 Task: Search one way flight ticket for 4 adults, 1 infant in seat and 1 infant on lap in premium economy from Portland: Portland International Jetport to Gillette: Gillette Campbell County Airport on 5-1-2023. Choice of flights is Delta. Number of bags: 5 checked bags. Price is upto 20000. Outbound departure time preference is 10:15.
Action: Mouse moved to (234, 420)
Screenshot: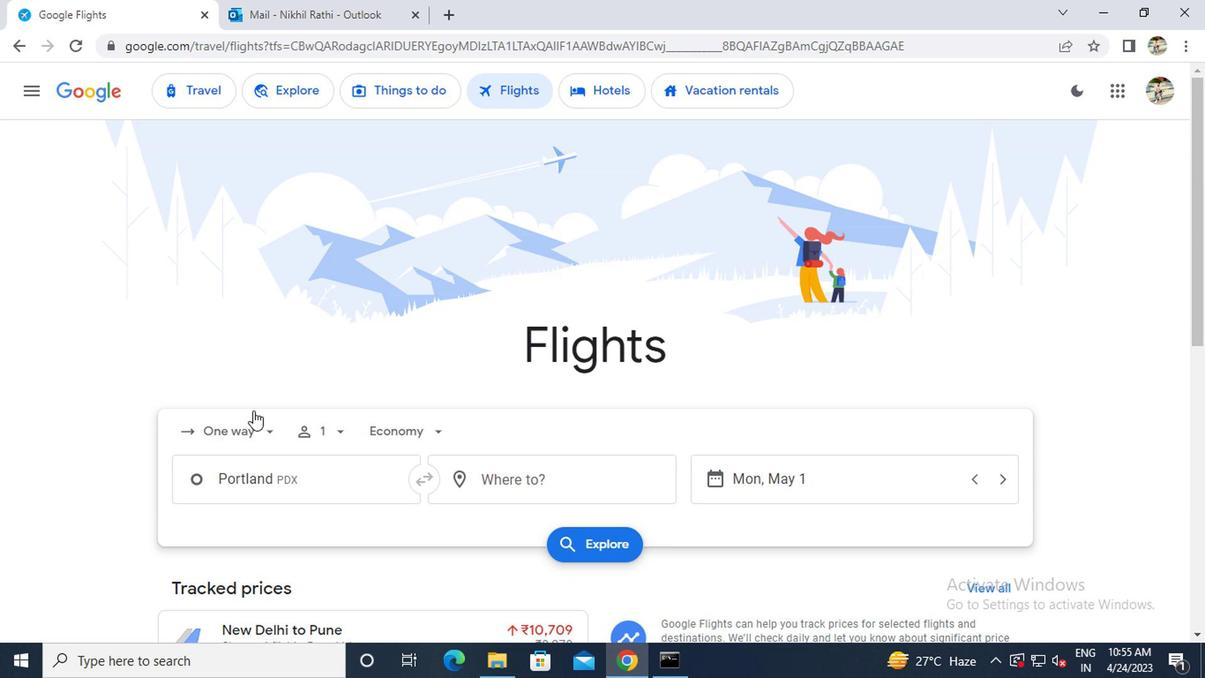 
Action: Mouse pressed left at (234, 420)
Screenshot: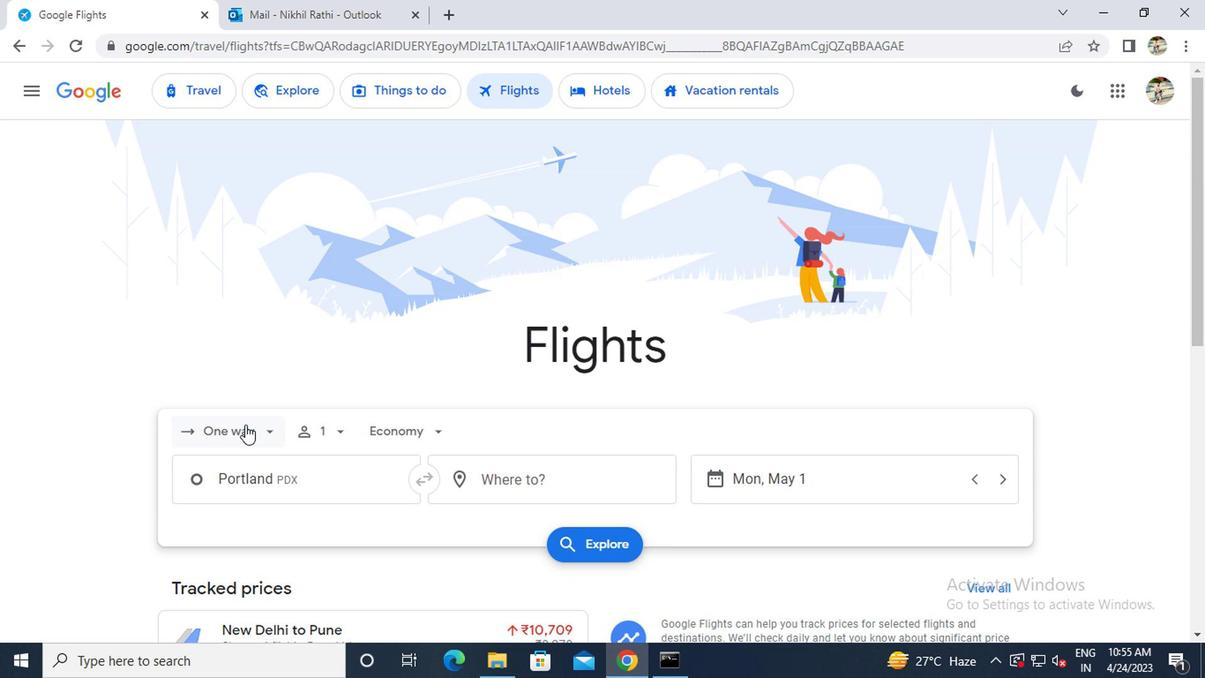 
Action: Mouse moved to (227, 516)
Screenshot: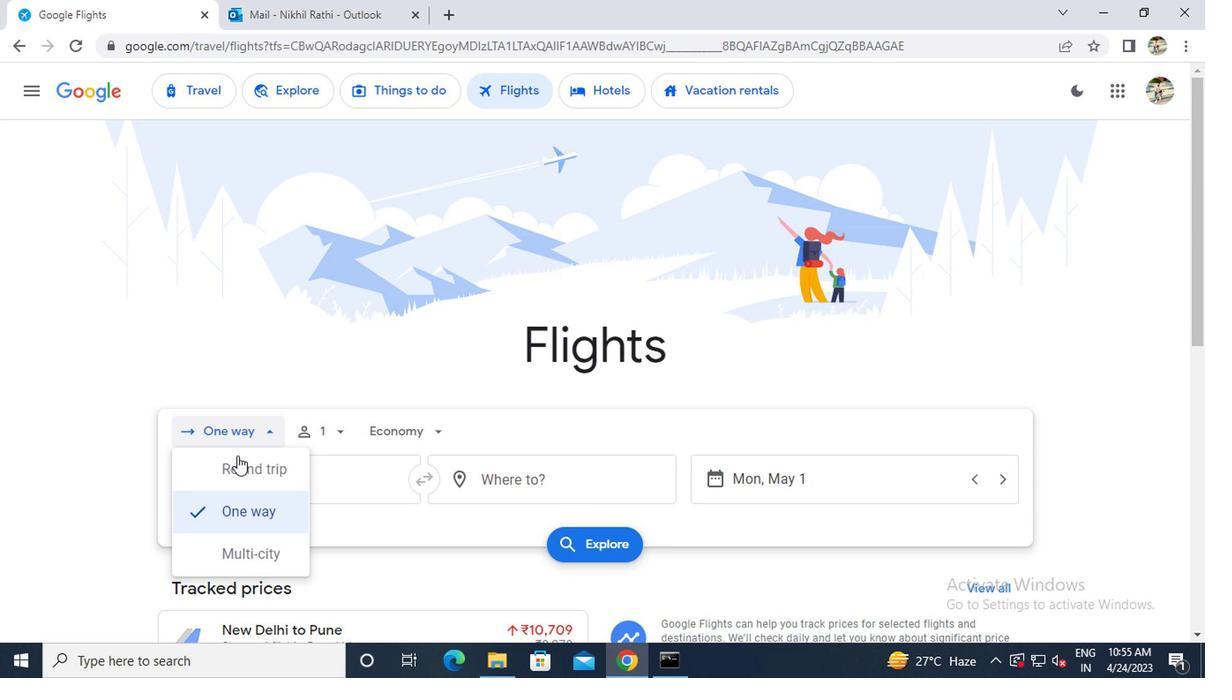 
Action: Mouse pressed left at (227, 516)
Screenshot: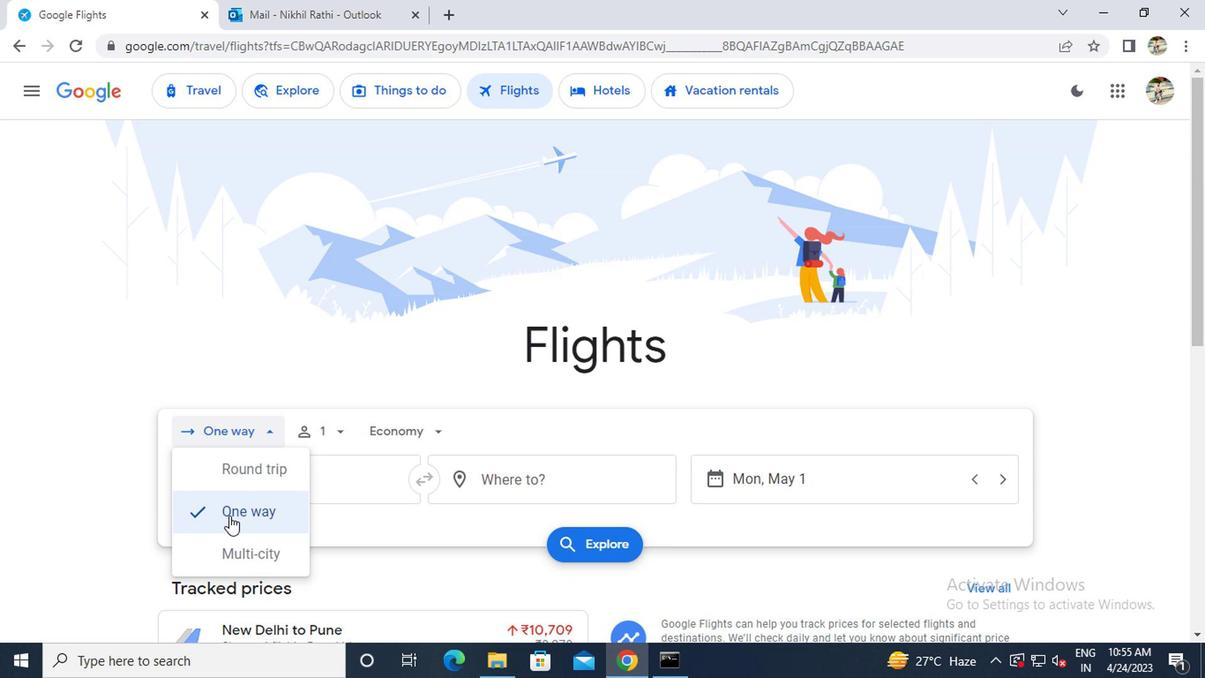 
Action: Mouse moved to (321, 413)
Screenshot: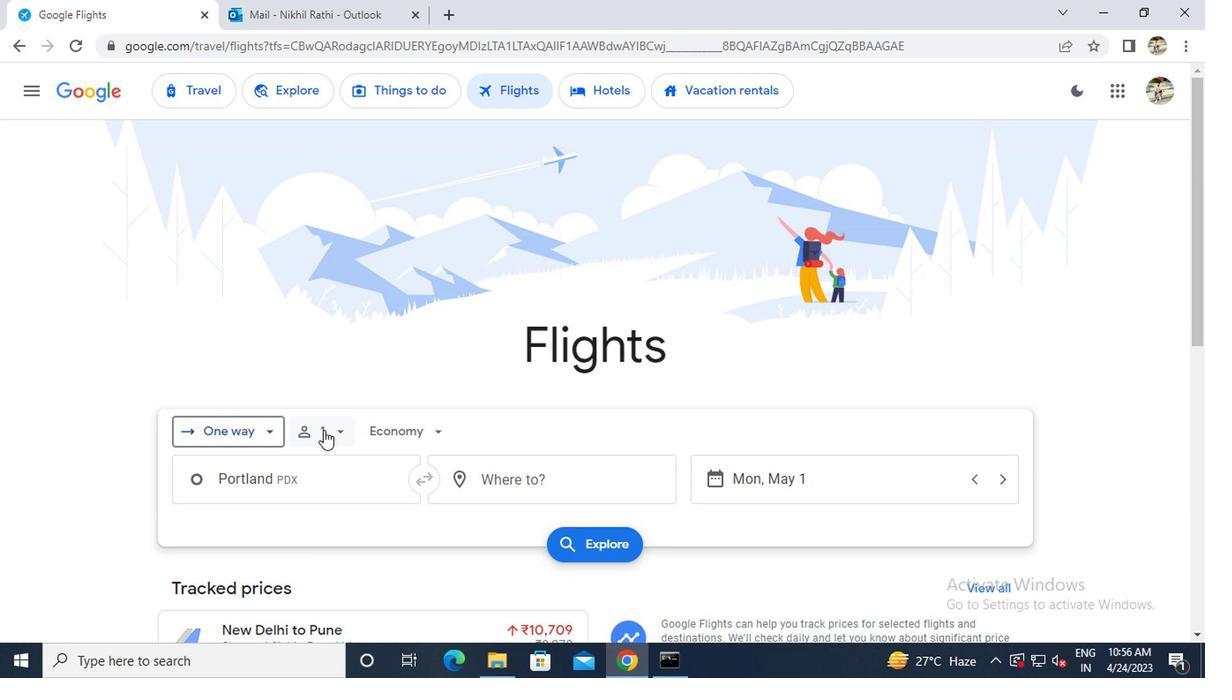 
Action: Mouse pressed left at (321, 413)
Screenshot: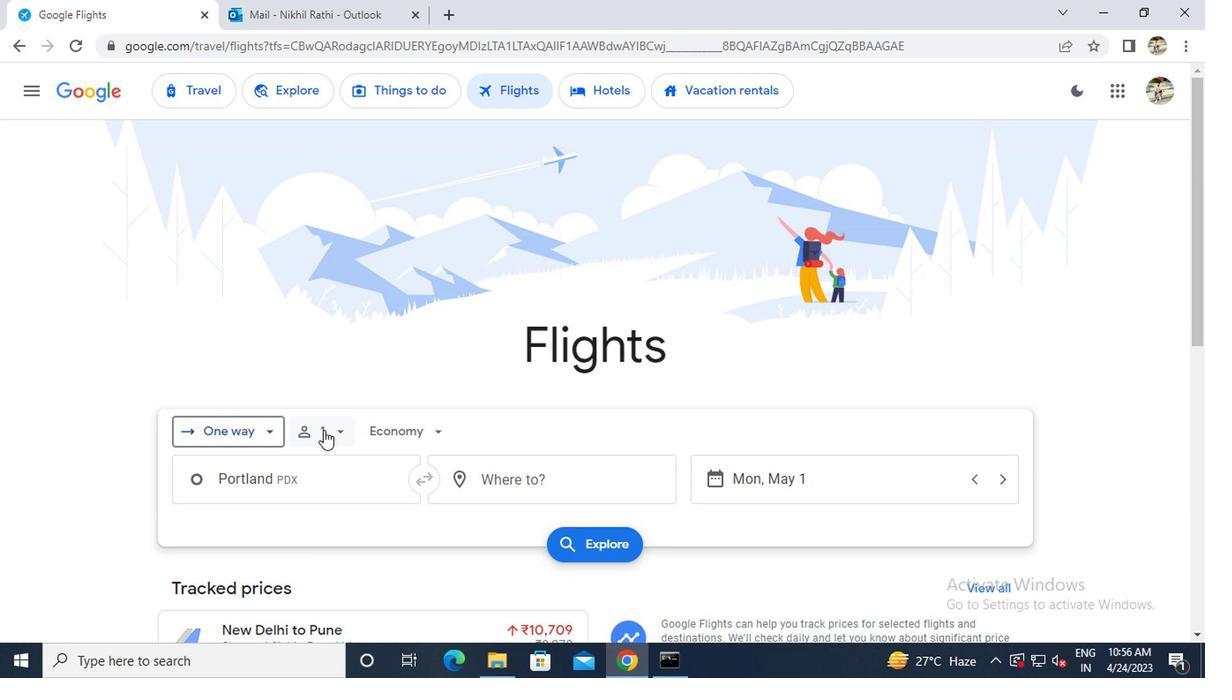 
Action: Mouse moved to (476, 458)
Screenshot: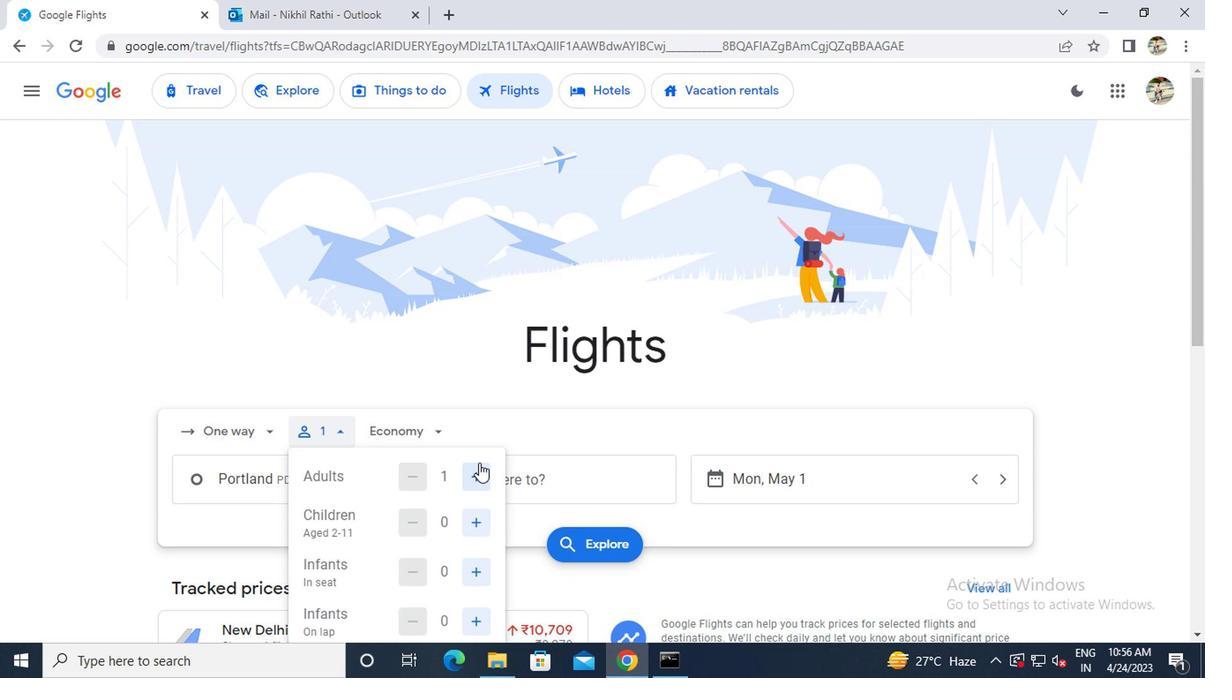 
Action: Mouse pressed left at (476, 458)
Screenshot: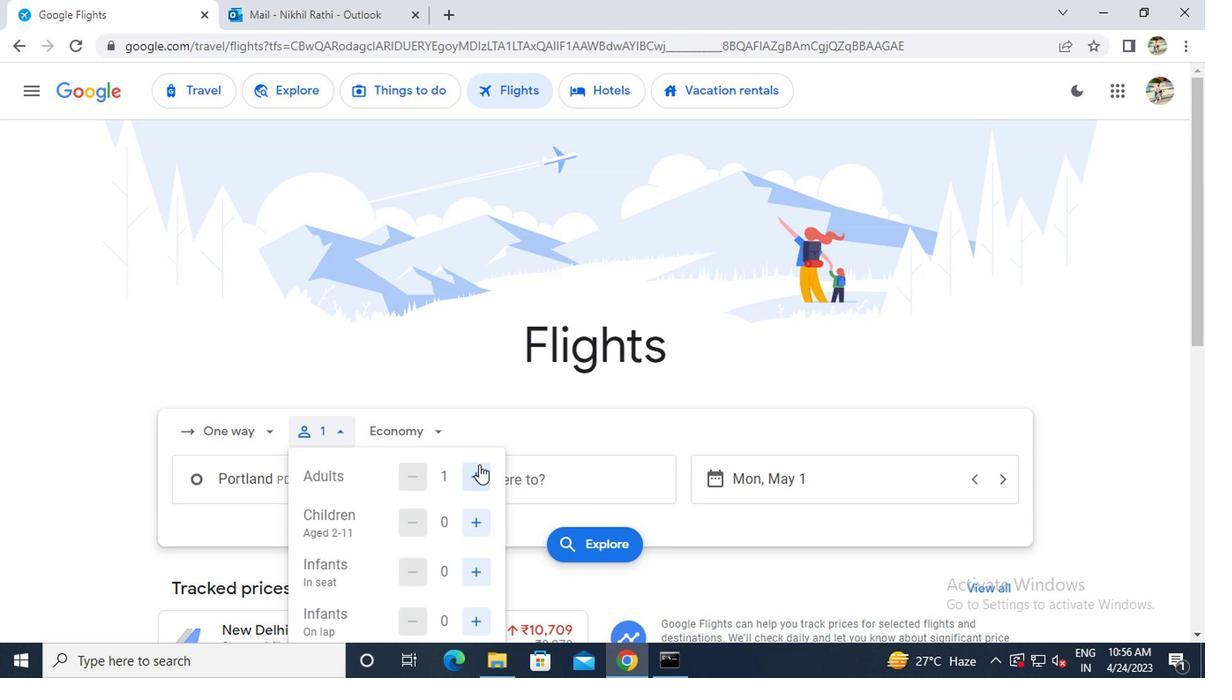 
Action: Mouse pressed left at (476, 458)
Screenshot: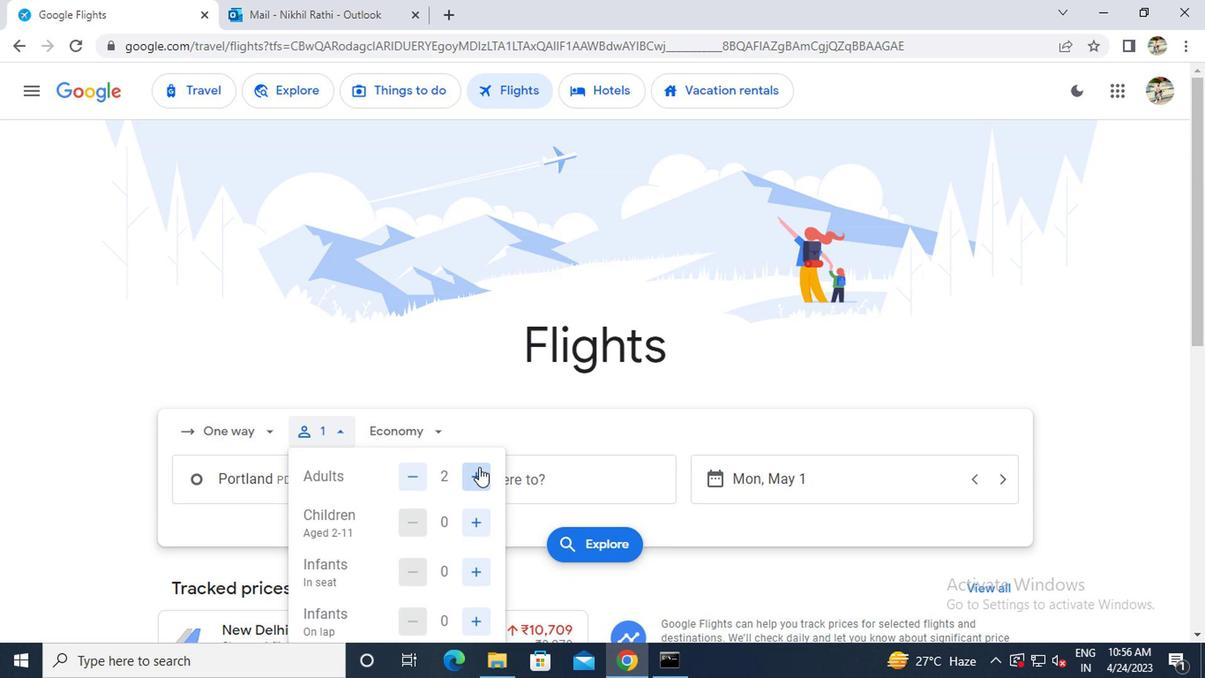 
Action: Mouse pressed left at (476, 458)
Screenshot: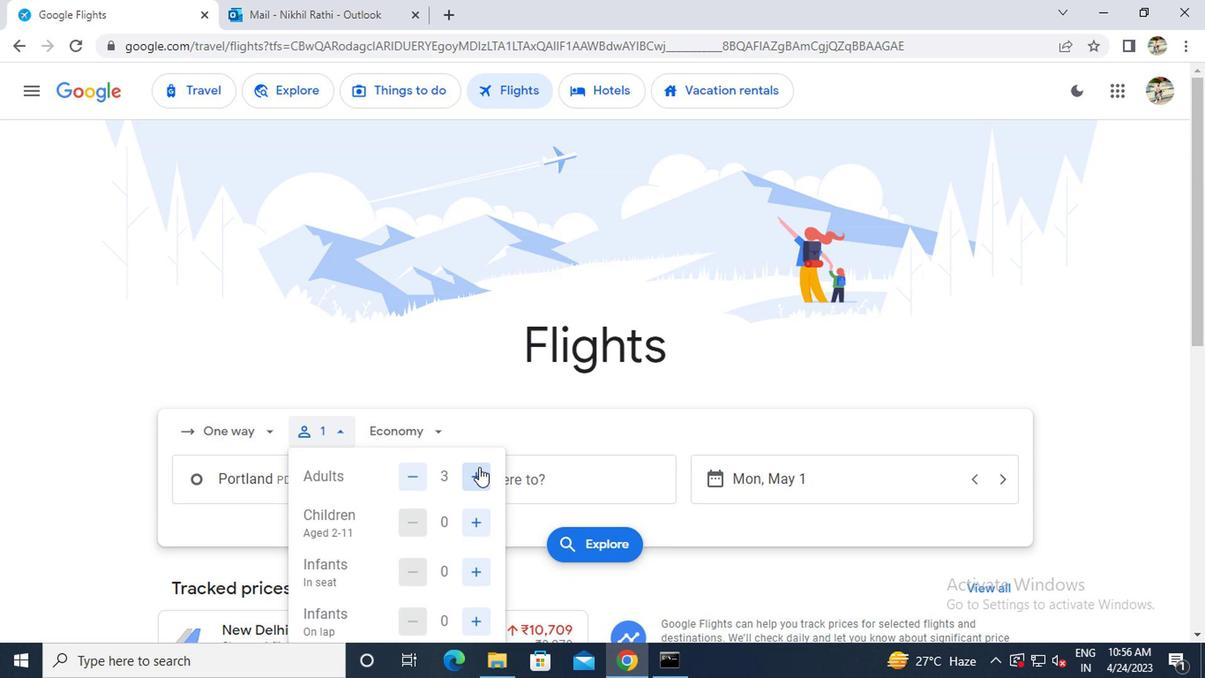 
Action: Mouse moved to (467, 588)
Screenshot: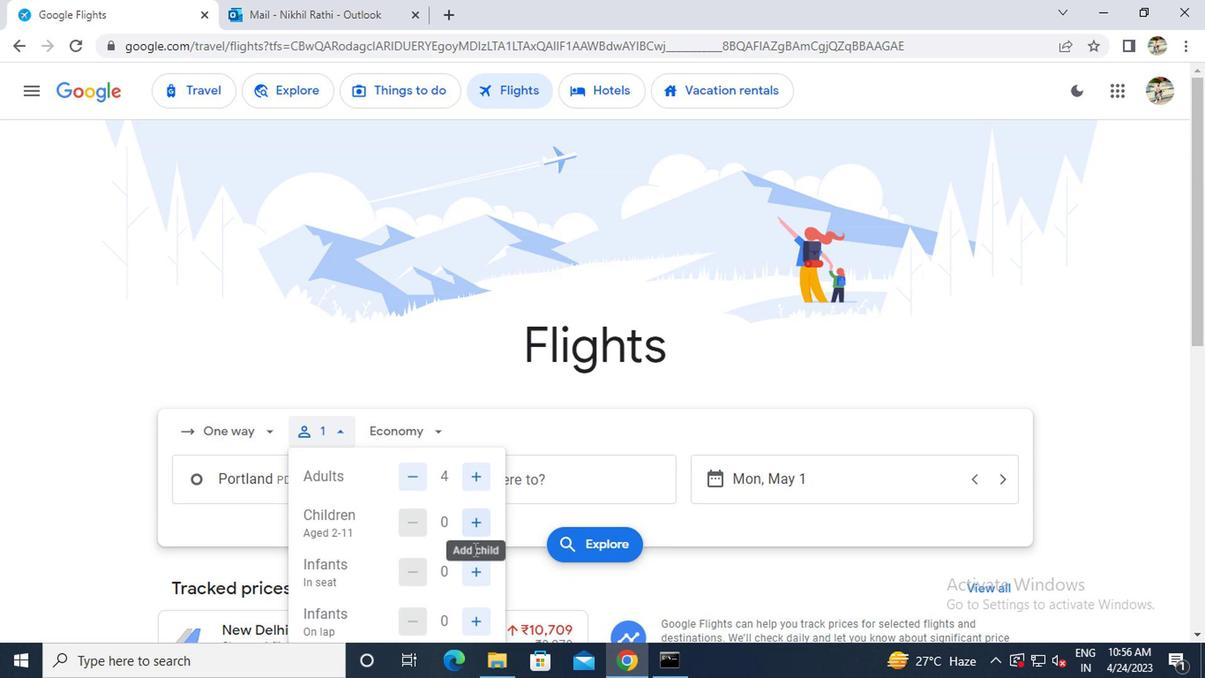 
Action: Mouse pressed left at (467, 588)
Screenshot: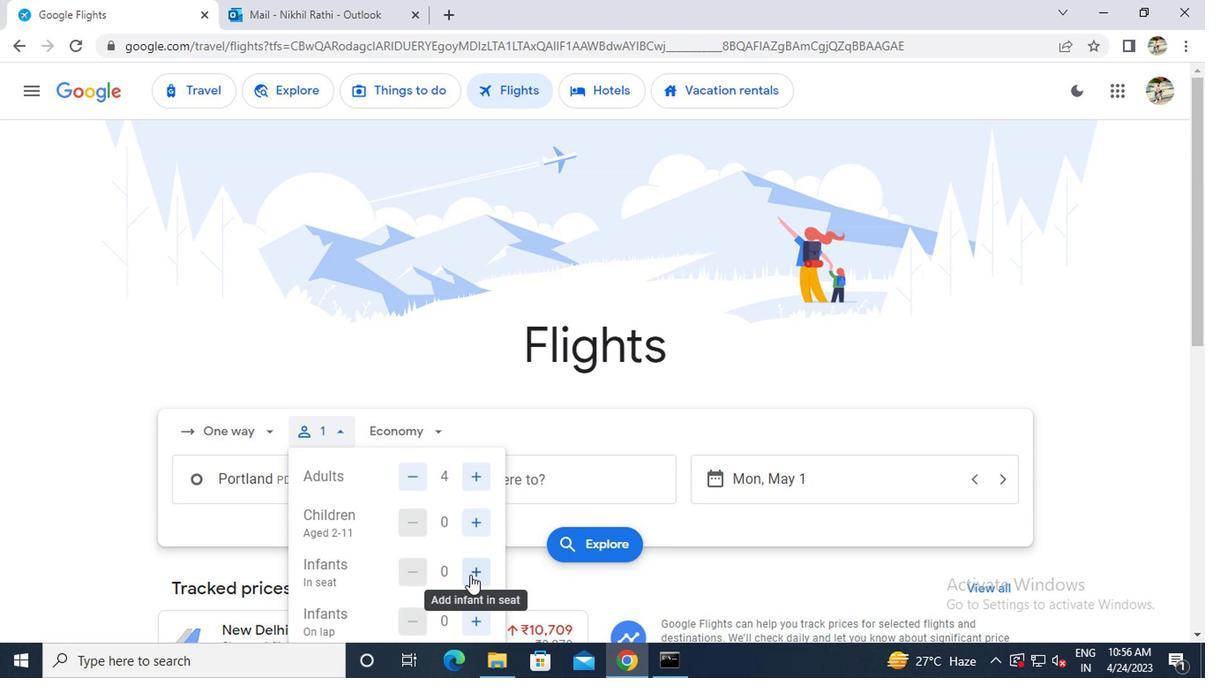 
Action: Mouse moved to (475, 643)
Screenshot: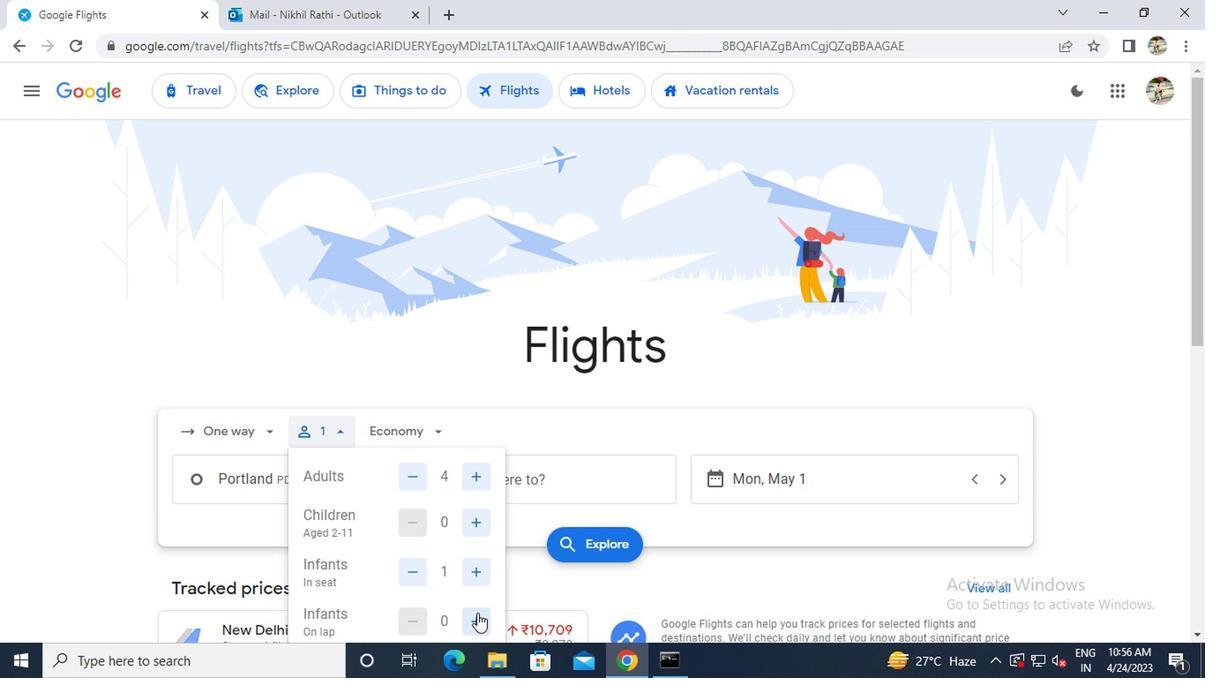 
Action: Mouse pressed left at (475, 643)
Screenshot: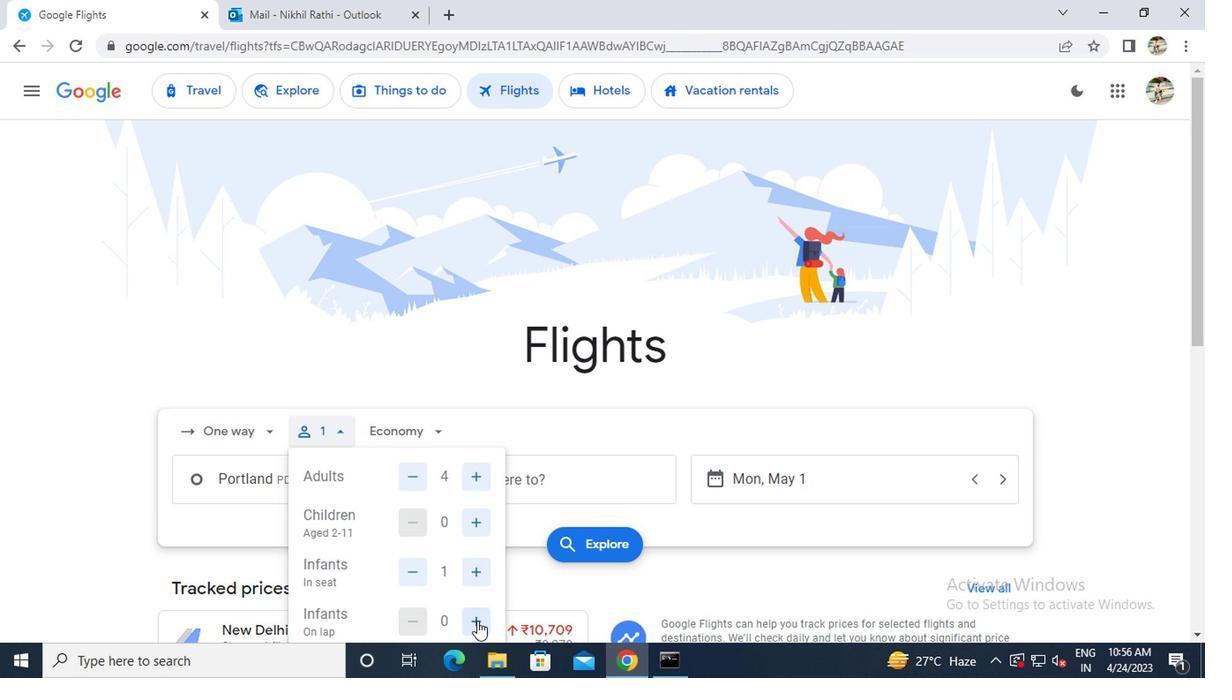
Action: Mouse moved to (403, 418)
Screenshot: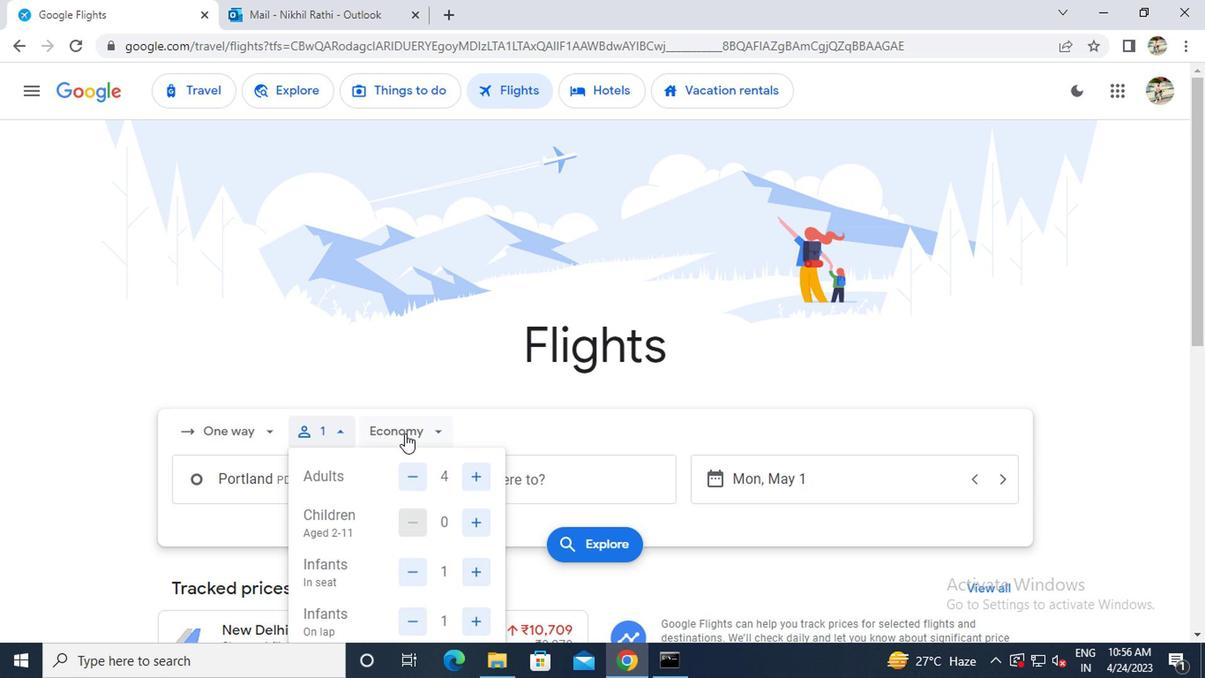 
Action: Mouse pressed left at (403, 418)
Screenshot: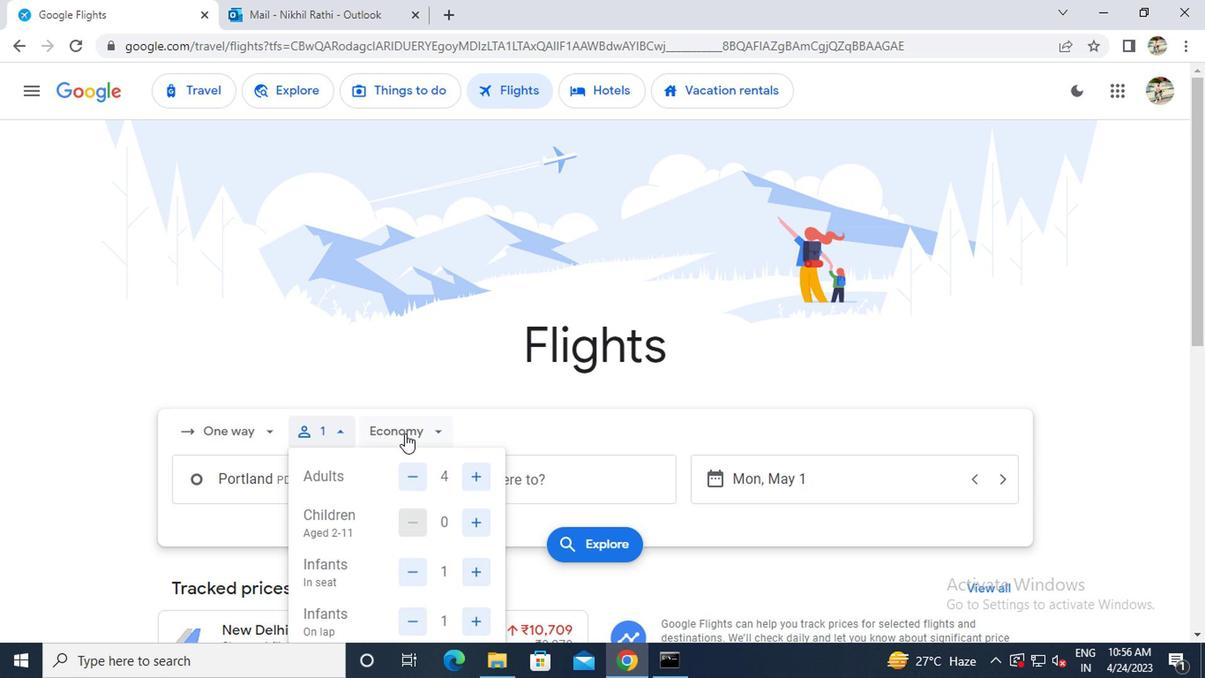 
Action: Mouse moved to (422, 503)
Screenshot: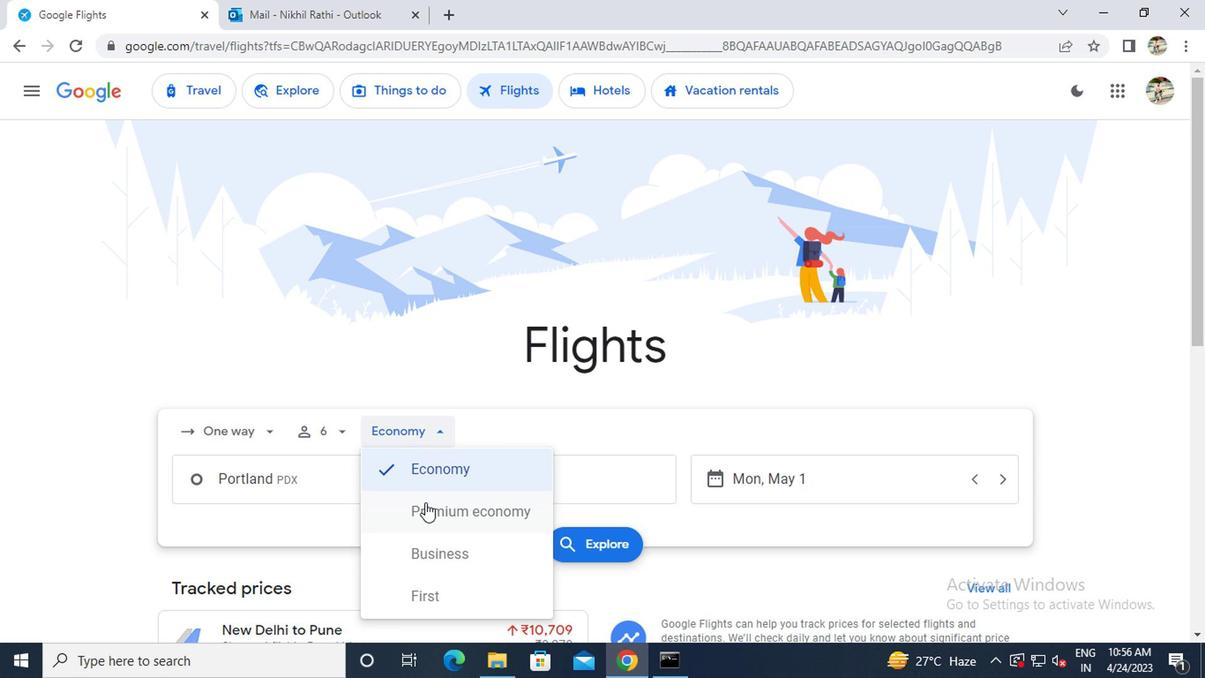 
Action: Mouse pressed left at (422, 503)
Screenshot: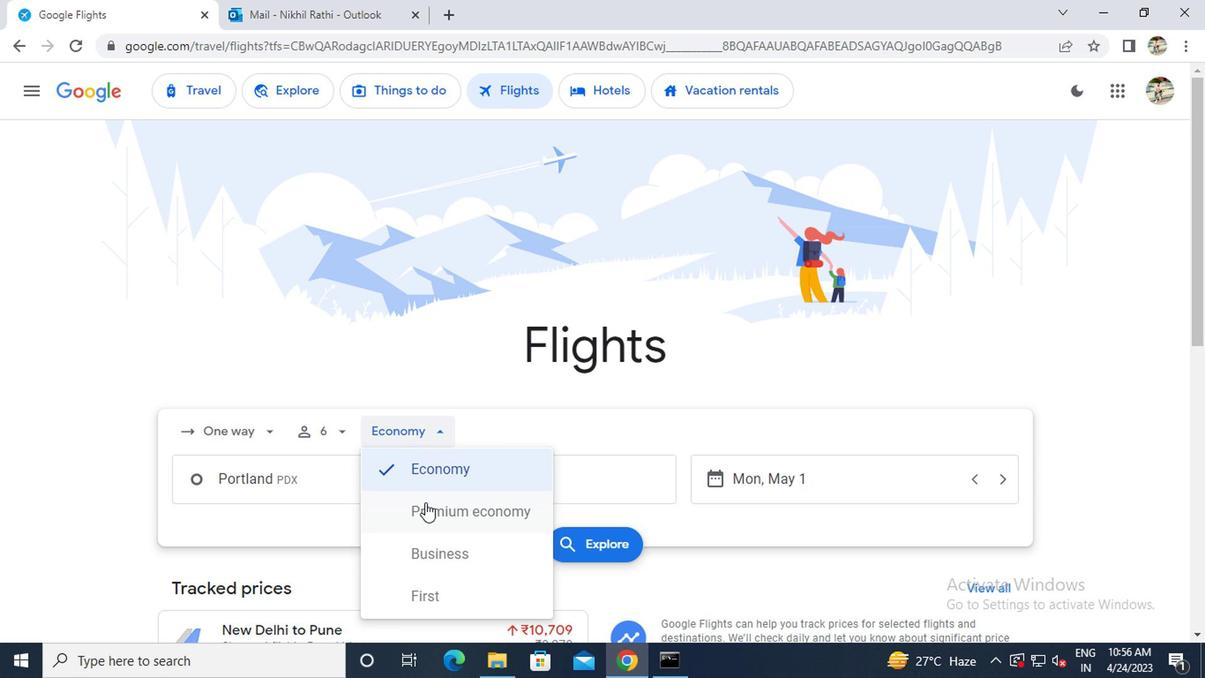 
Action: Mouse moved to (345, 478)
Screenshot: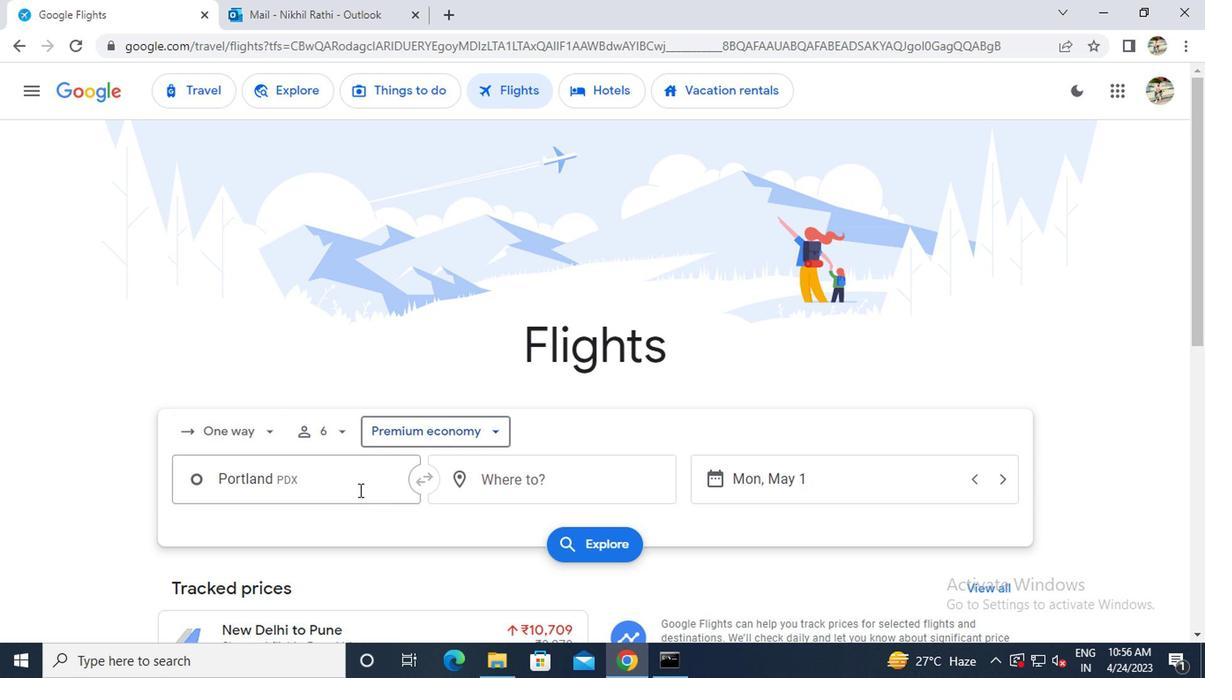 
Action: Mouse pressed left at (345, 478)
Screenshot: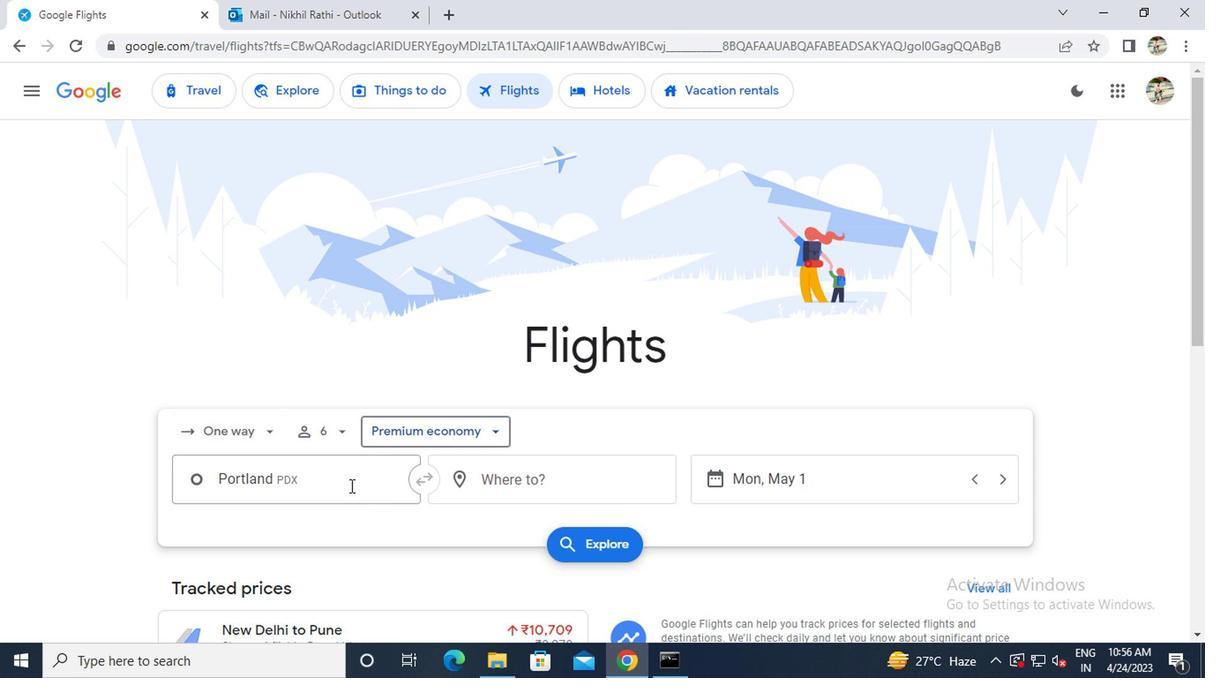 
Action: Key pressed <Key.backspace><Key.caps_lock><Key.caps_lock>p<Key.caps_lock>or
Screenshot: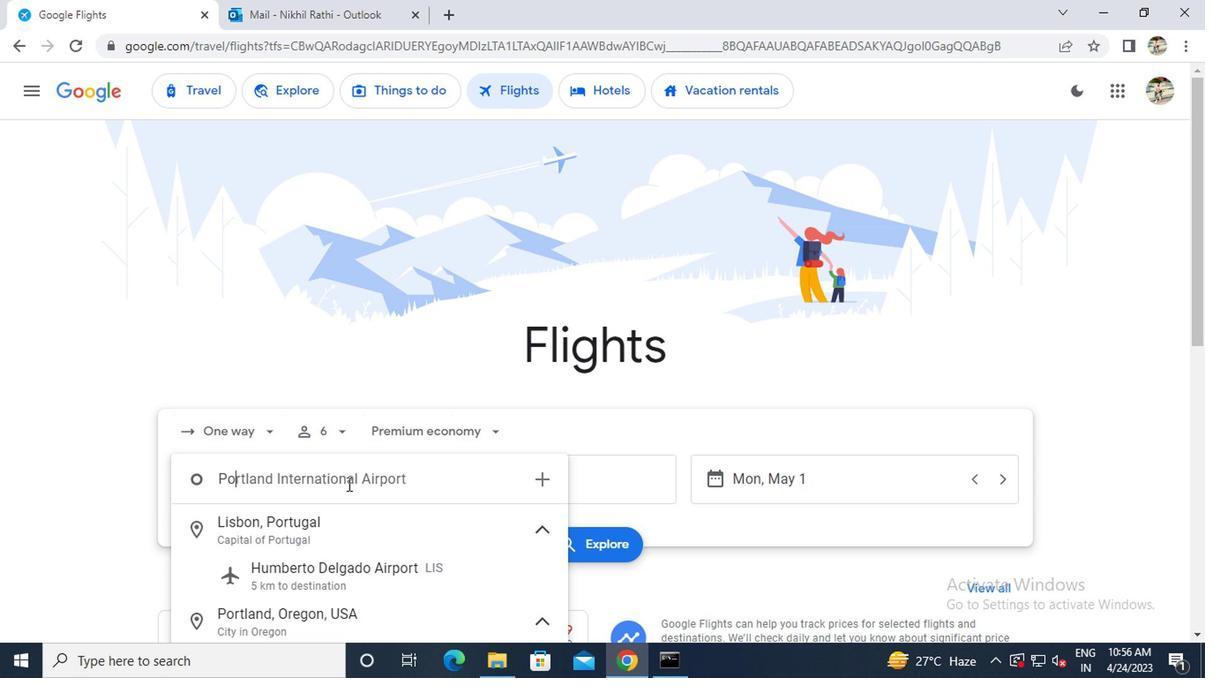 
Action: Mouse moved to (421, 409)
Screenshot: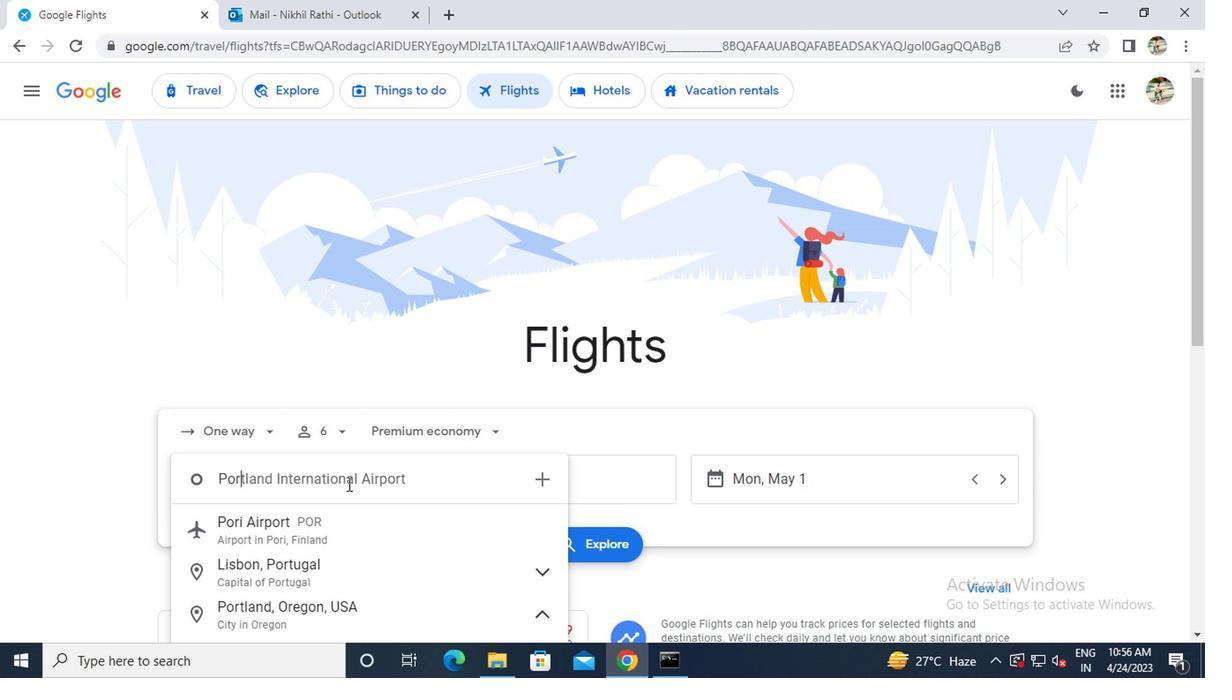 
Action: Key pressed tland<Key.space>
Screenshot: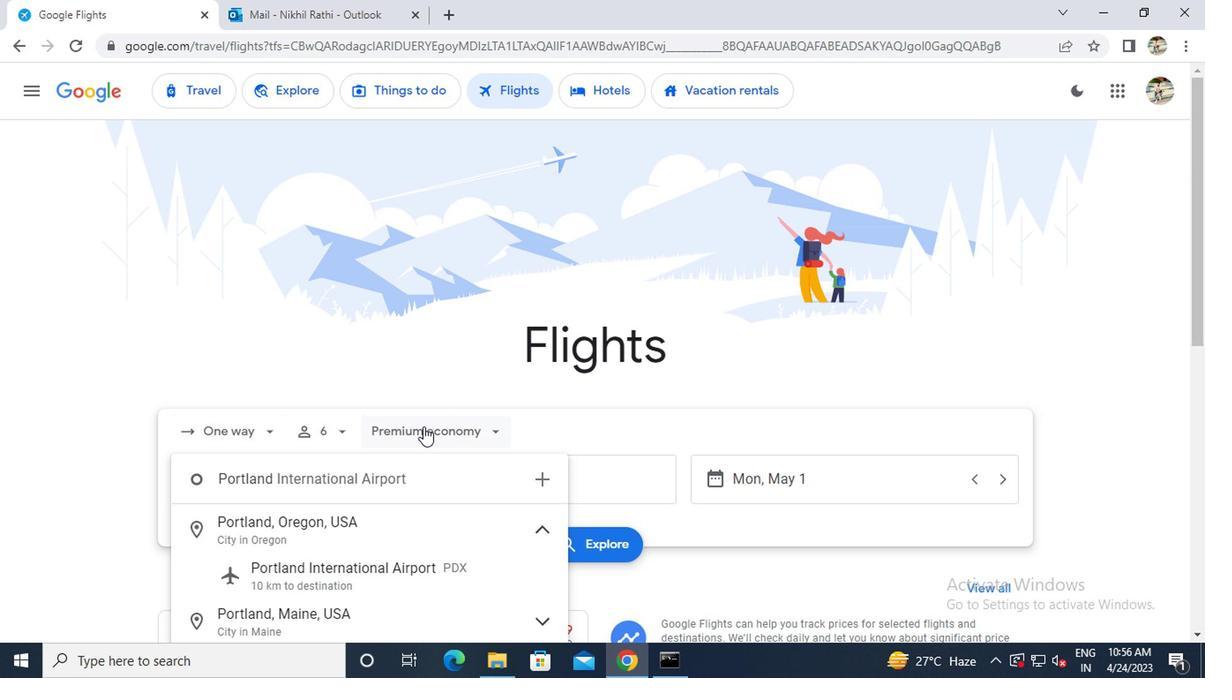 
Action: Mouse moved to (371, 594)
Screenshot: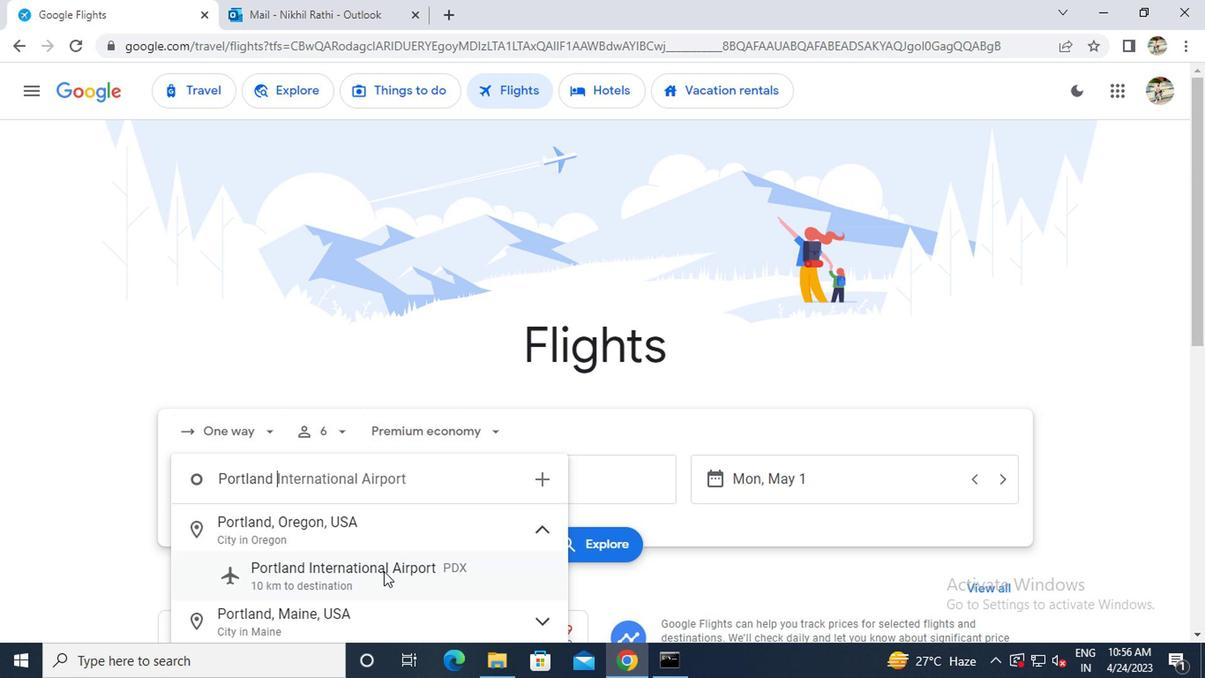 
Action: Mouse pressed left at (371, 594)
Screenshot: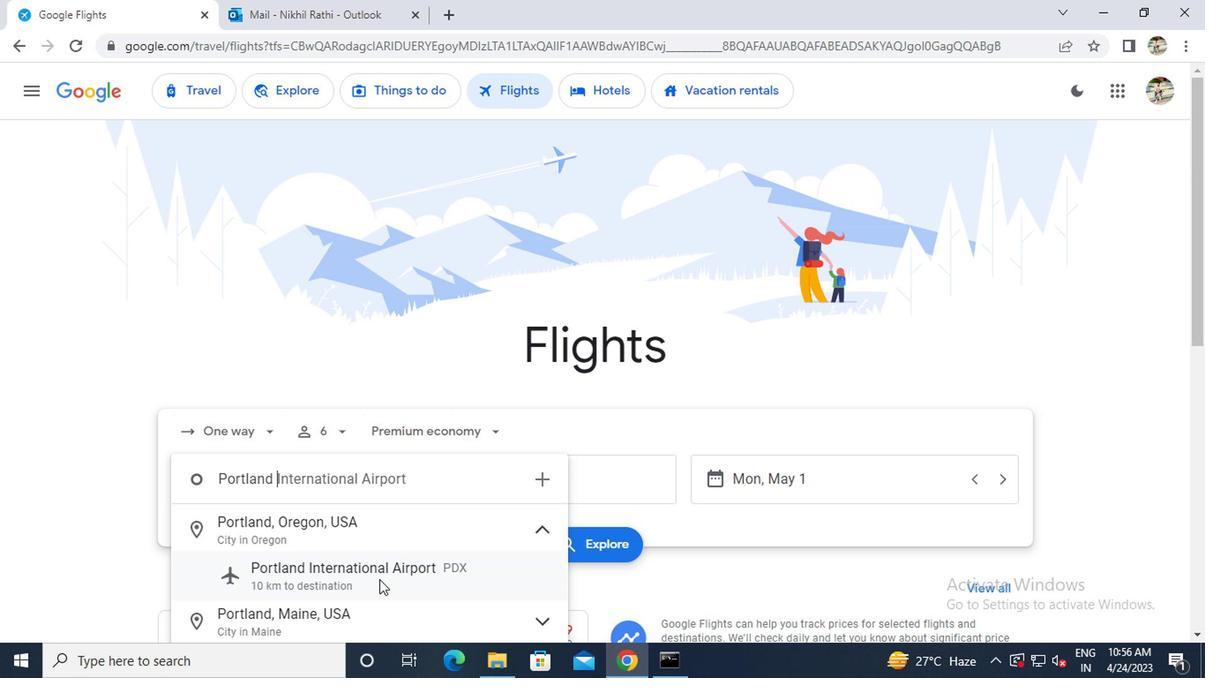 
Action: Mouse moved to (499, 486)
Screenshot: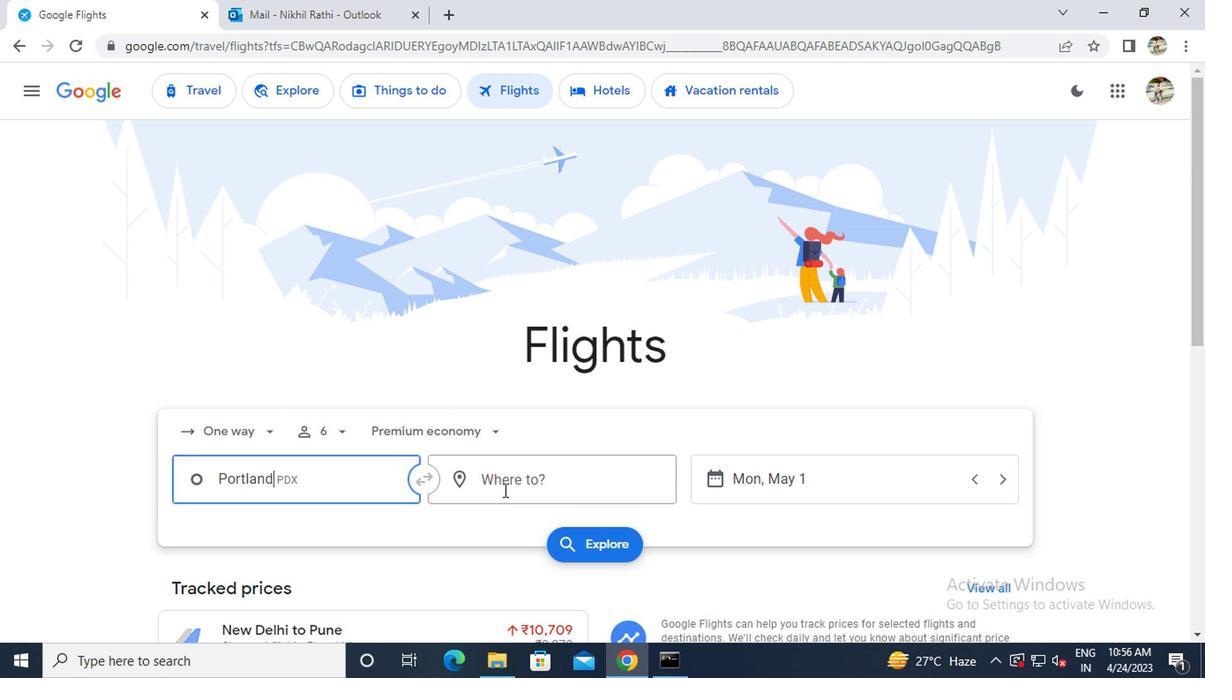 
Action: Mouse pressed left at (499, 486)
Screenshot: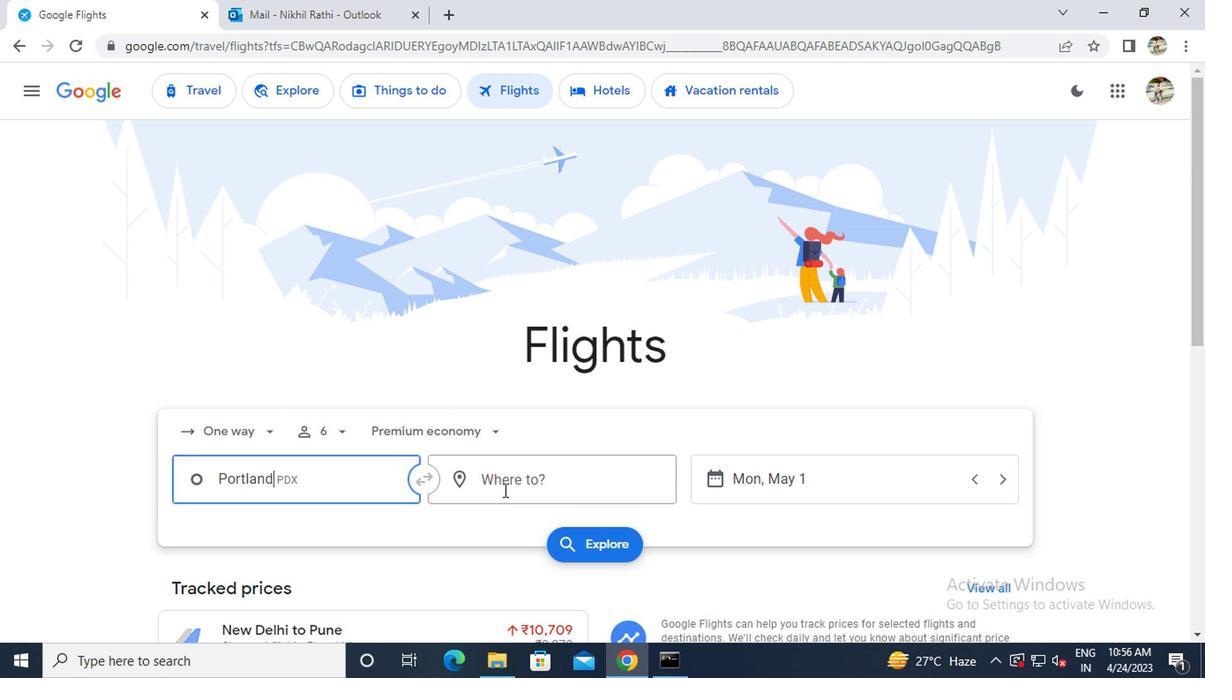 
Action: Mouse moved to (496, 487)
Screenshot: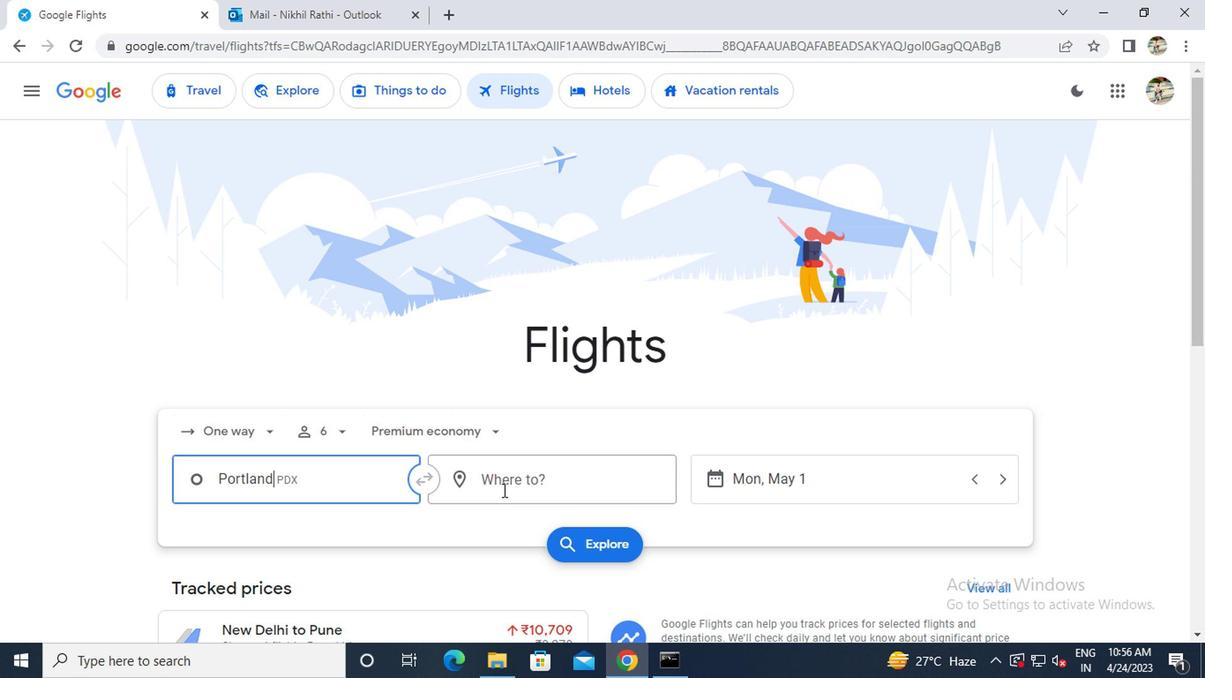 
Action: Key pressed <Key.caps_lock>g<Key.caps_lock>illettw<Key.space><Key.caps_lock>c<Key.backspace>
Screenshot: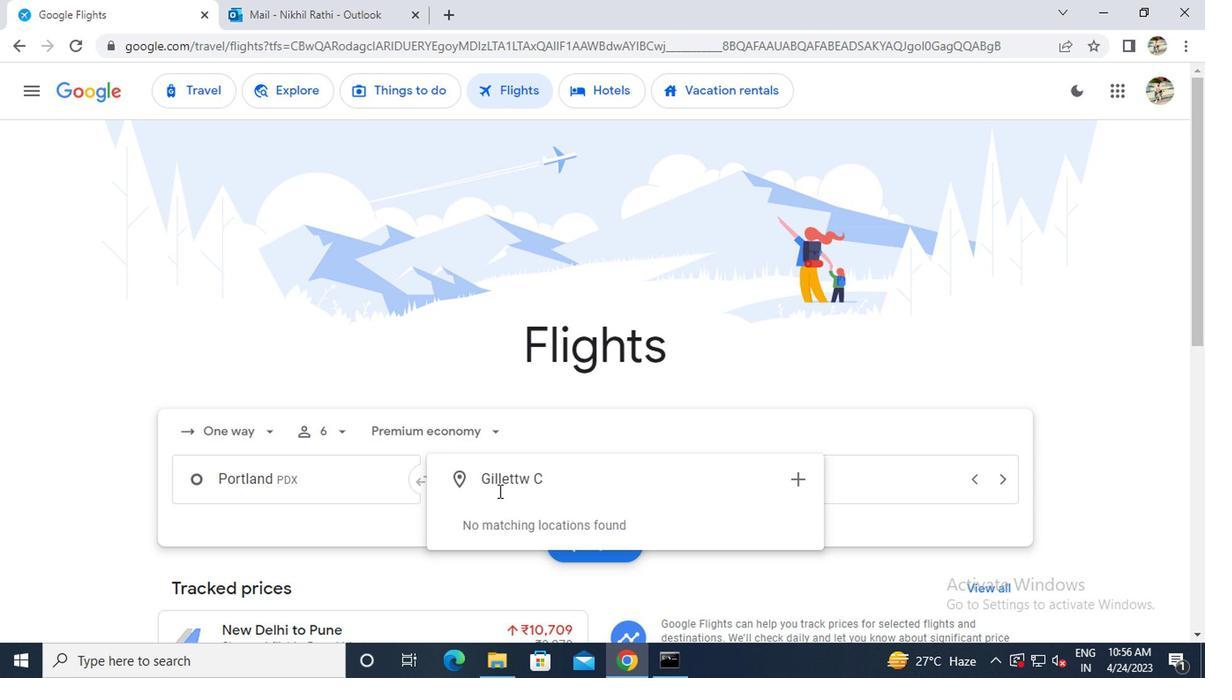
Action: Mouse moved to (531, 530)
Screenshot: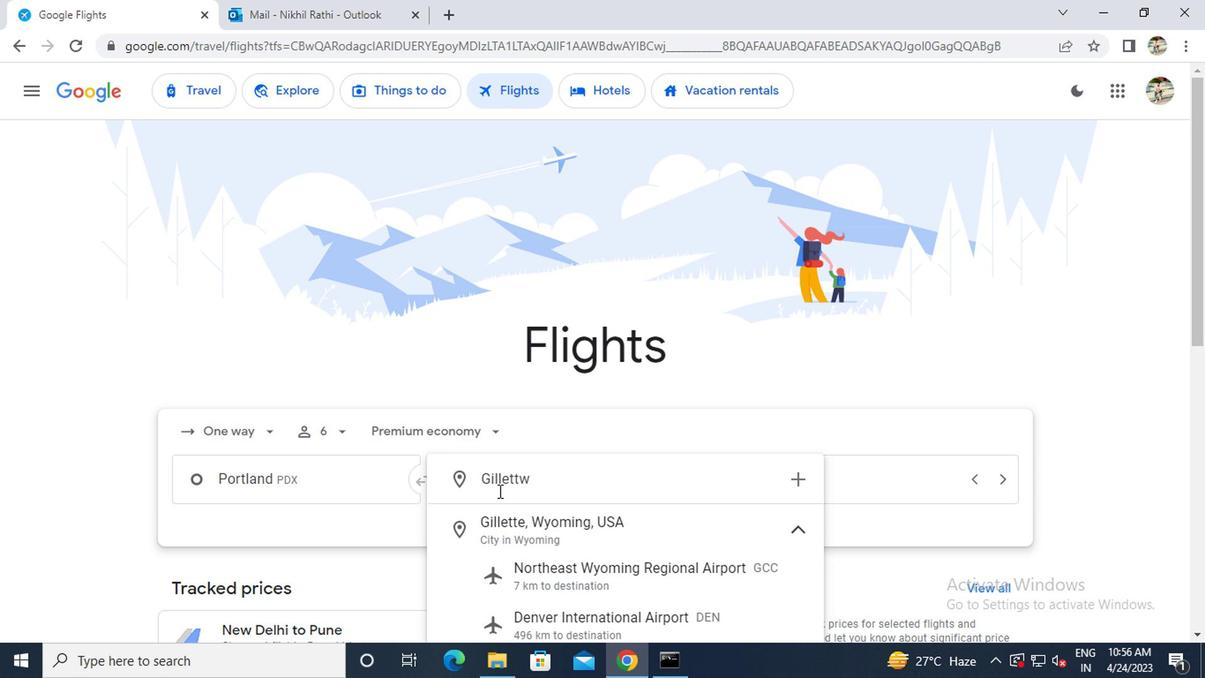 
Action: Mouse pressed left at (531, 530)
Screenshot: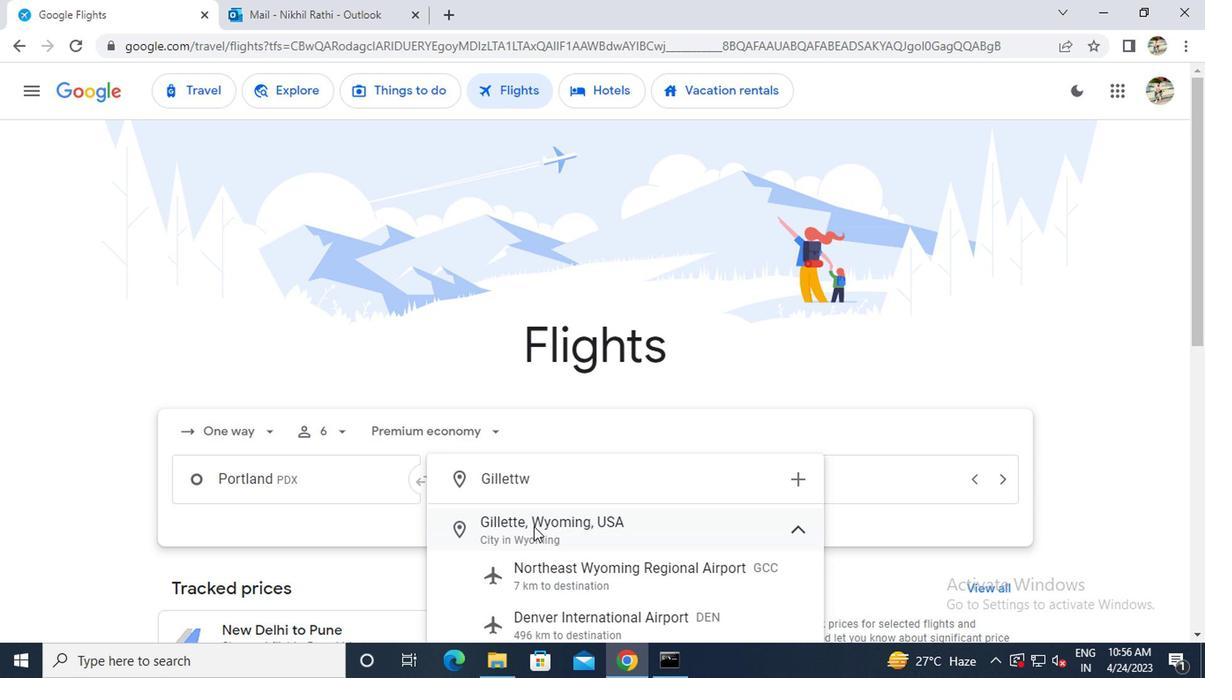 
Action: Mouse moved to (796, 490)
Screenshot: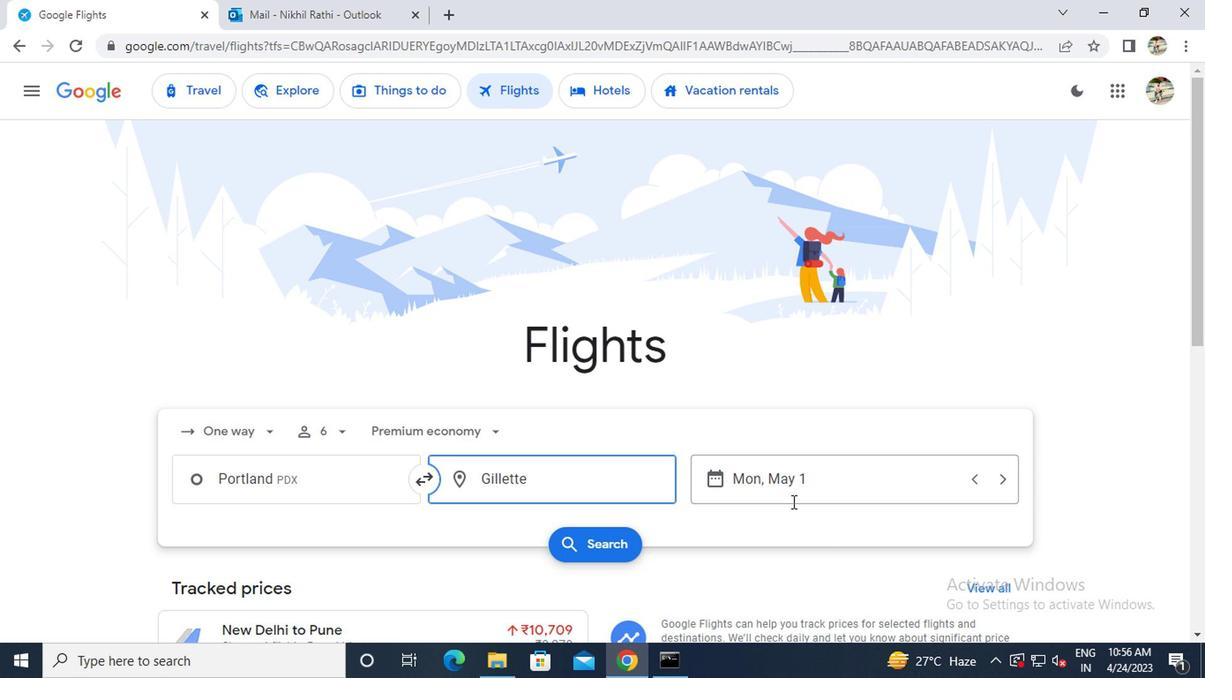 
Action: Mouse pressed left at (796, 490)
Screenshot: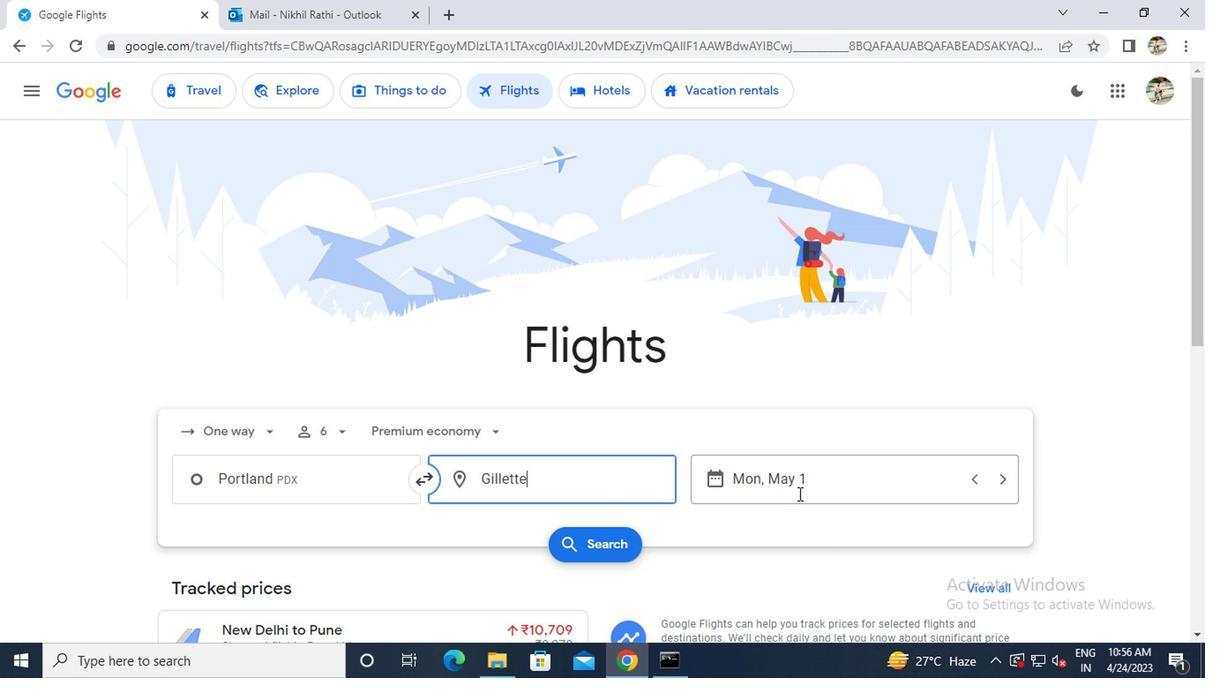 
Action: Mouse moved to (770, 274)
Screenshot: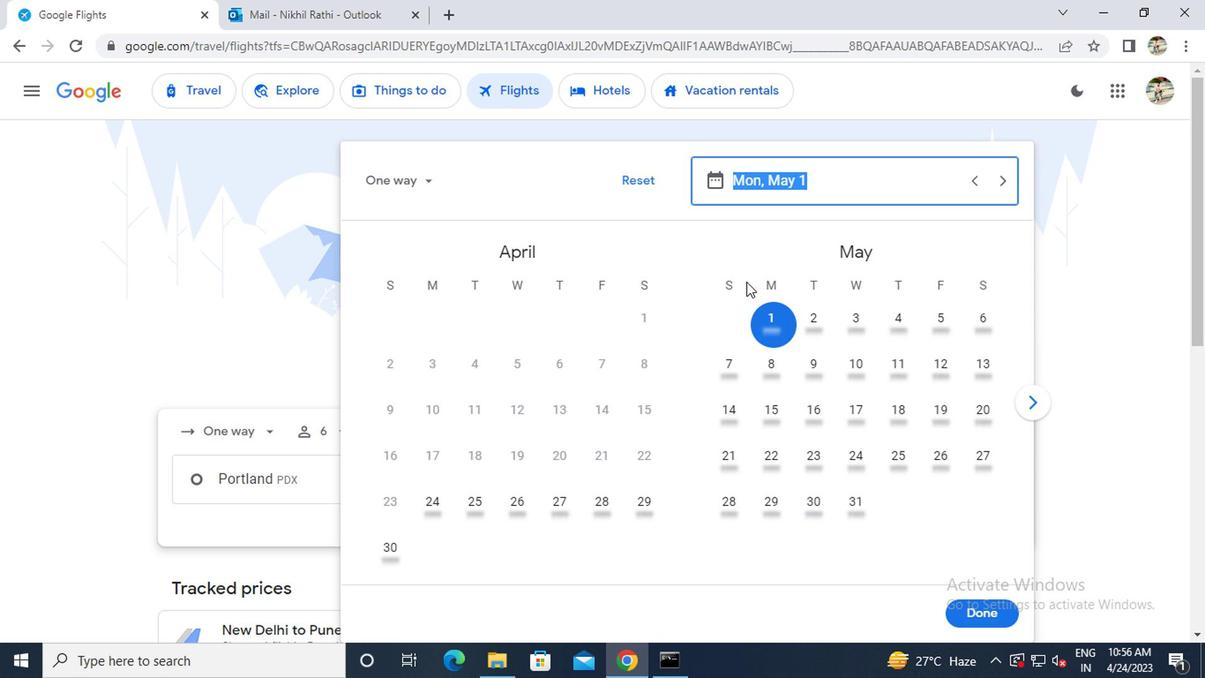 
Action: Mouse pressed left at (770, 274)
Screenshot: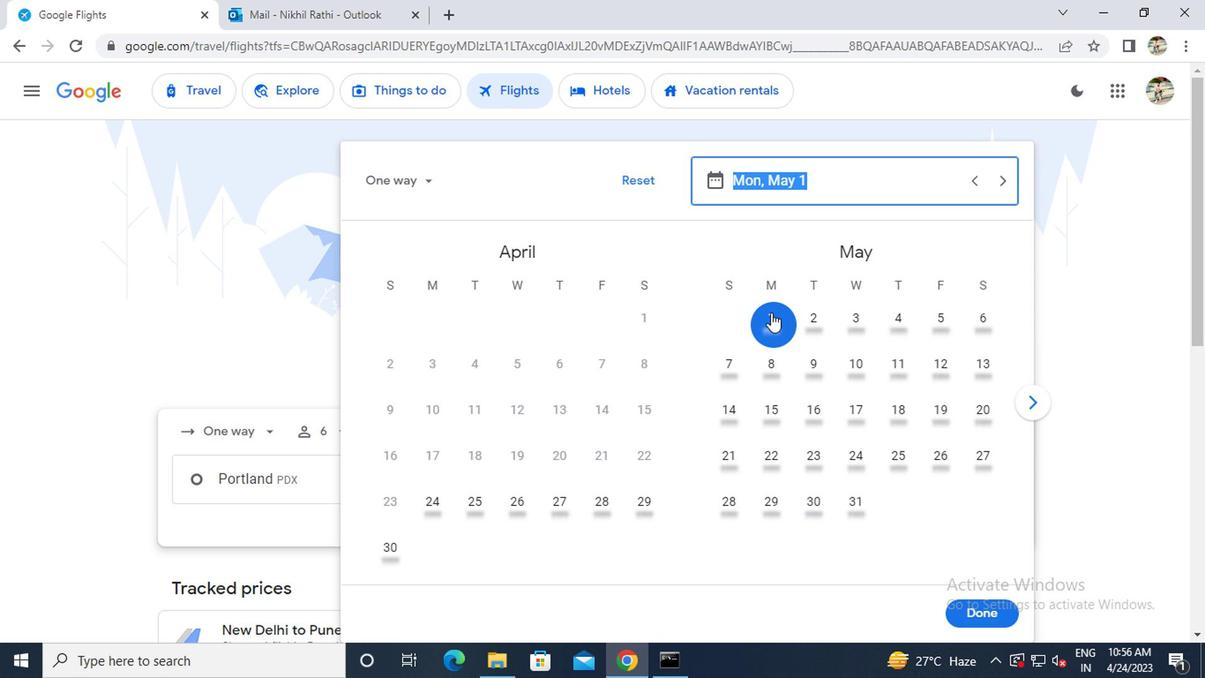 
Action: Mouse moved to (964, 638)
Screenshot: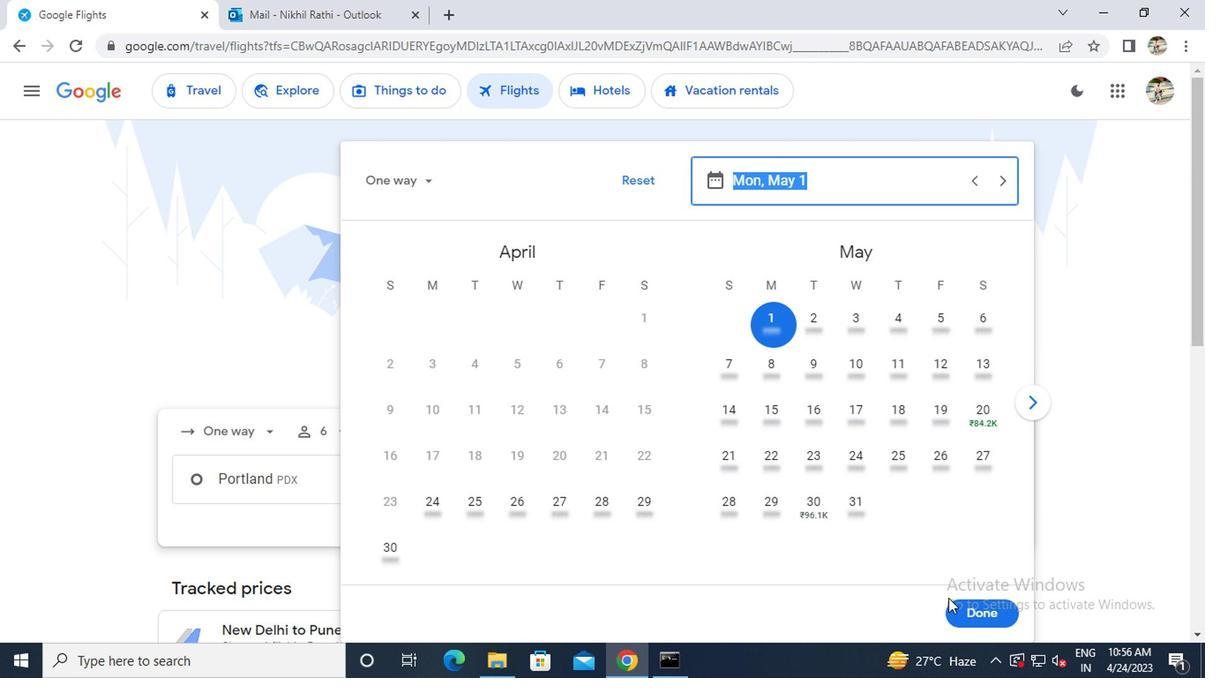 
Action: Mouse pressed left at (964, 638)
Screenshot: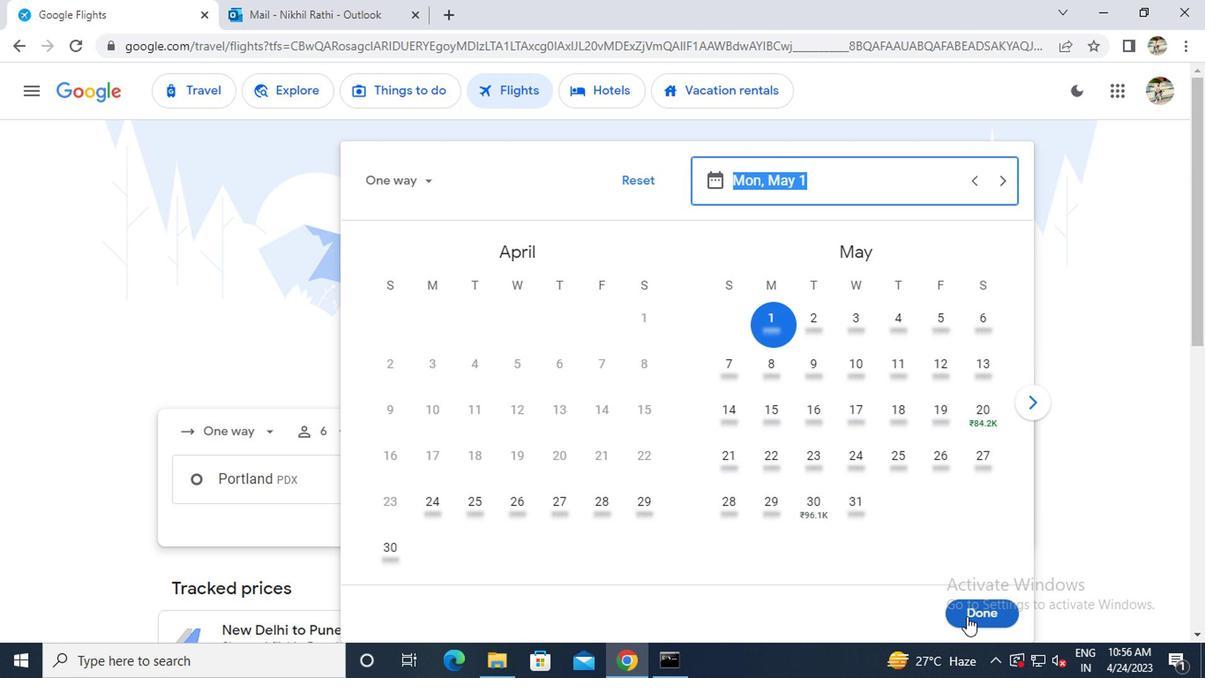 
Action: Mouse moved to (604, 540)
Screenshot: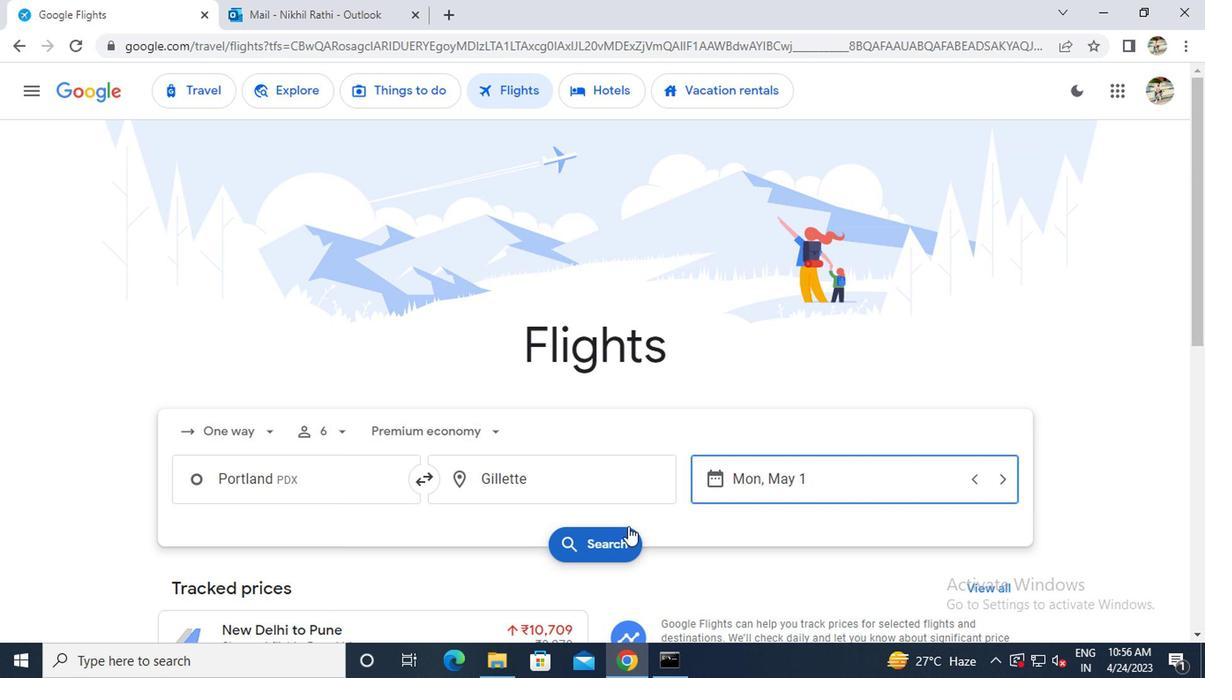 
Action: Mouse pressed left at (604, 540)
Screenshot: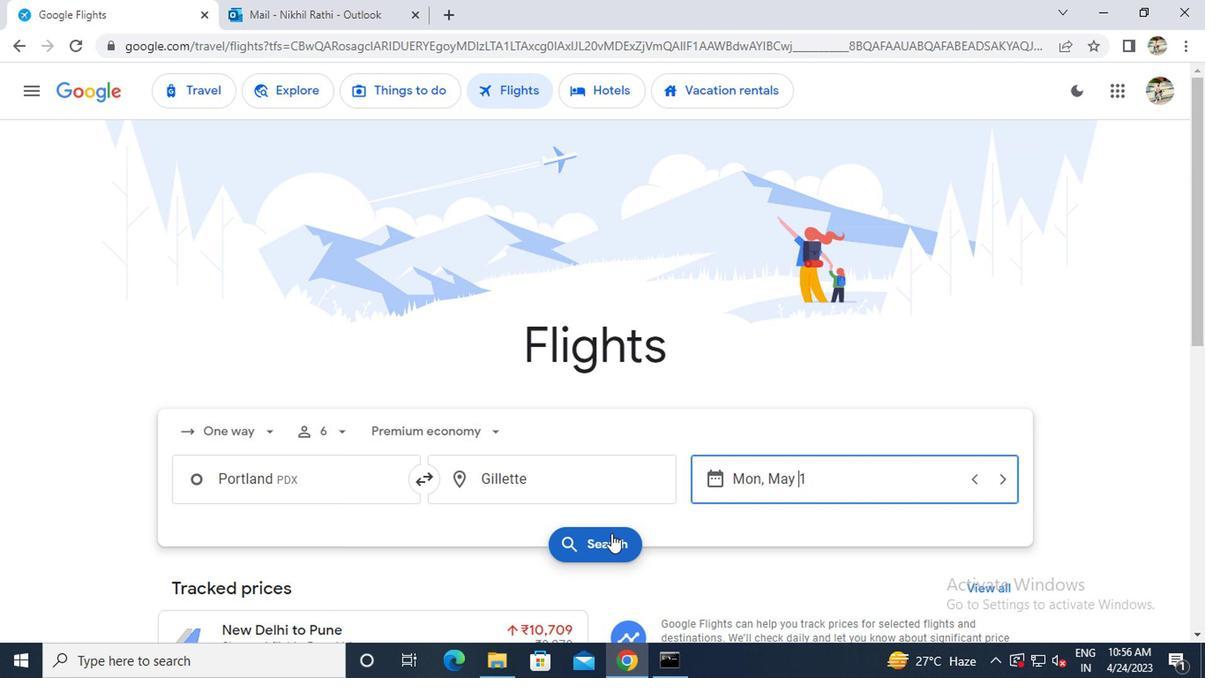 
Action: Mouse moved to (178, 200)
Screenshot: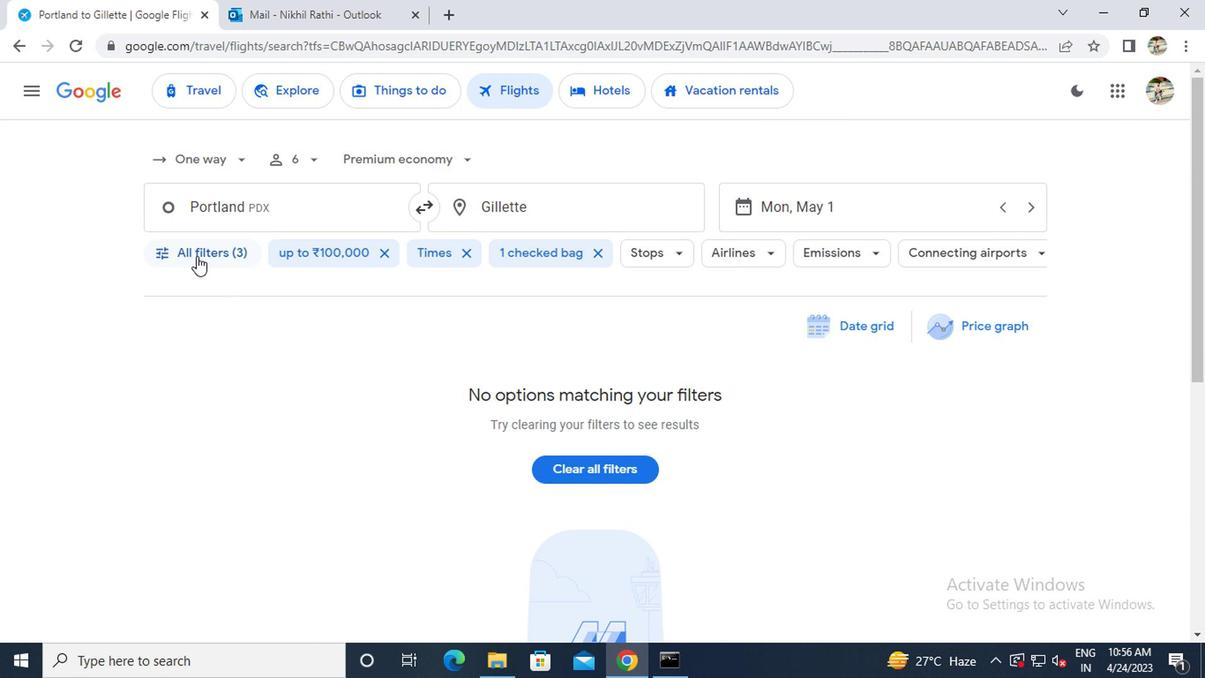 
Action: Mouse pressed left at (178, 200)
Screenshot: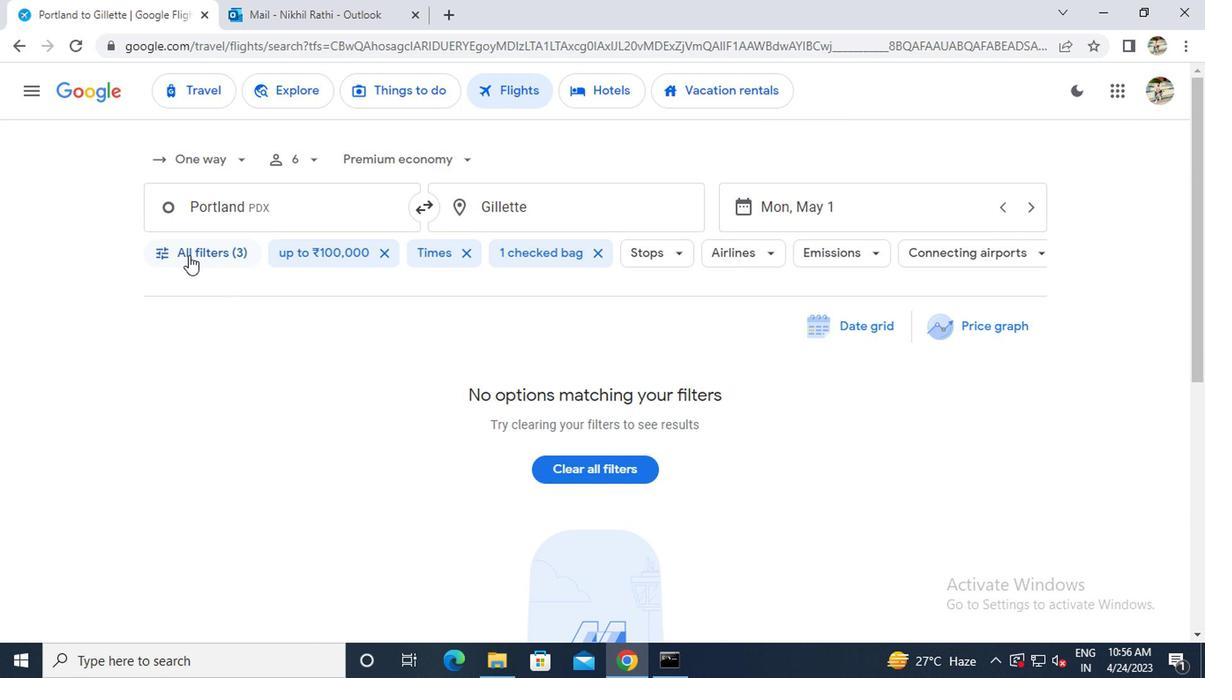 
Action: Mouse moved to (271, 343)
Screenshot: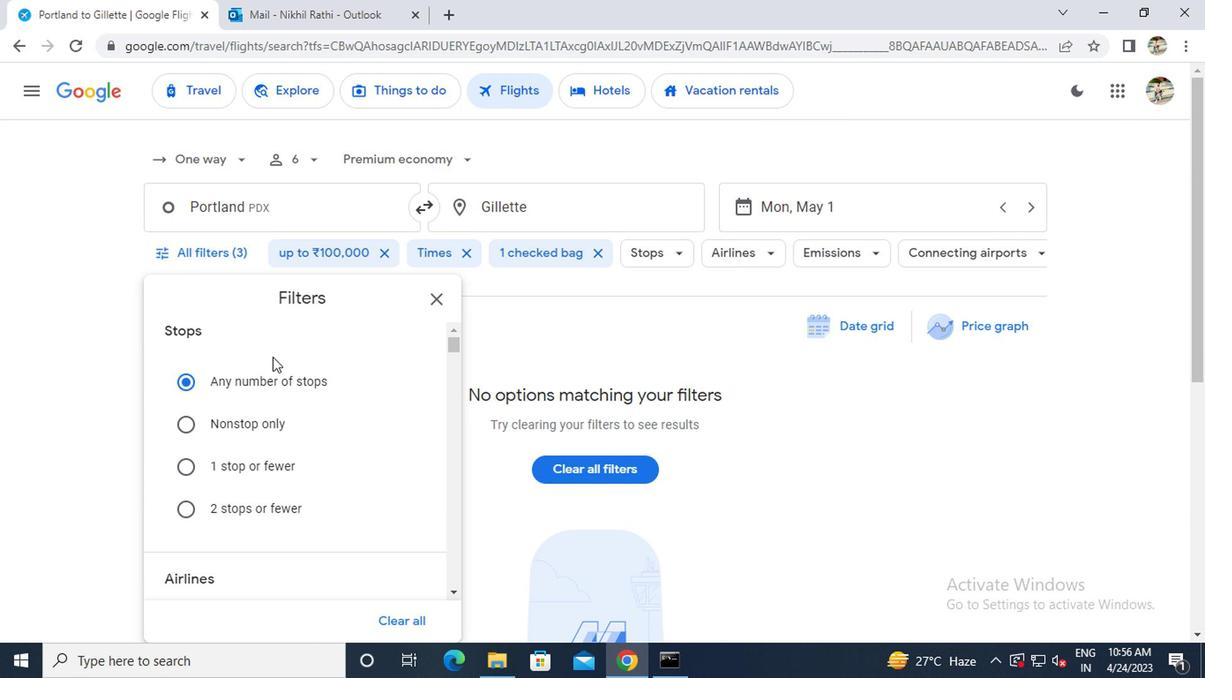 
Action: Mouse scrolled (271, 342) with delta (0, 0)
Screenshot: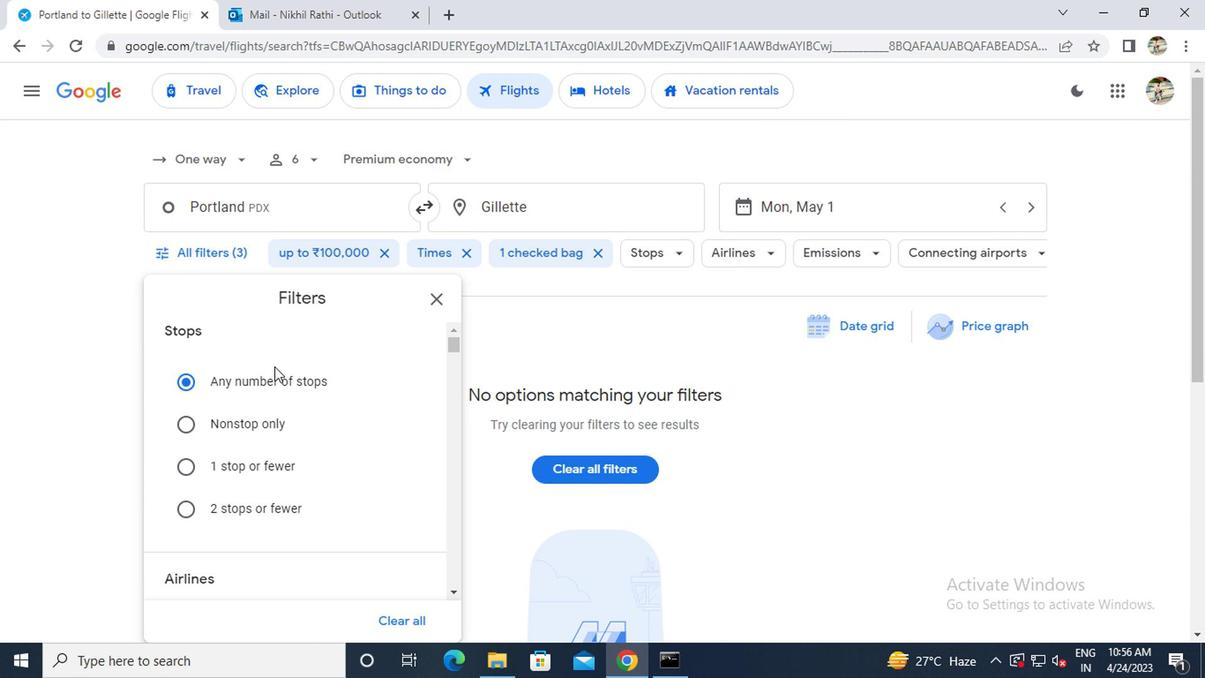 
Action: Mouse scrolled (271, 342) with delta (0, 0)
Screenshot: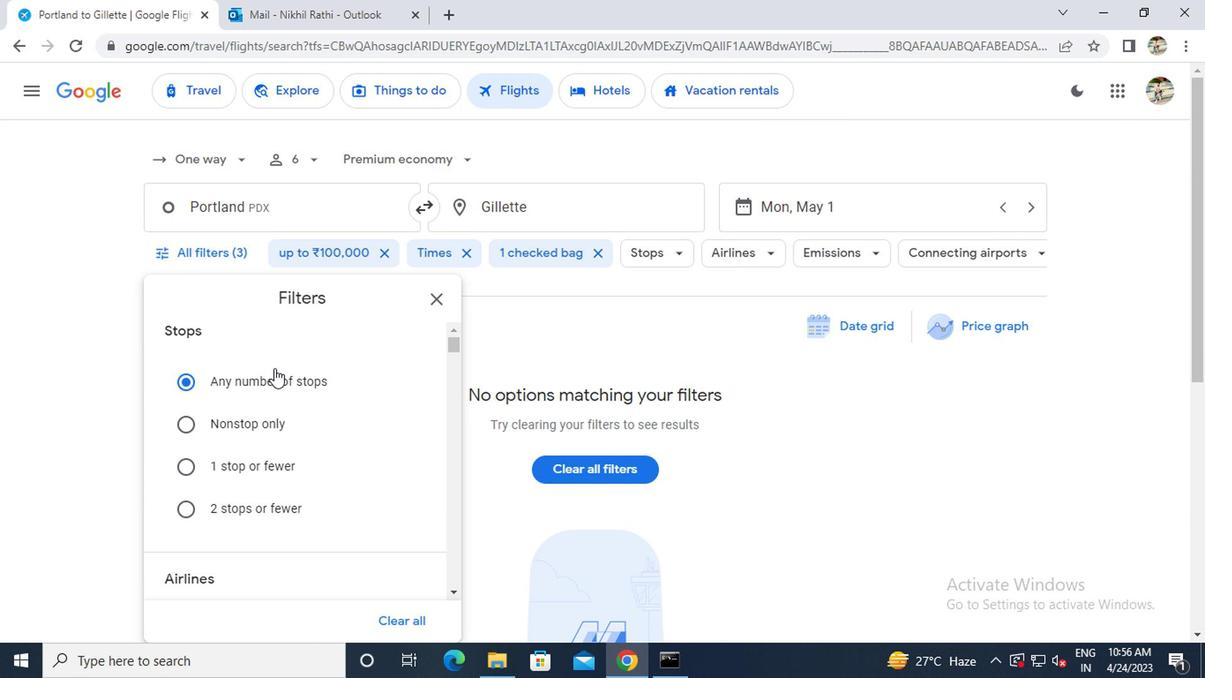 
Action: Mouse scrolled (271, 342) with delta (0, 0)
Screenshot: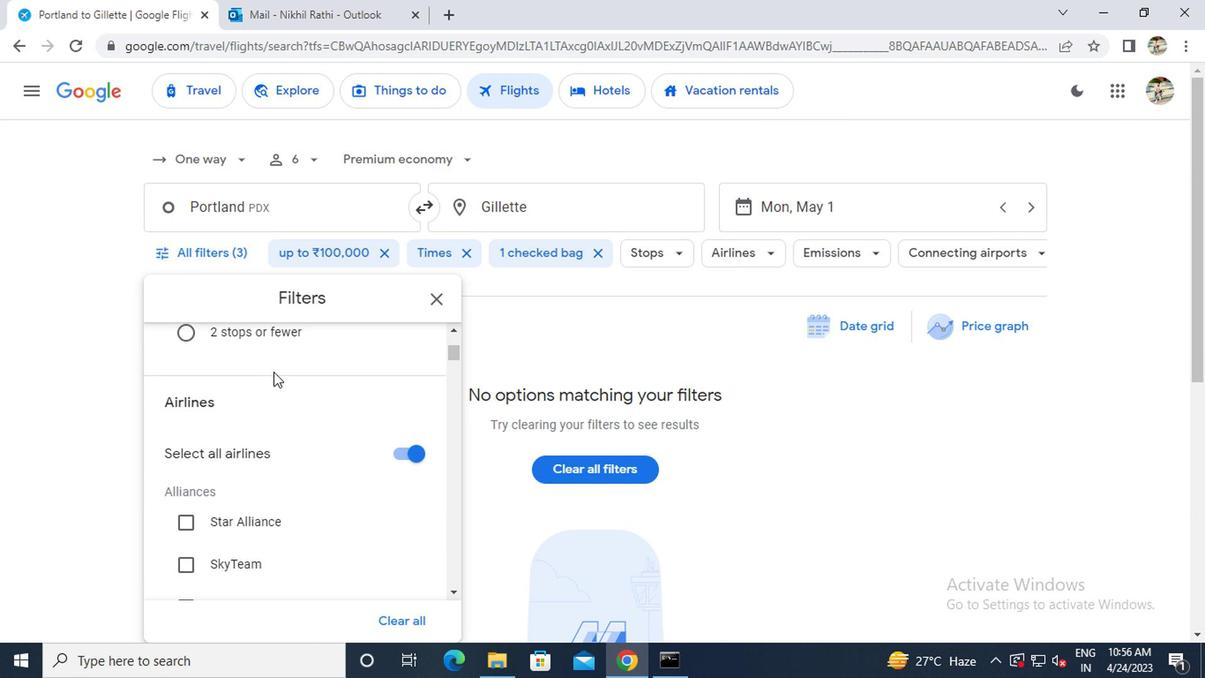 
Action: Mouse moved to (275, 342)
Screenshot: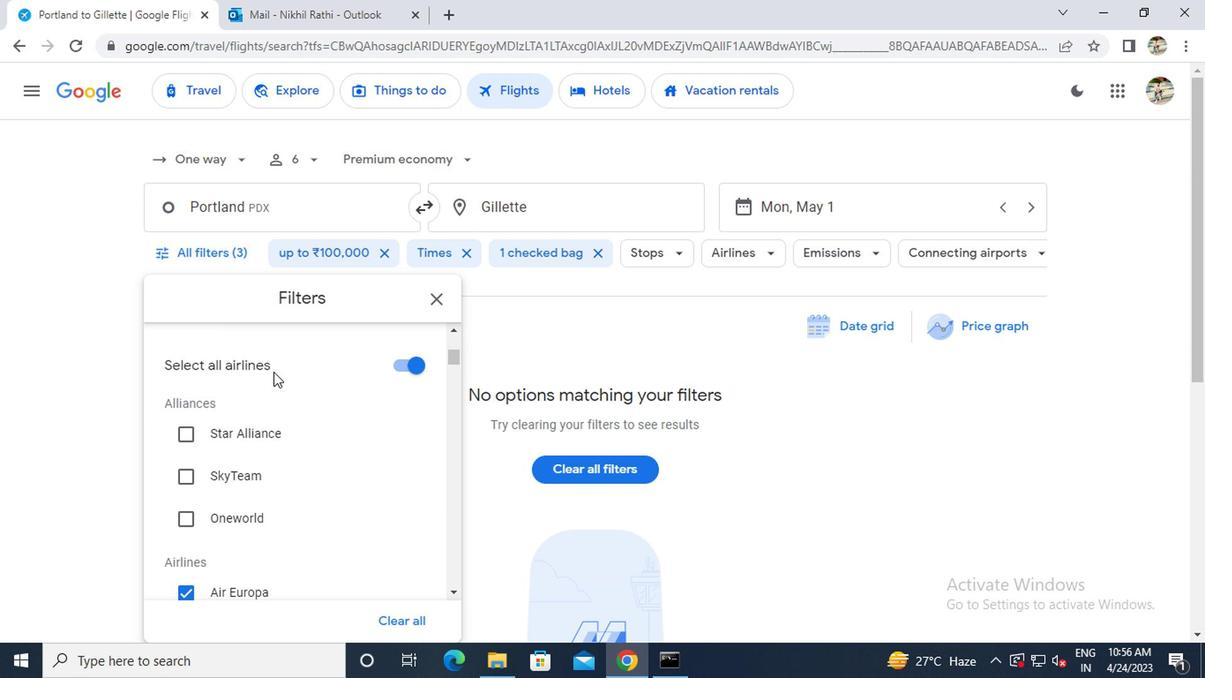 
Action: Mouse scrolled (275, 341) with delta (0, -1)
Screenshot: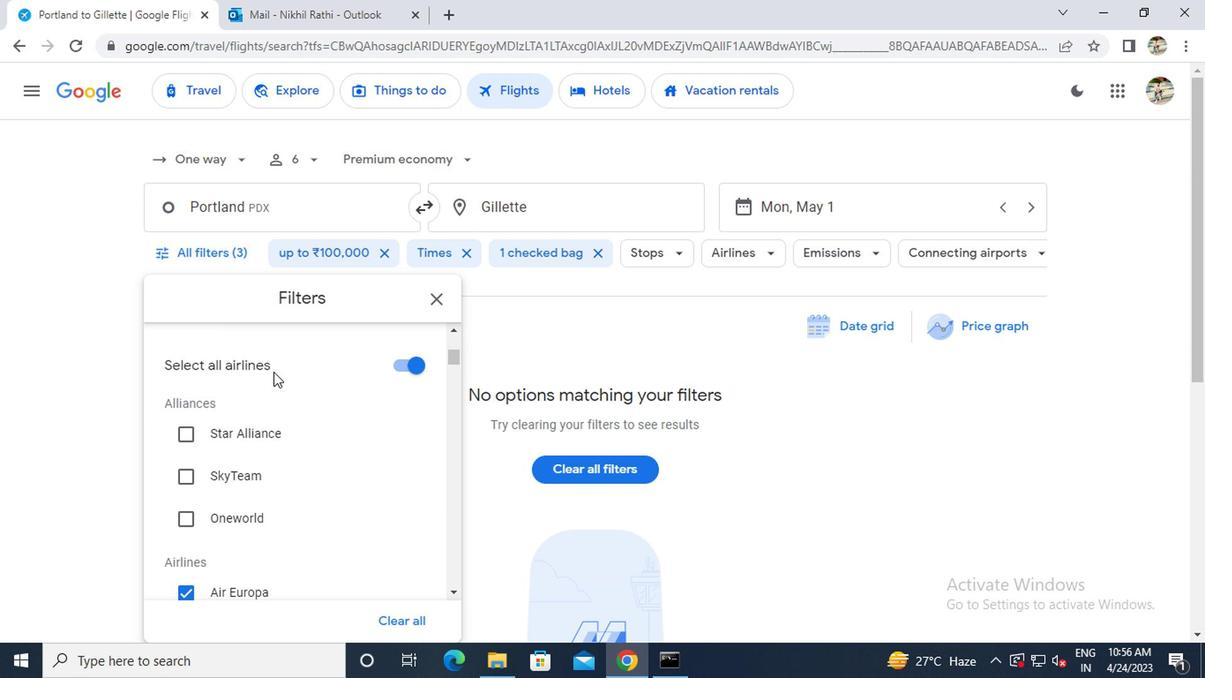 
Action: Mouse scrolled (275, 341) with delta (0, -1)
Screenshot: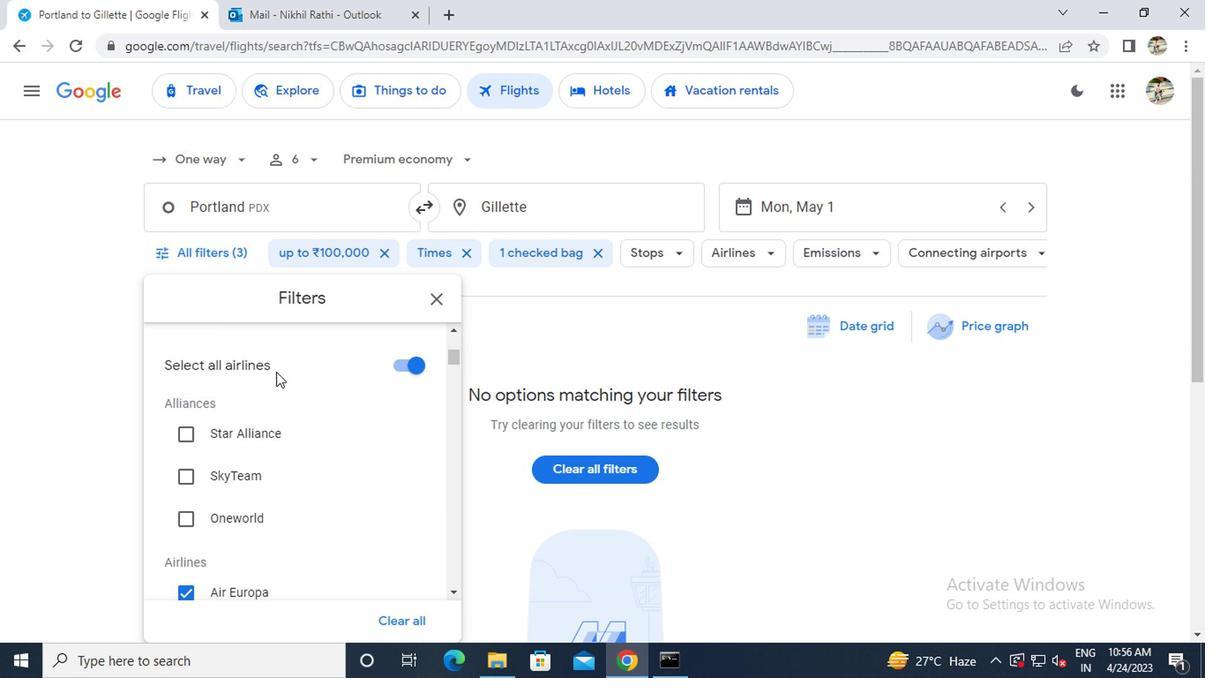 
Action: Mouse moved to (401, 548)
Screenshot: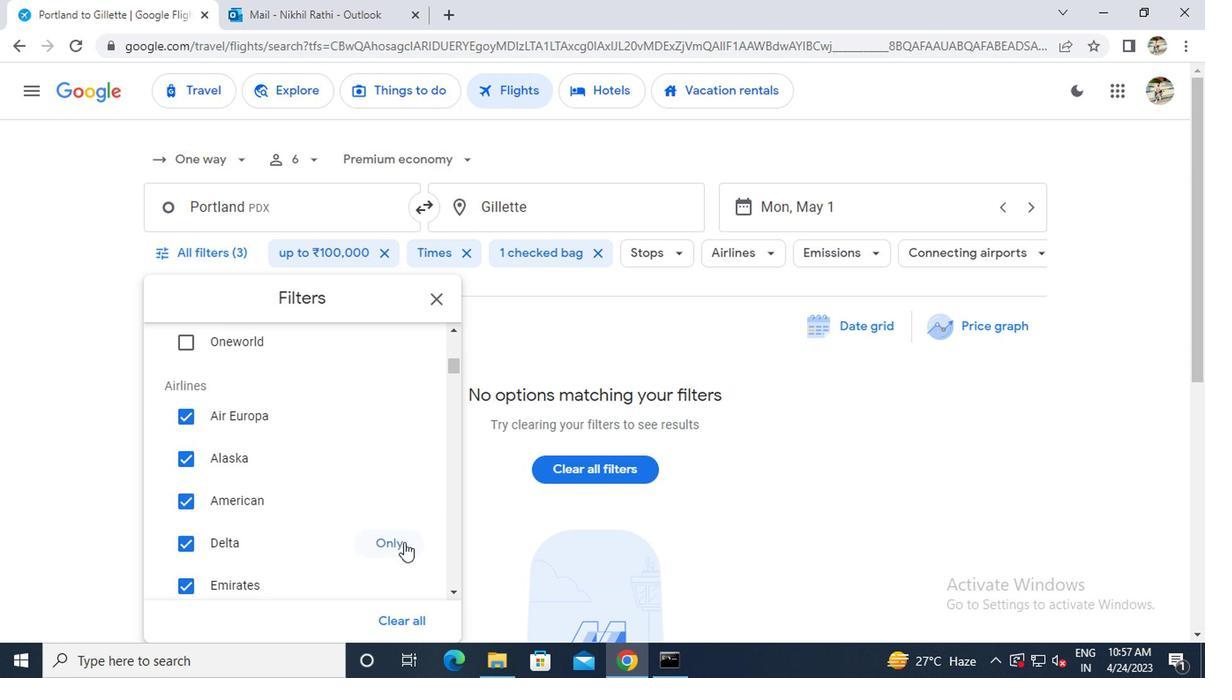 
Action: Mouse pressed left at (401, 548)
Screenshot: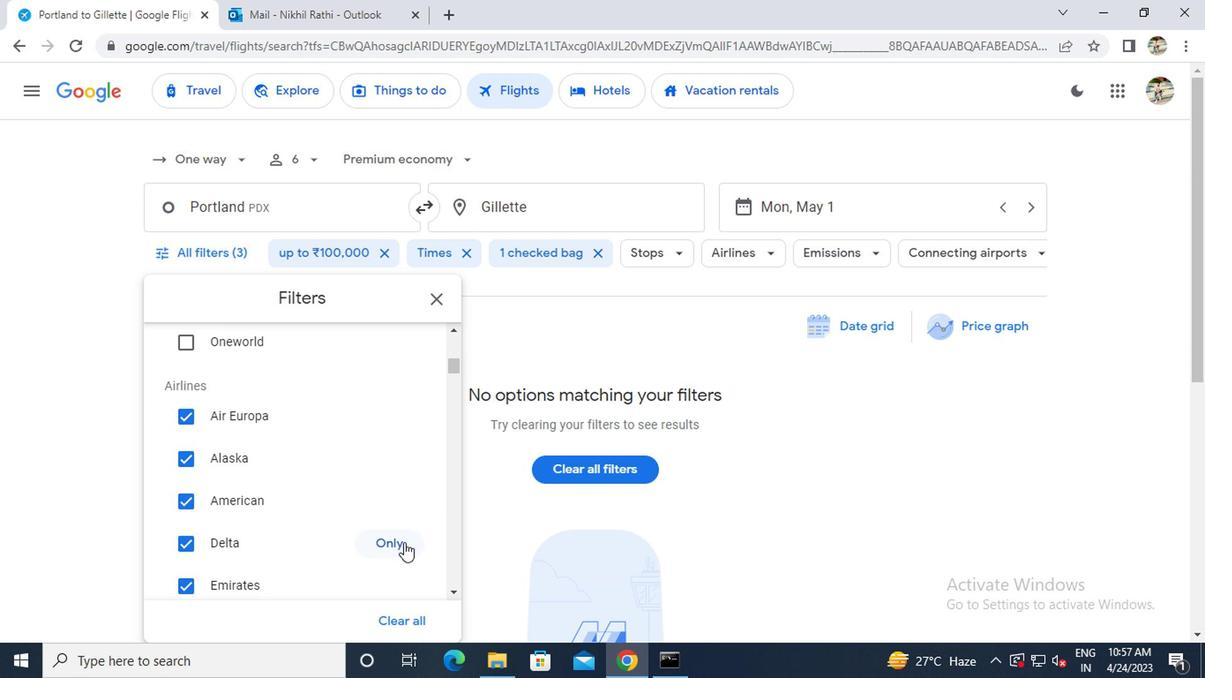 
Action: Mouse moved to (340, 552)
Screenshot: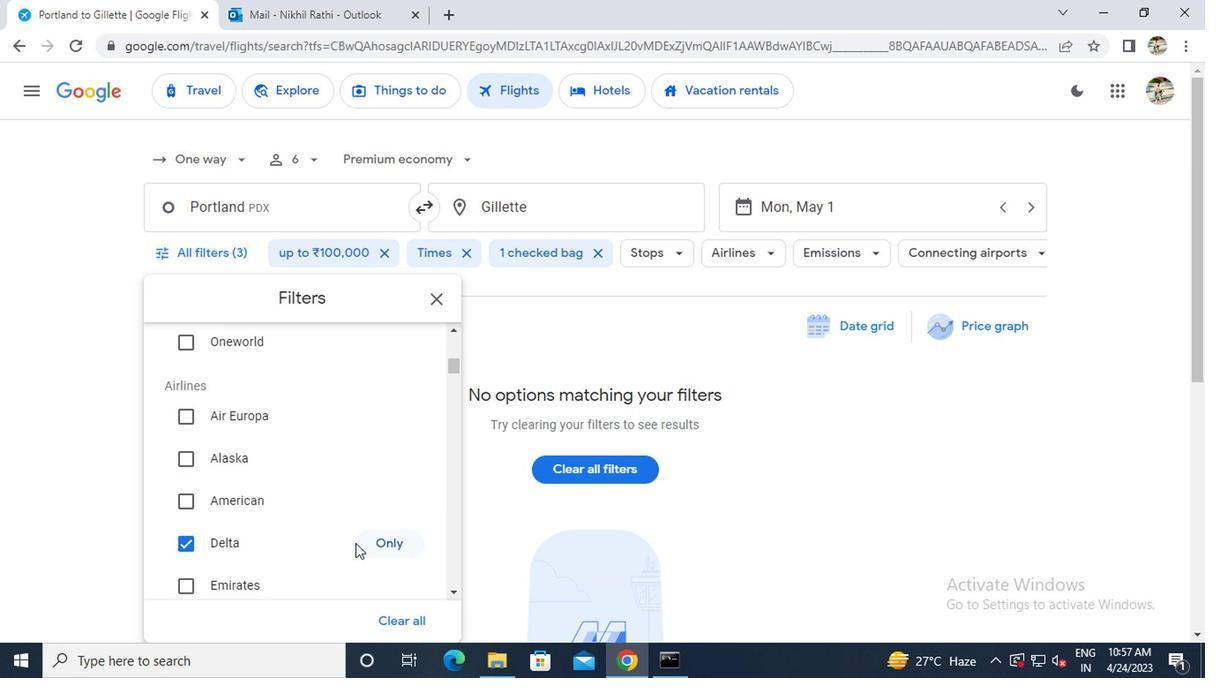 
Action: Mouse scrolled (340, 550) with delta (0, -1)
Screenshot: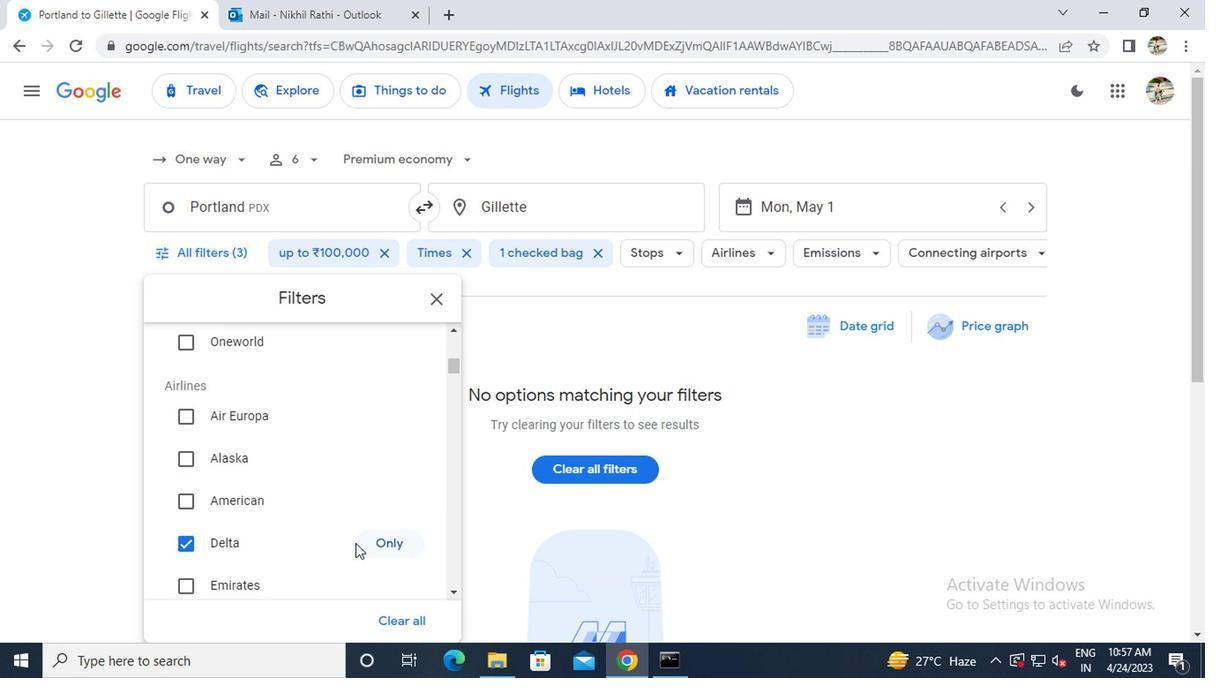 
Action: Mouse scrolled (340, 550) with delta (0, -1)
Screenshot: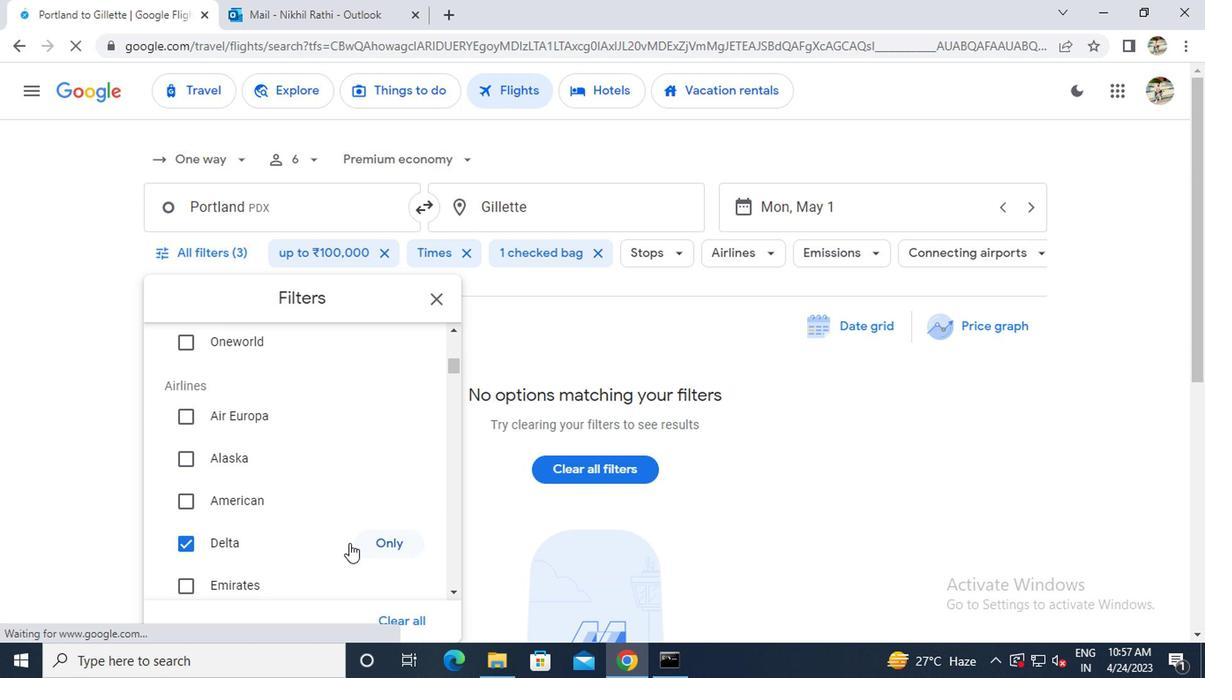 
Action: Mouse moved to (340, 552)
Screenshot: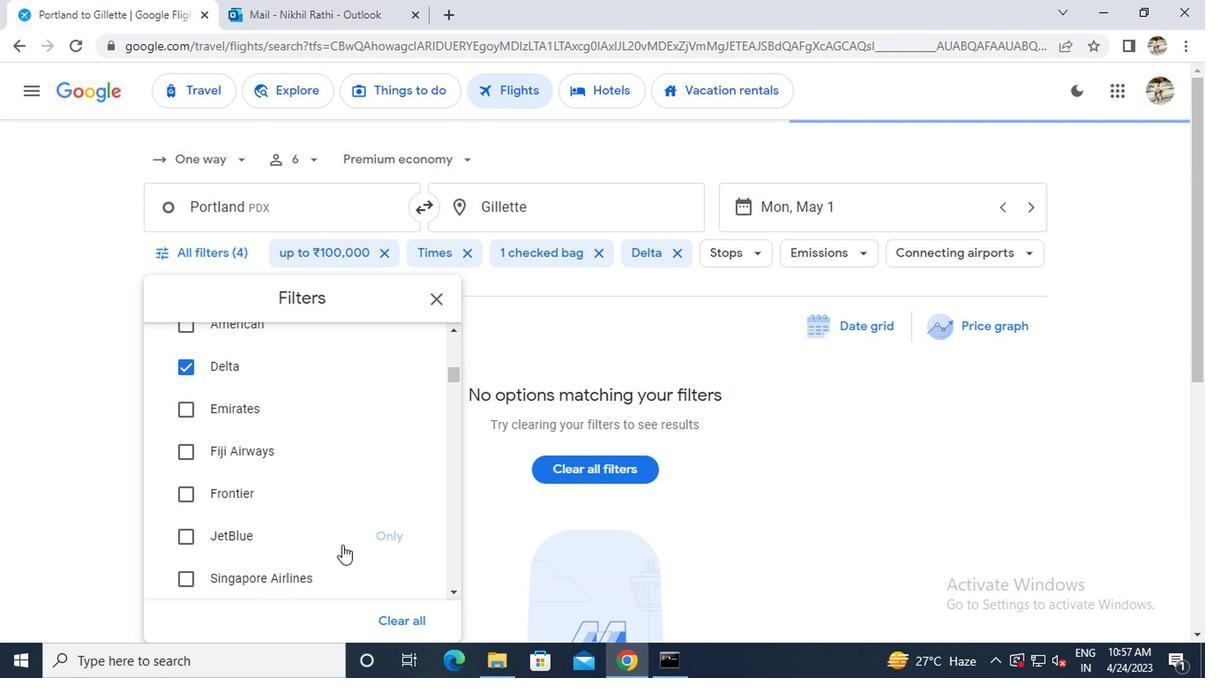 
Action: Mouse scrolled (340, 550) with delta (0, -1)
Screenshot: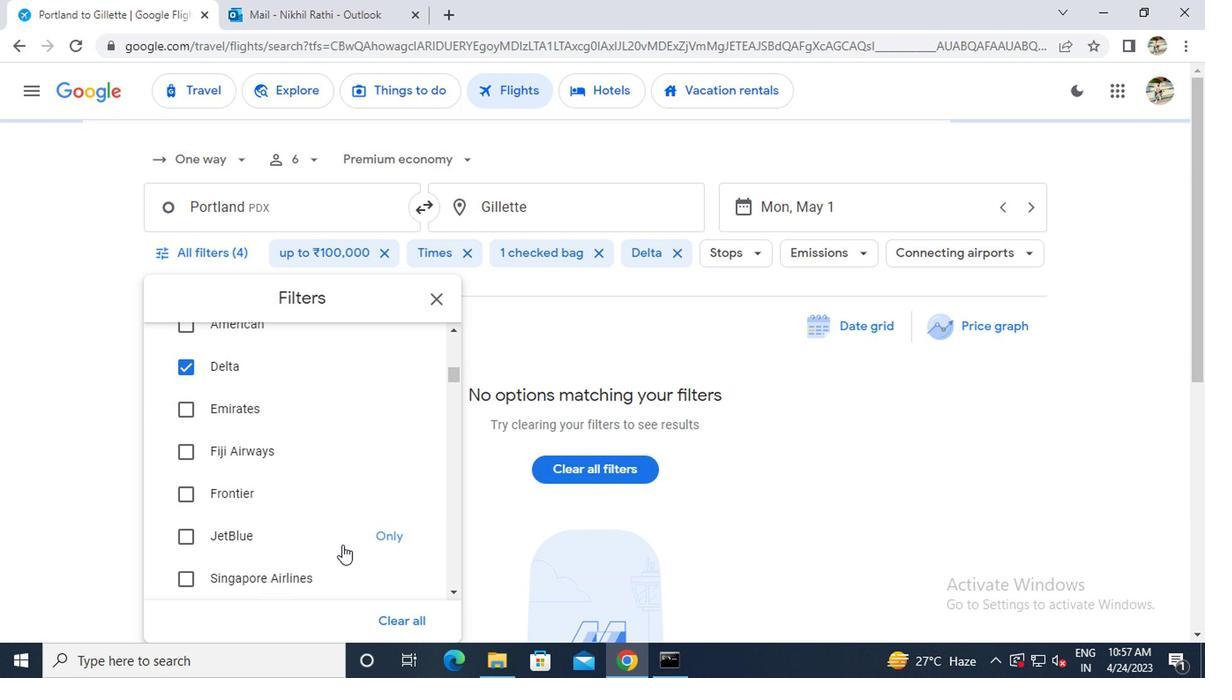 
Action: Mouse moved to (340, 552)
Screenshot: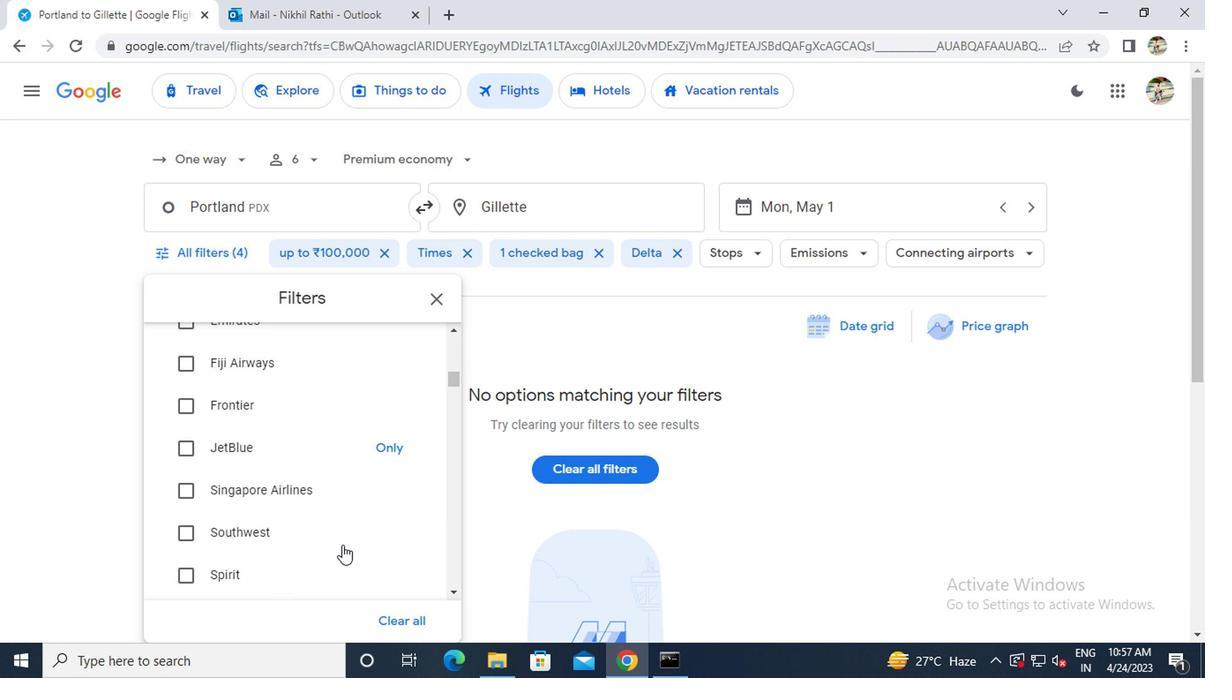 
Action: Mouse scrolled (340, 550) with delta (0, -1)
Screenshot: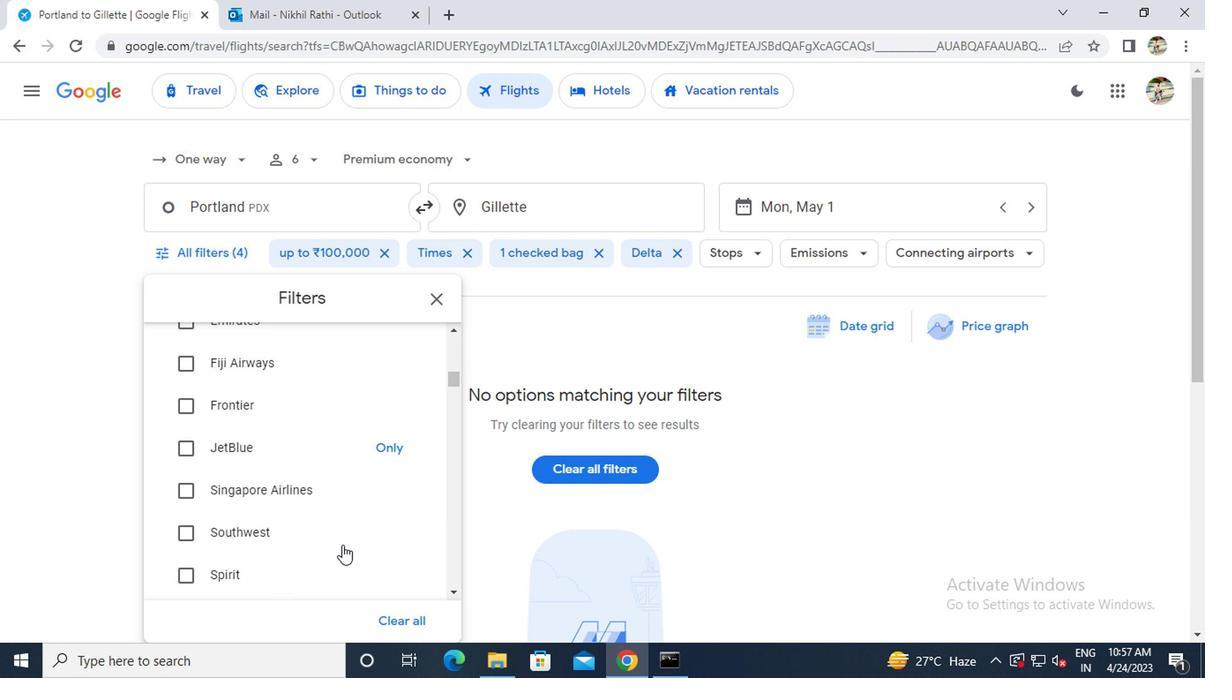 
Action: Mouse moved to (341, 550)
Screenshot: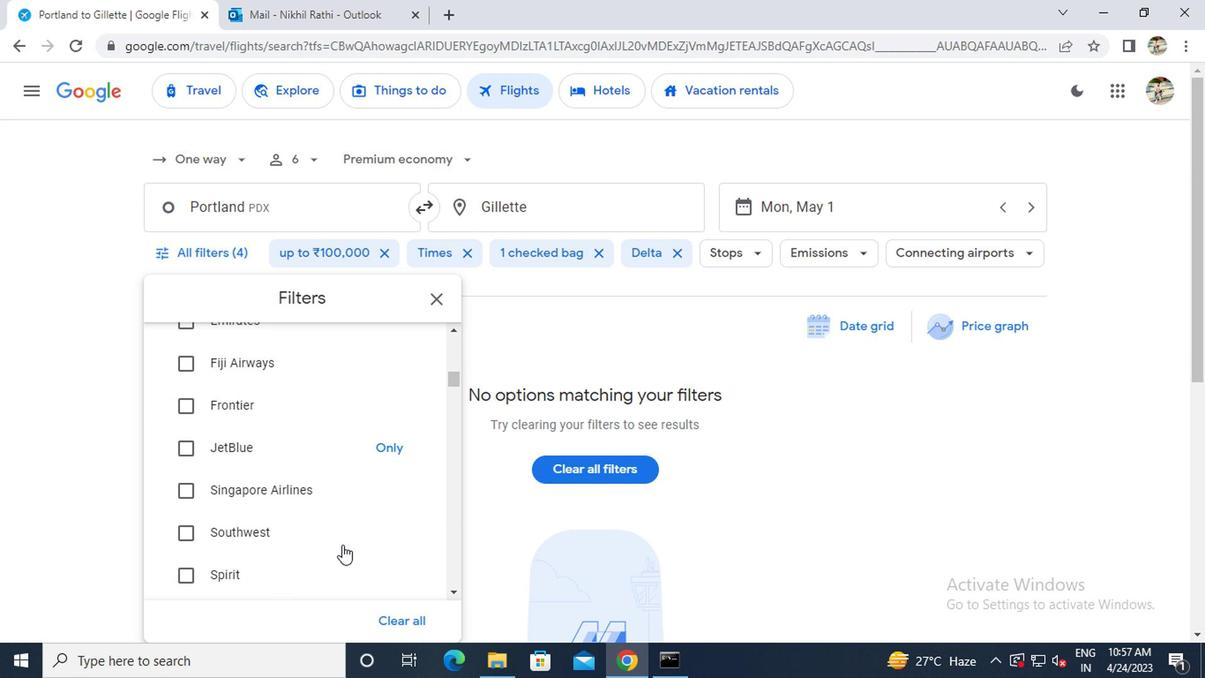 
Action: Mouse scrolled (341, 550) with delta (0, 0)
Screenshot: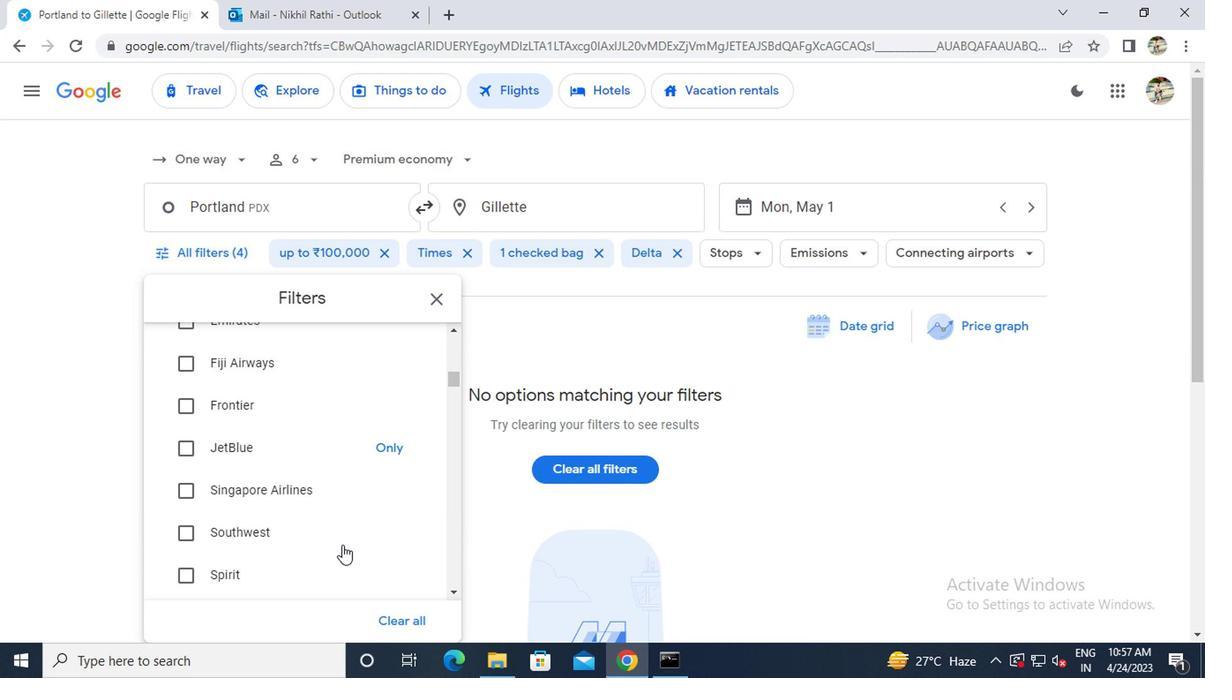
Action: Mouse scrolled (341, 550) with delta (0, 0)
Screenshot: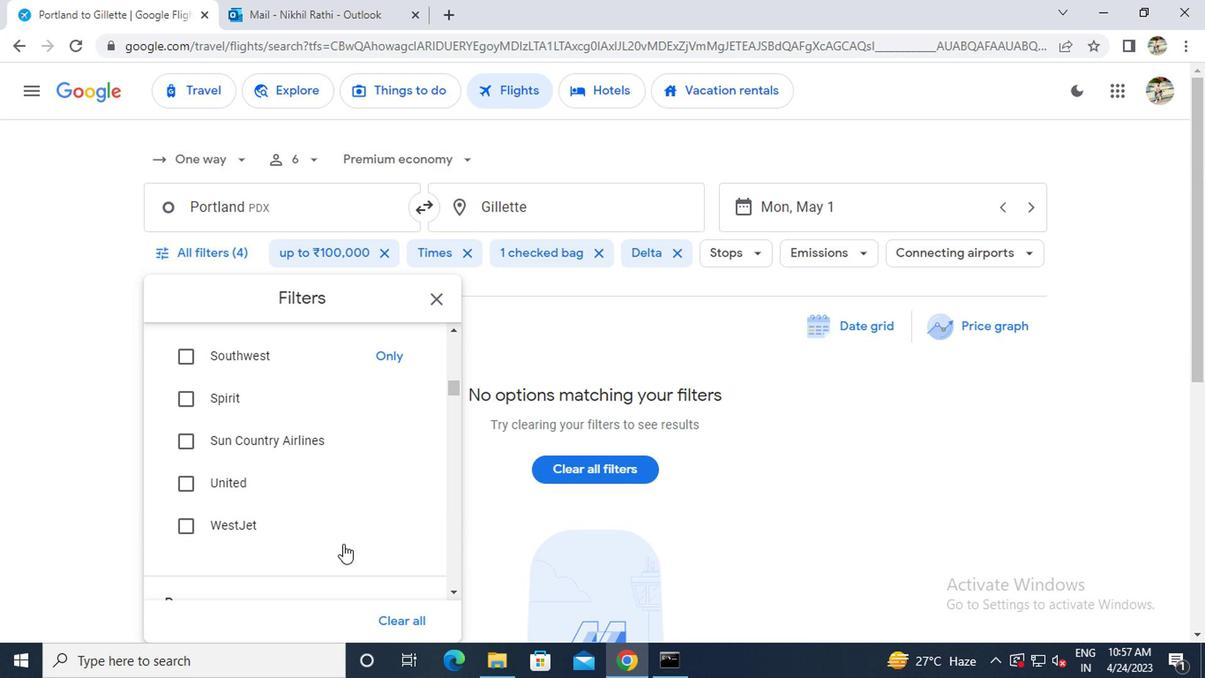 
Action: Mouse scrolled (341, 550) with delta (0, 0)
Screenshot: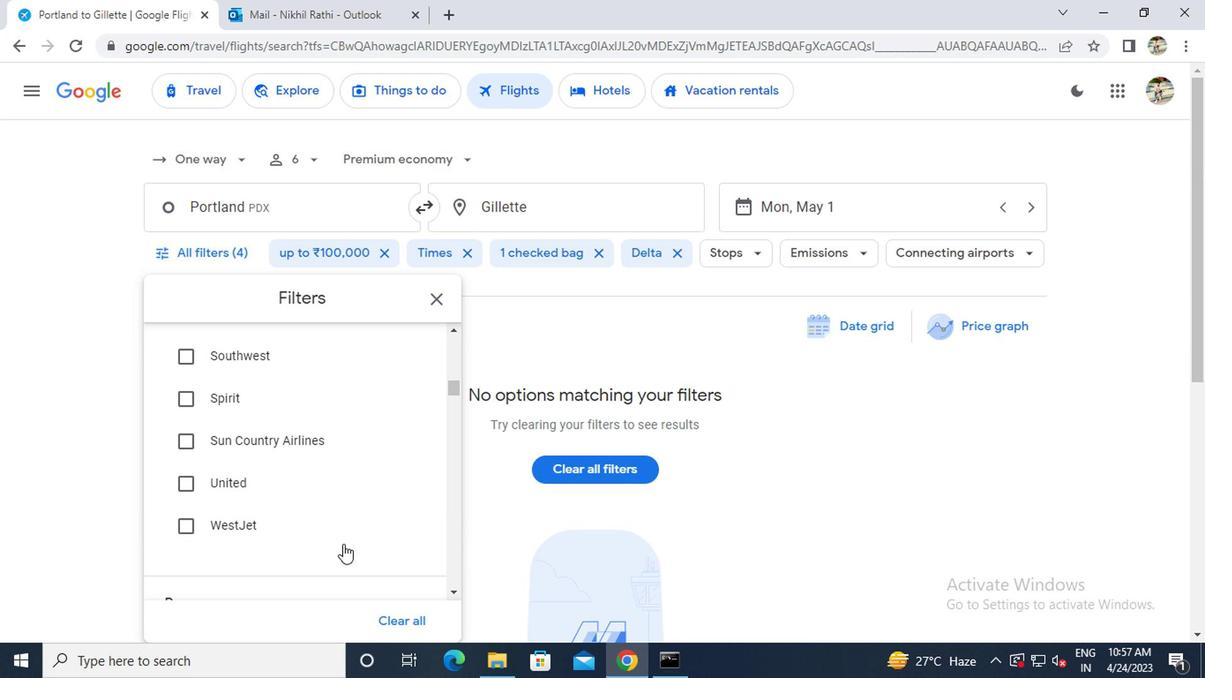 
Action: Mouse moved to (403, 510)
Screenshot: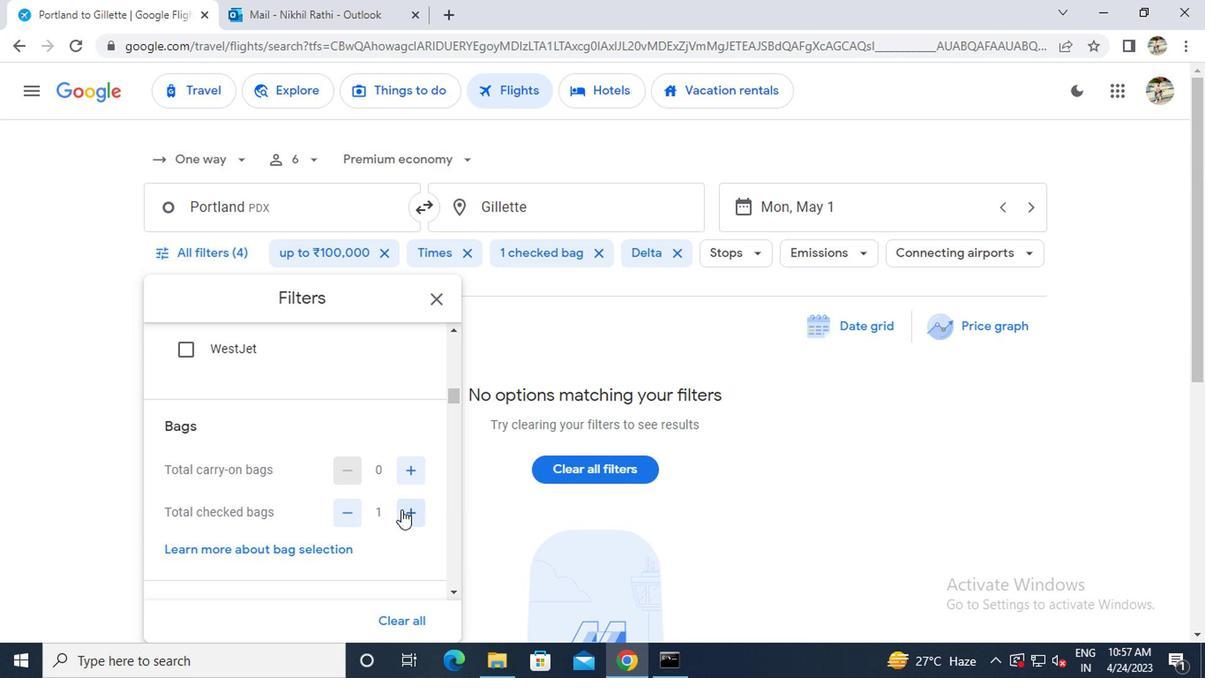 
Action: Mouse pressed left at (403, 510)
Screenshot: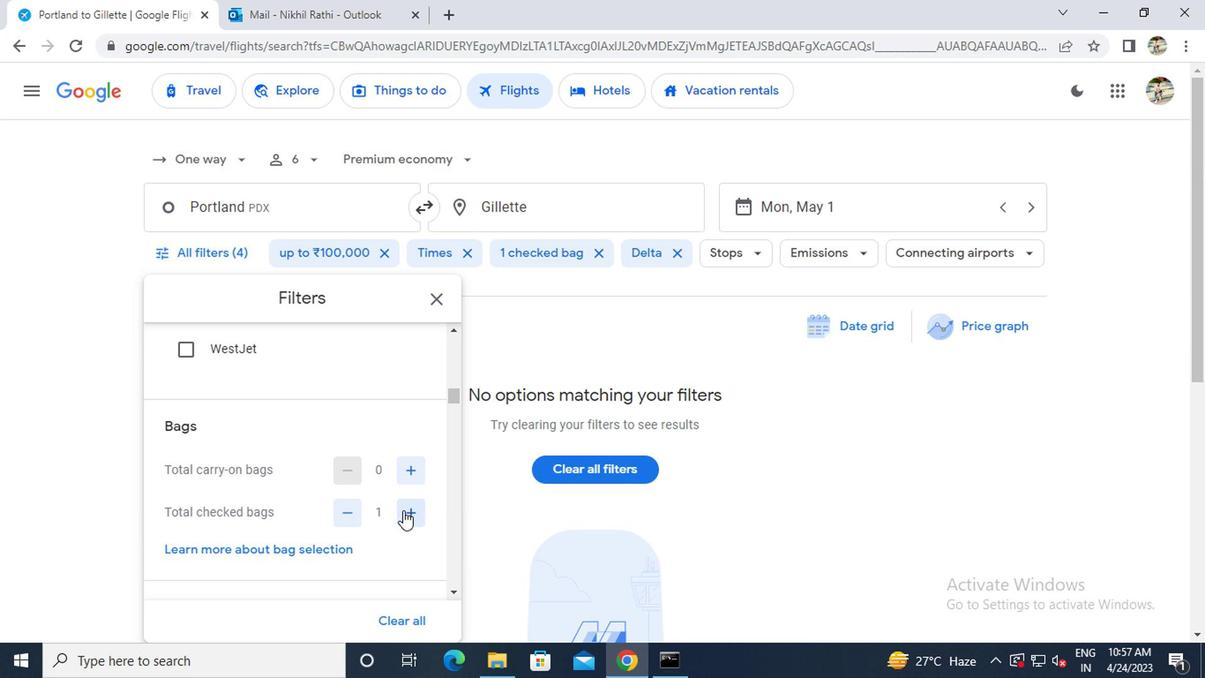 
Action: Mouse pressed left at (403, 510)
Screenshot: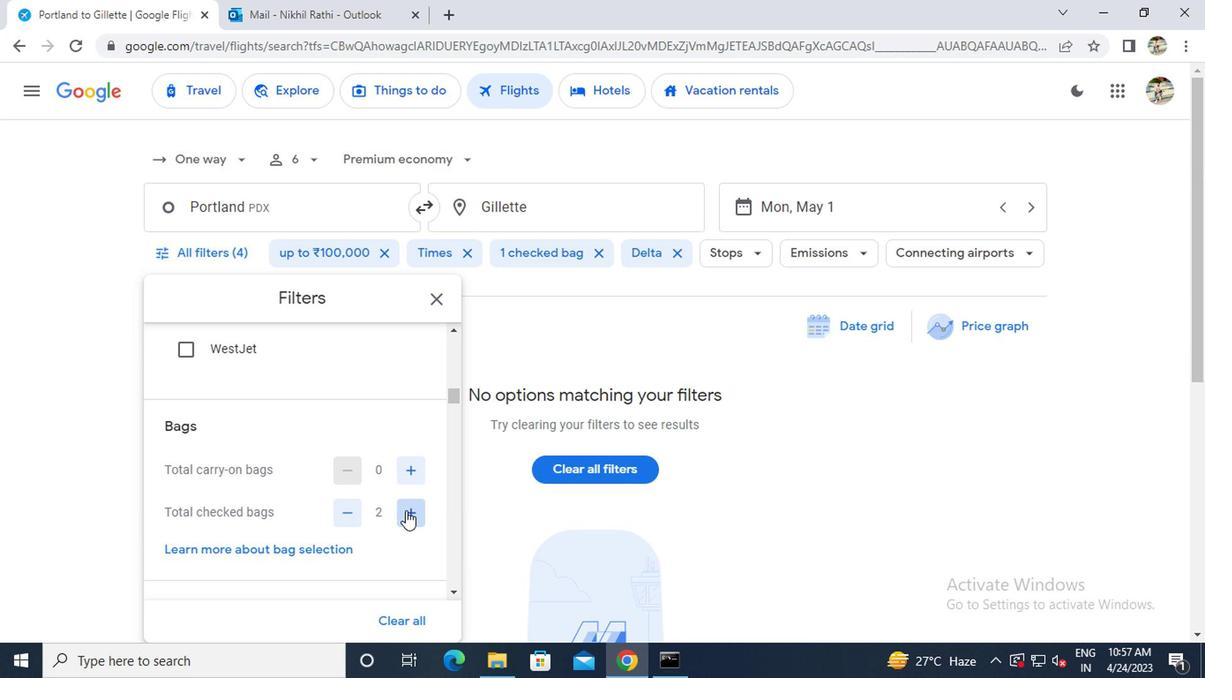 
Action: Mouse pressed left at (403, 510)
Screenshot: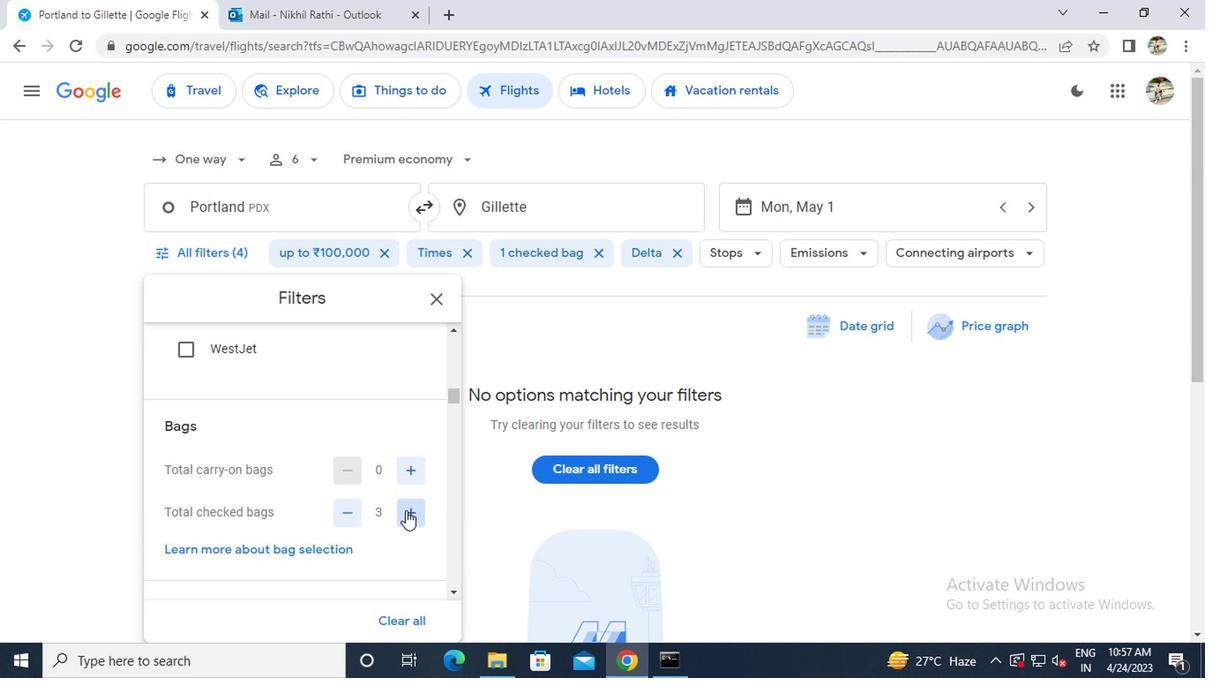 
Action: Mouse moved to (403, 510)
Screenshot: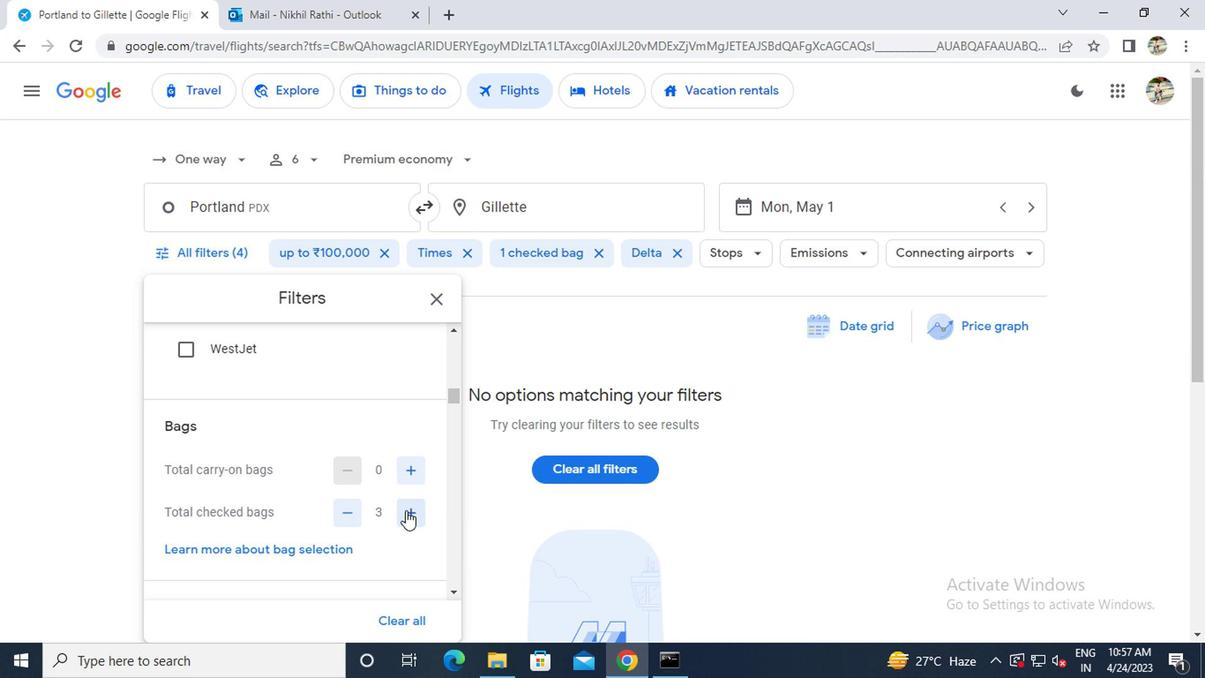 
Action: Mouse pressed left at (403, 510)
Screenshot: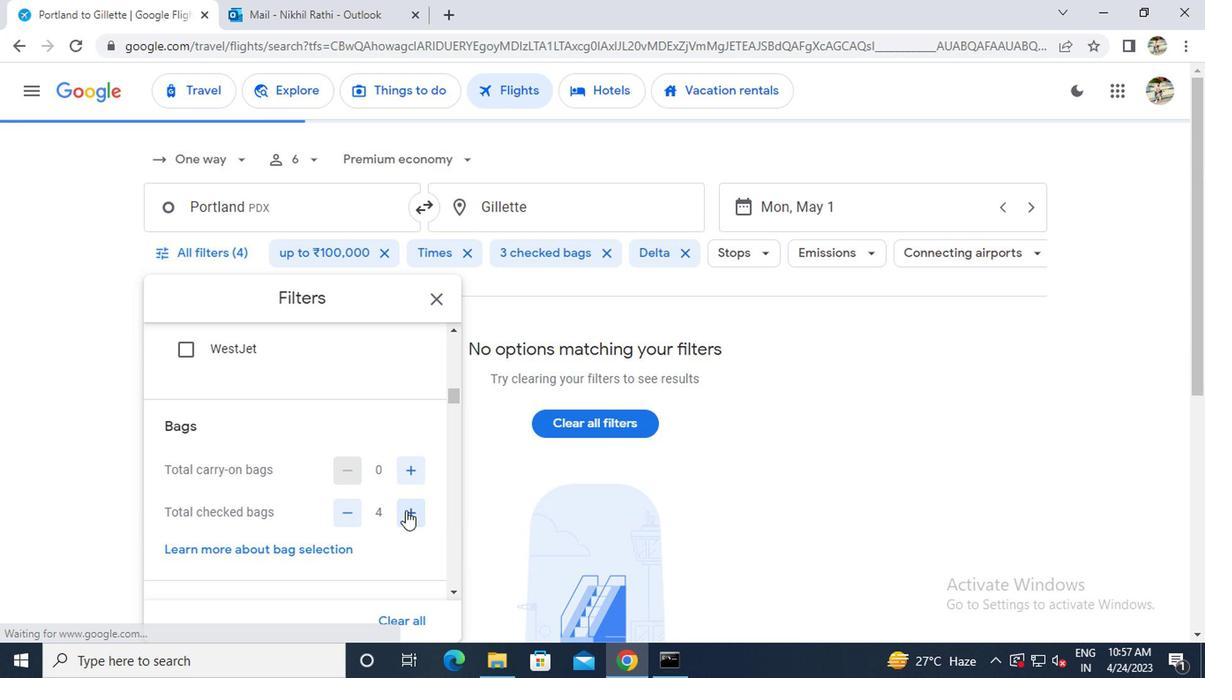 
Action: Mouse scrolled (403, 509) with delta (0, -1)
Screenshot: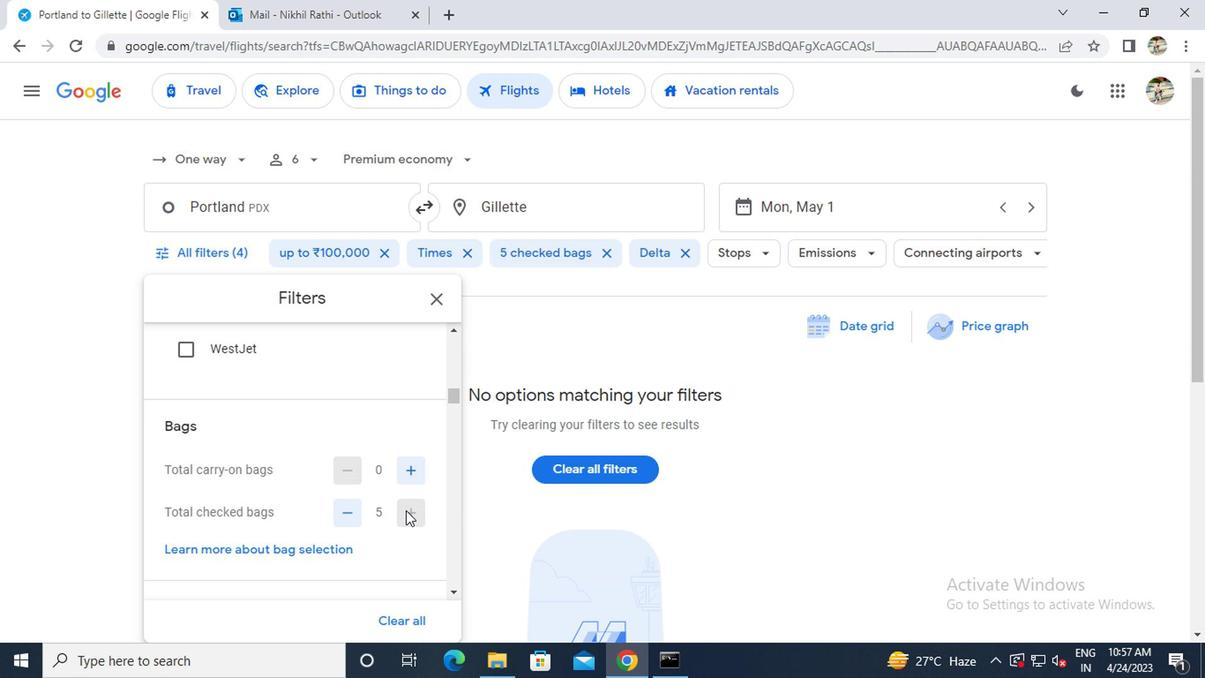 
Action: Mouse moved to (403, 510)
Screenshot: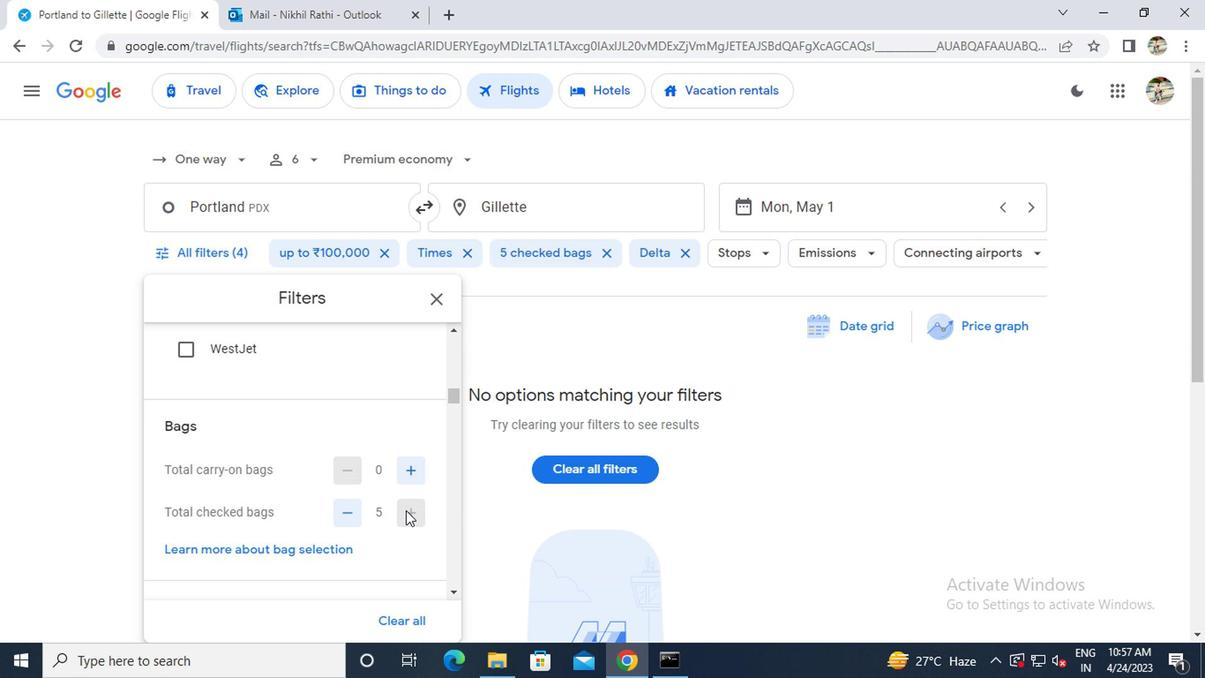 
Action: Mouse scrolled (403, 509) with delta (0, -1)
Screenshot: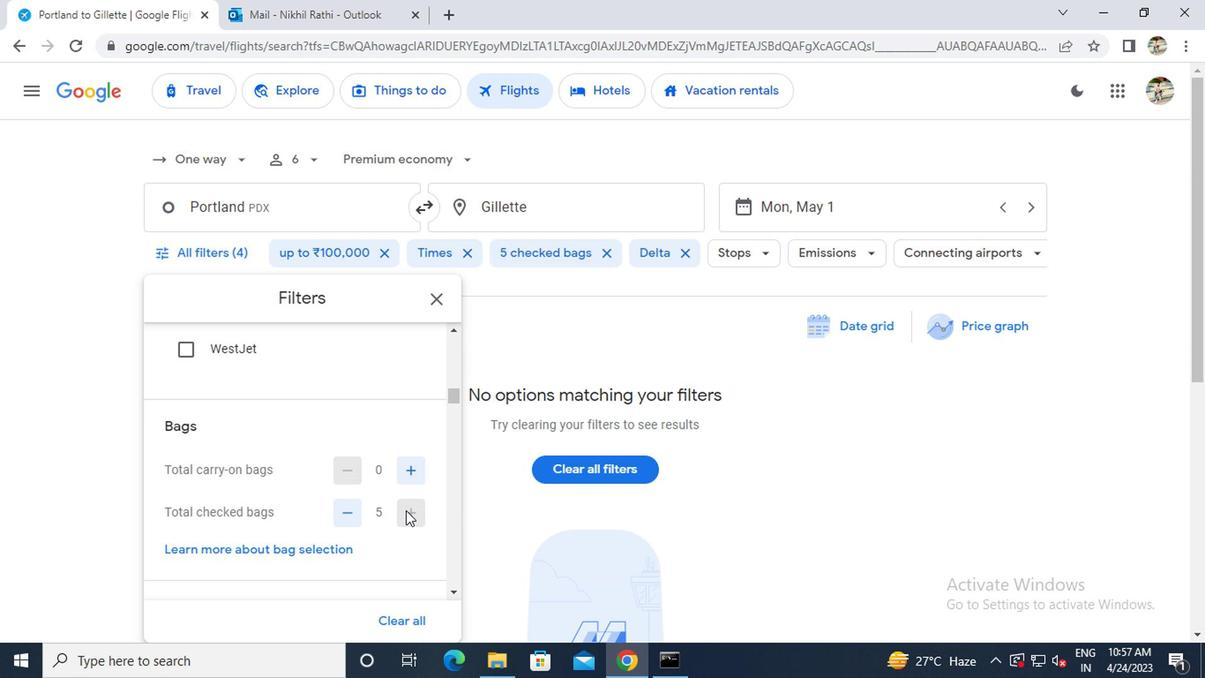 
Action: Mouse moved to (172, 509)
Screenshot: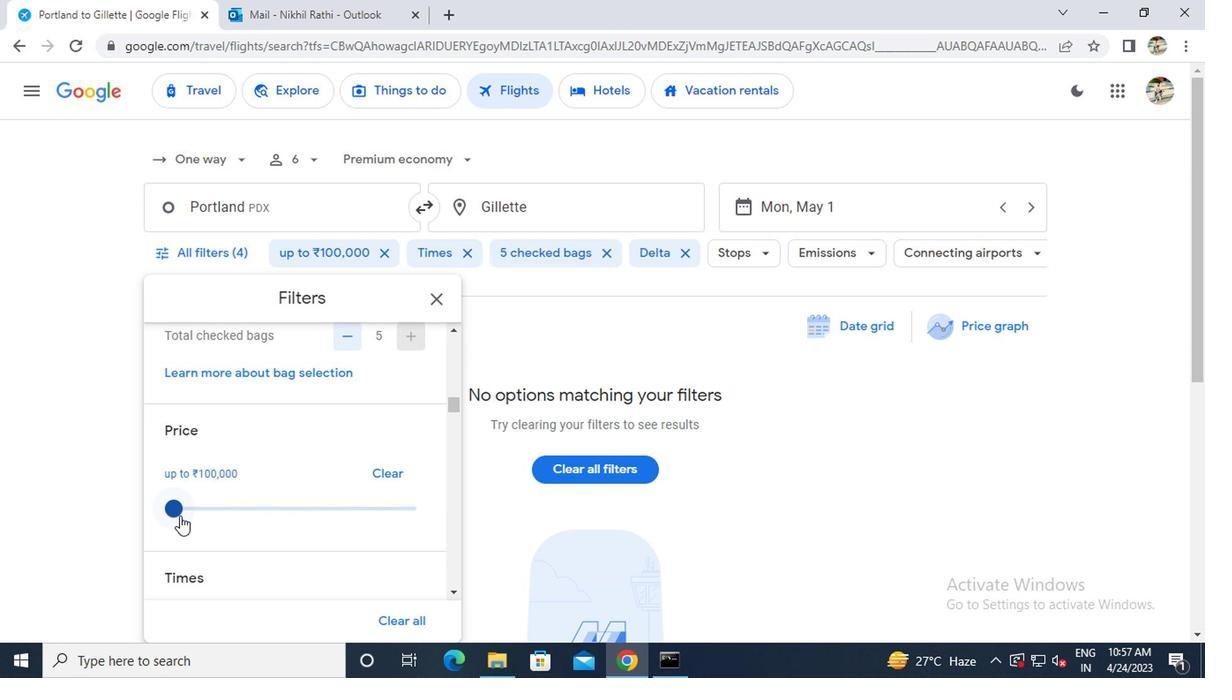 
Action: Mouse pressed left at (172, 509)
Screenshot: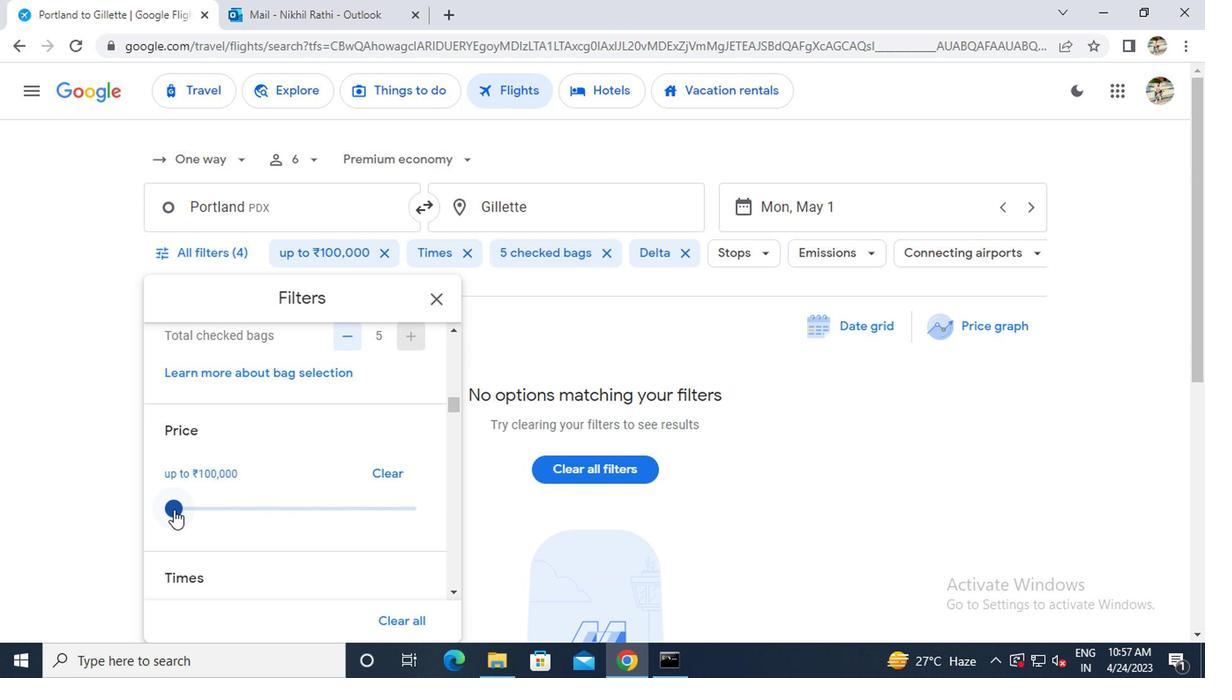 
Action: Mouse moved to (386, 462)
Screenshot: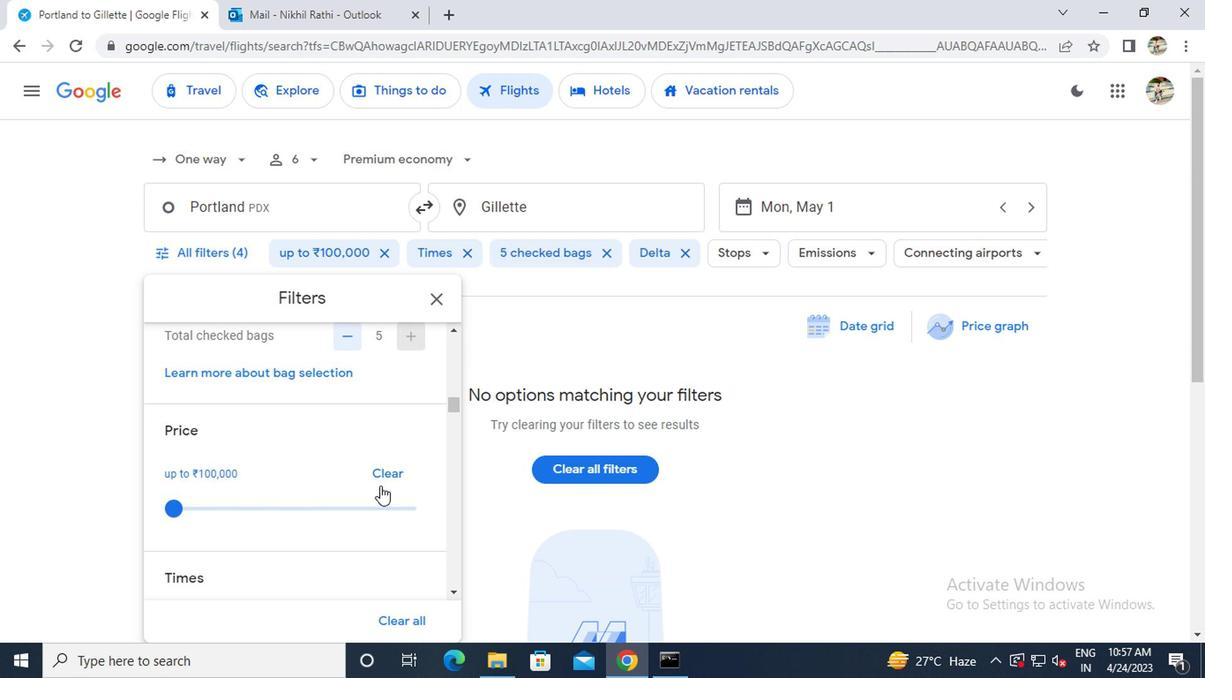
Action: Mouse pressed left at (386, 462)
Screenshot: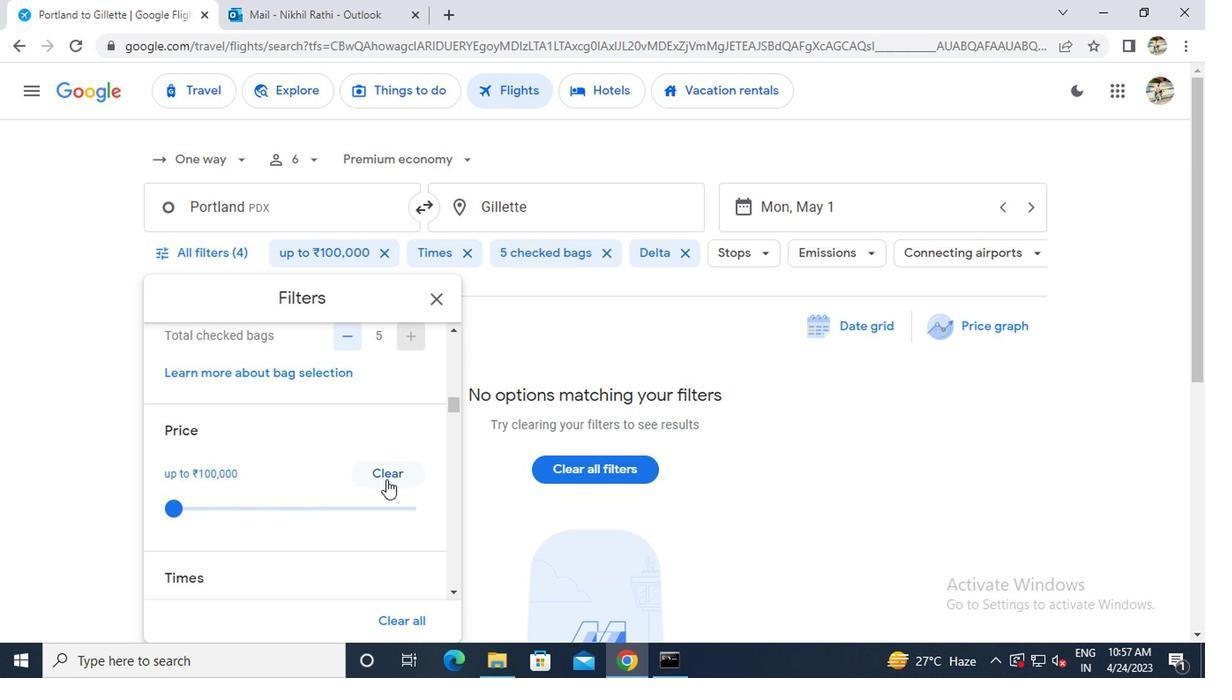
Action: Mouse moved to (417, 503)
Screenshot: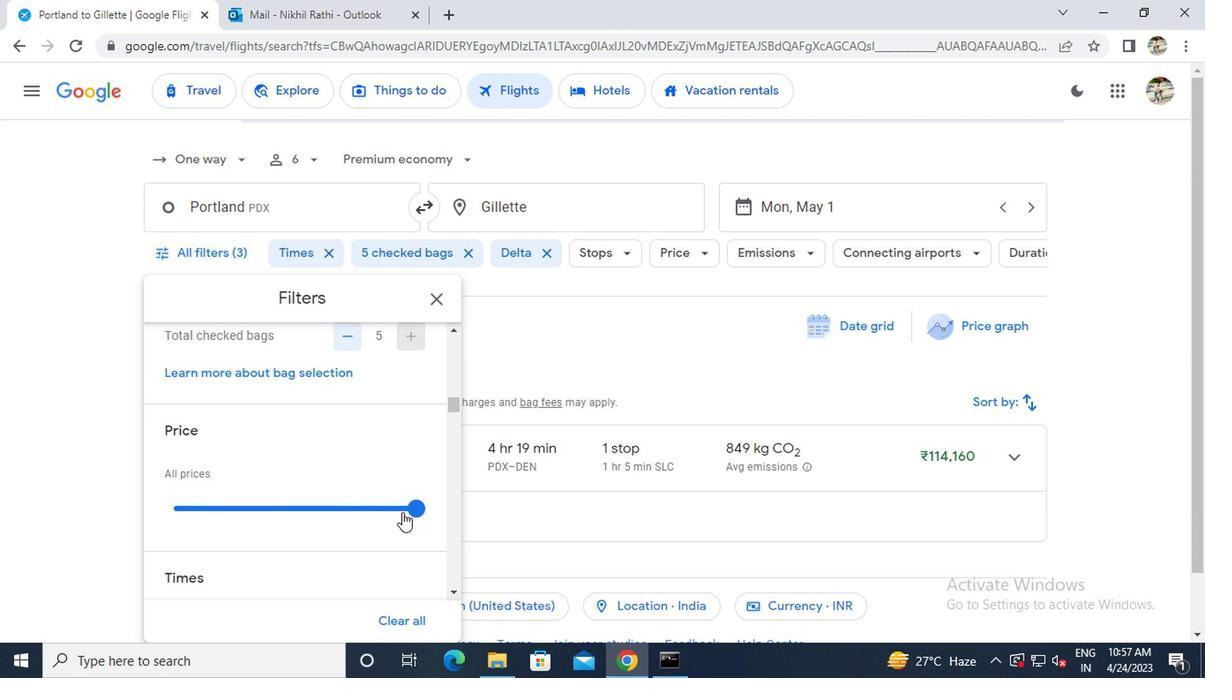 
Action: Mouse pressed left at (417, 503)
Screenshot: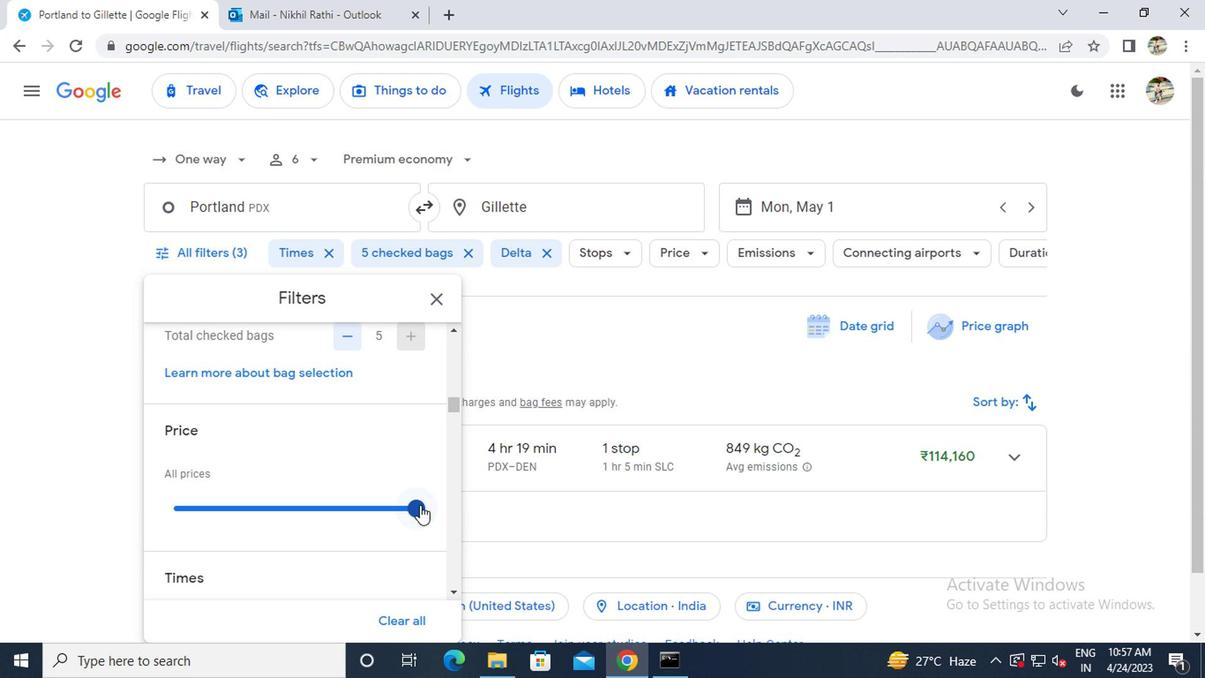 
Action: Mouse moved to (285, 528)
Screenshot: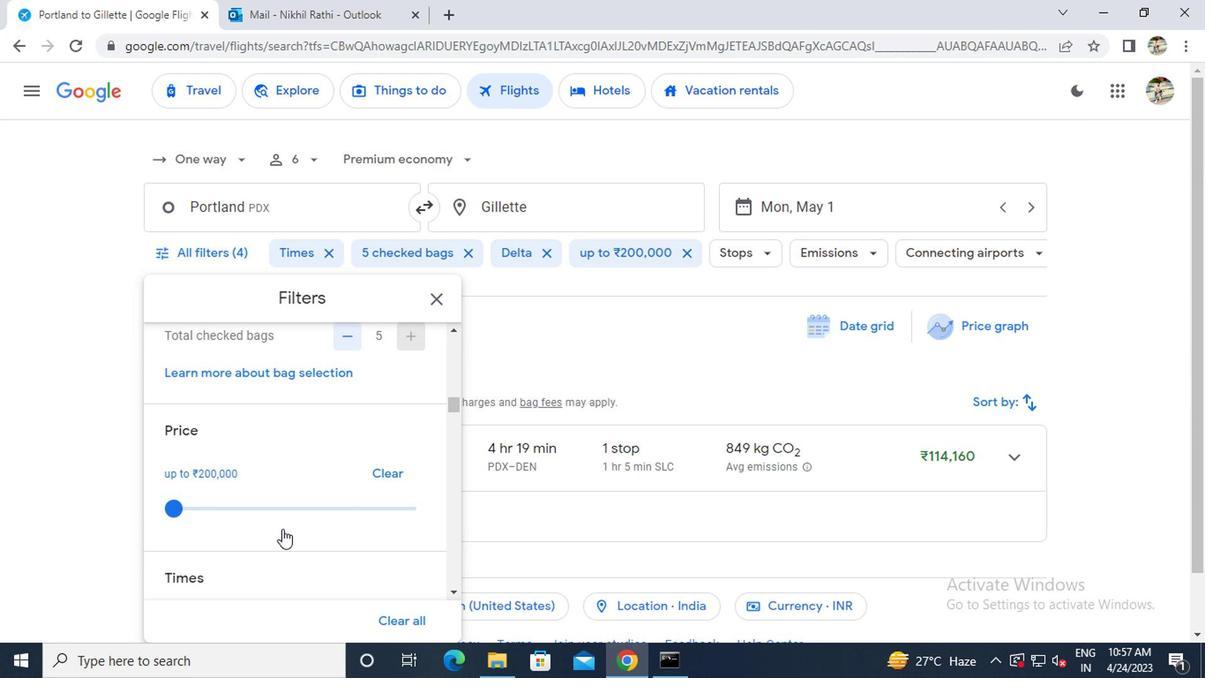 
Action: Mouse scrolled (285, 527) with delta (0, -1)
Screenshot: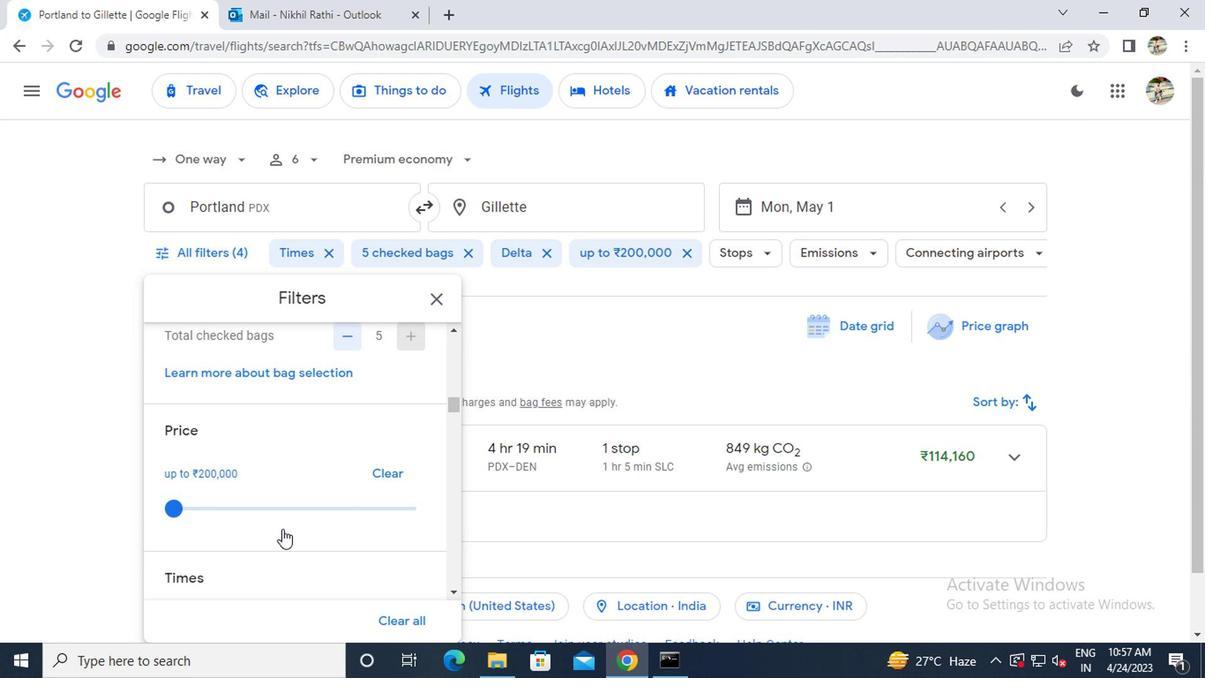 
Action: Mouse moved to (286, 527)
Screenshot: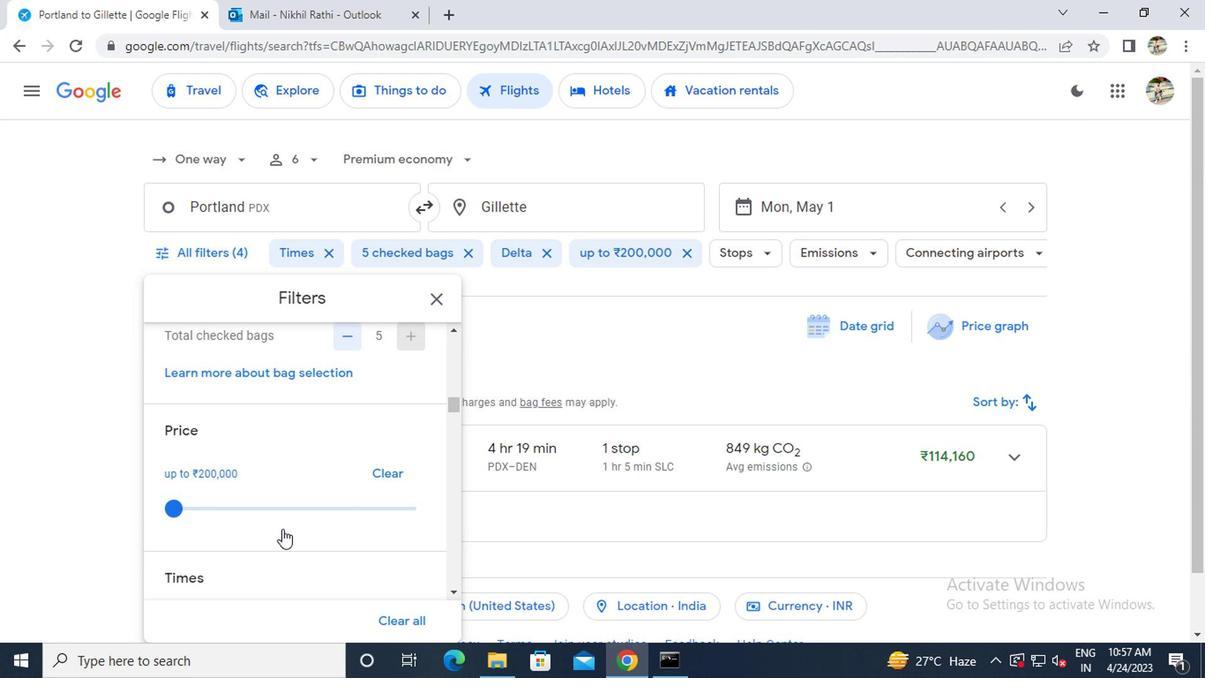 
Action: Mouse scrolled (286, 526) with delta (0, -1)
Screenshot: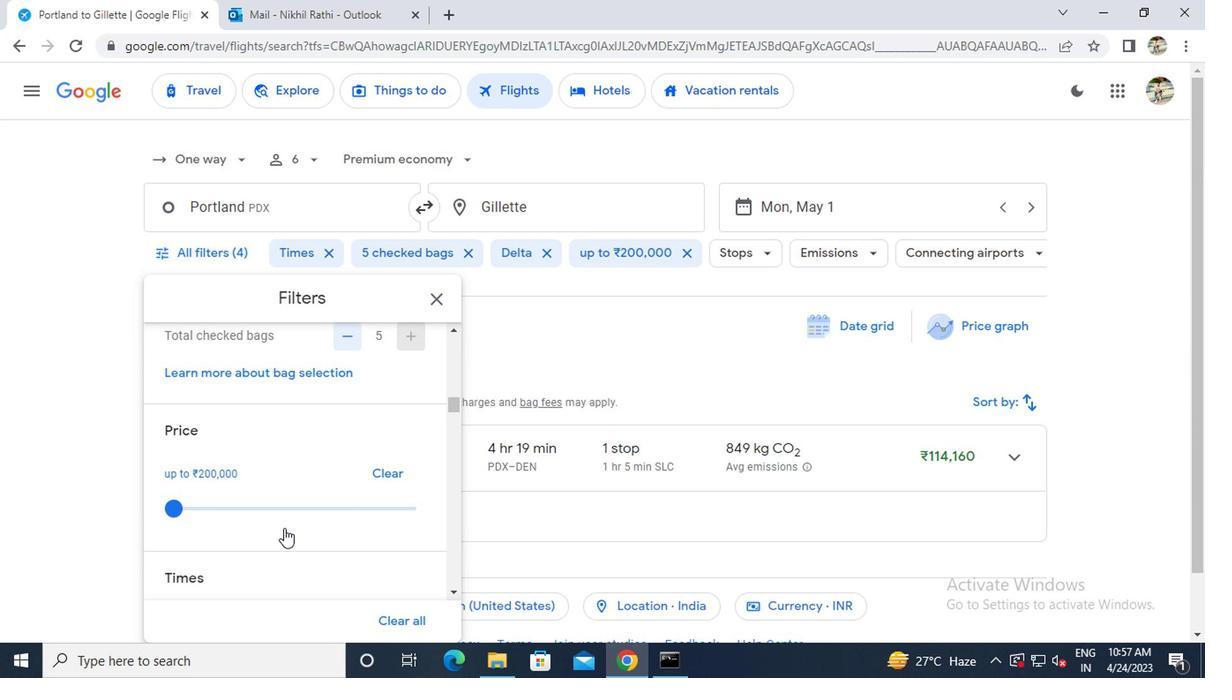 
Action: Mouse moved to (270, 533)
Screenshot: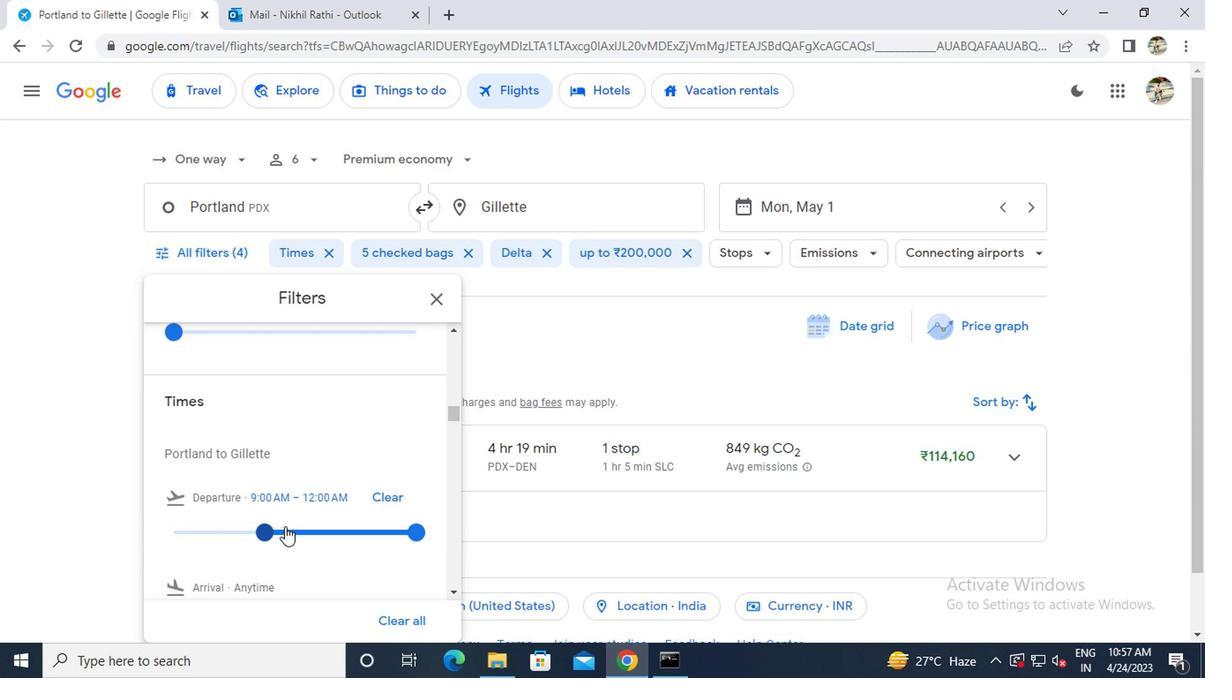 
Action: Mouse pressed left at (270, 533)
Screenshot: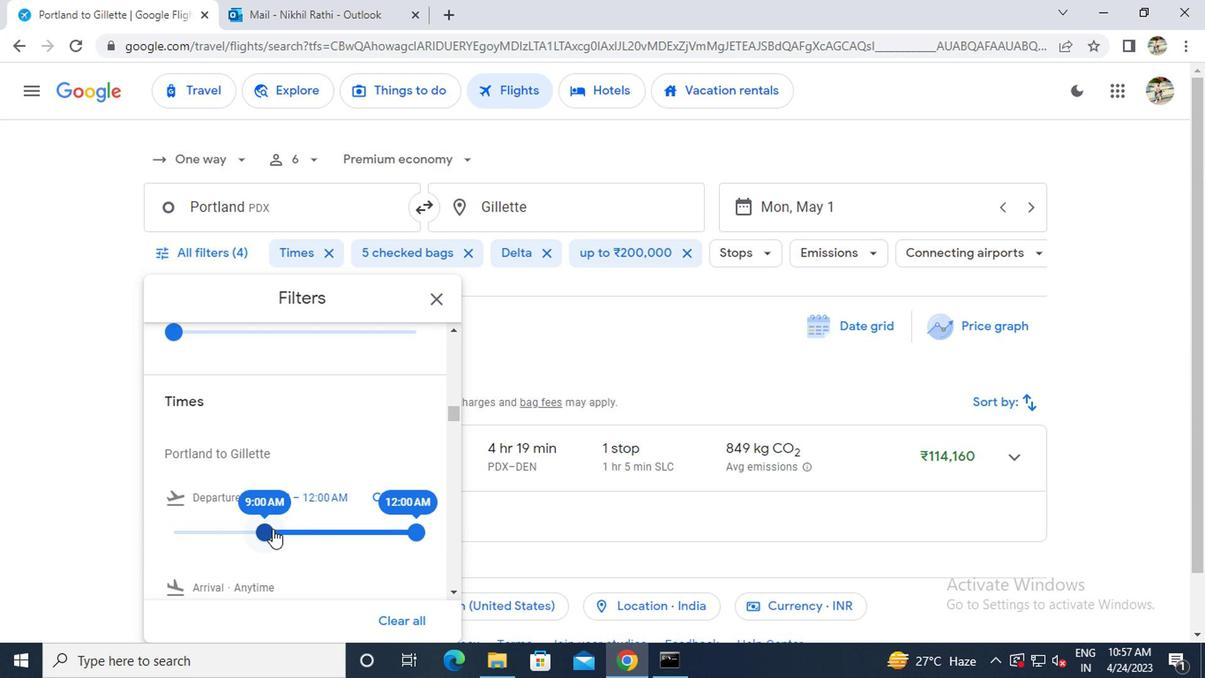 
Action: Mouse moved to (433, 261)
Screenshot: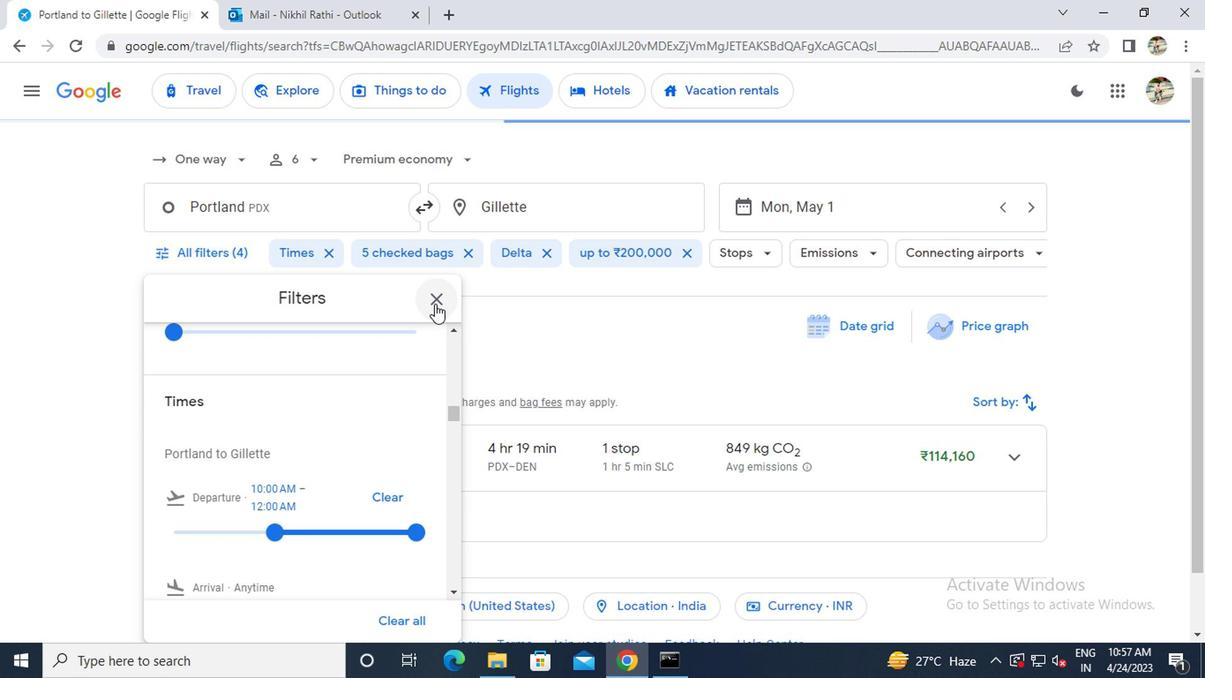 
Action: Mouse pressed left at (433, 261)
Screenshot: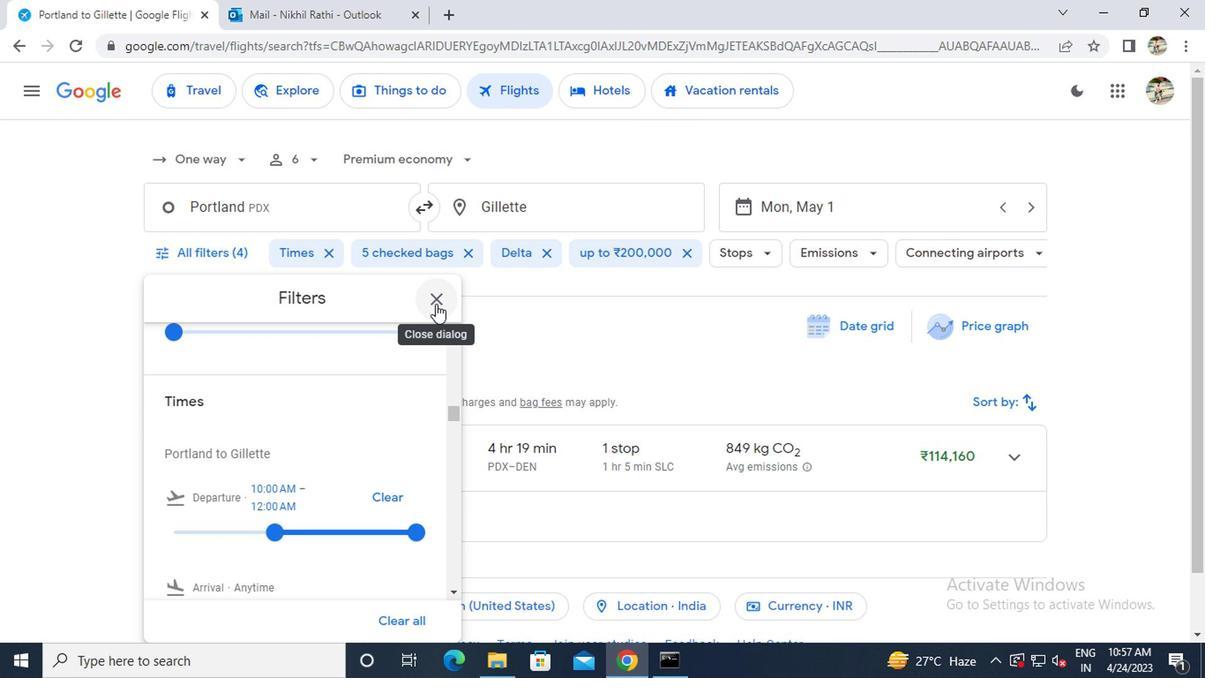 
